Task: Send an email with the signature Lindsey Parker with the subject Request for a referral follow-up and the message Could you please clarify the scope of the project? from softage.9@softage.net to softage.8@softage.net and move the email from Sent Items to the folder Safety manuals
Action: Mouse moved to (1040, 77)
Screenshot: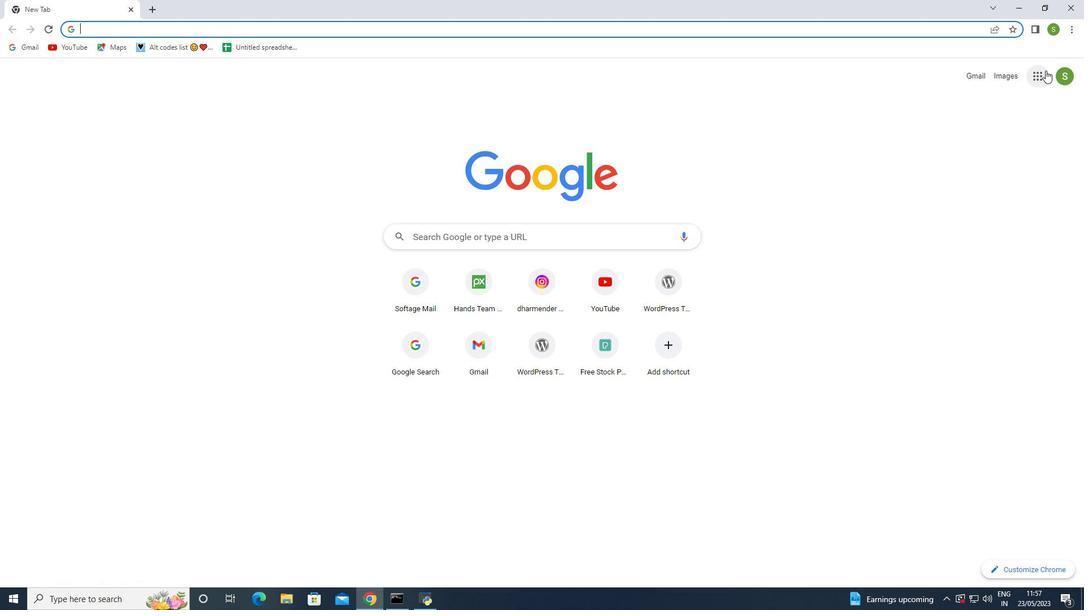 
Action: Mouse pressed left at (1040, 77)
Screenshot: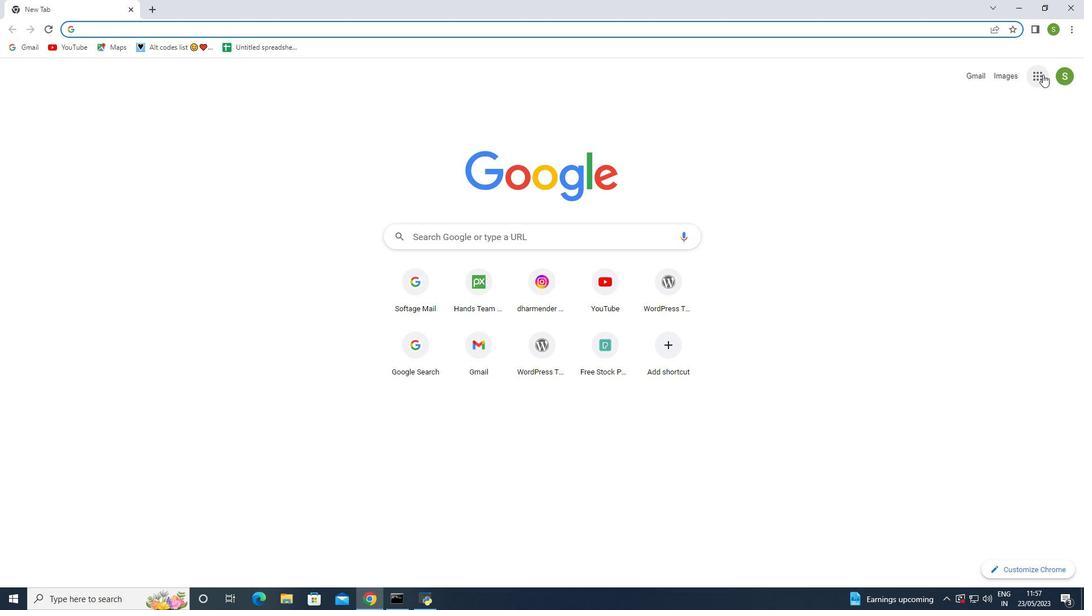 
Action: Mouse moved to (1002, 120)
Screenshot: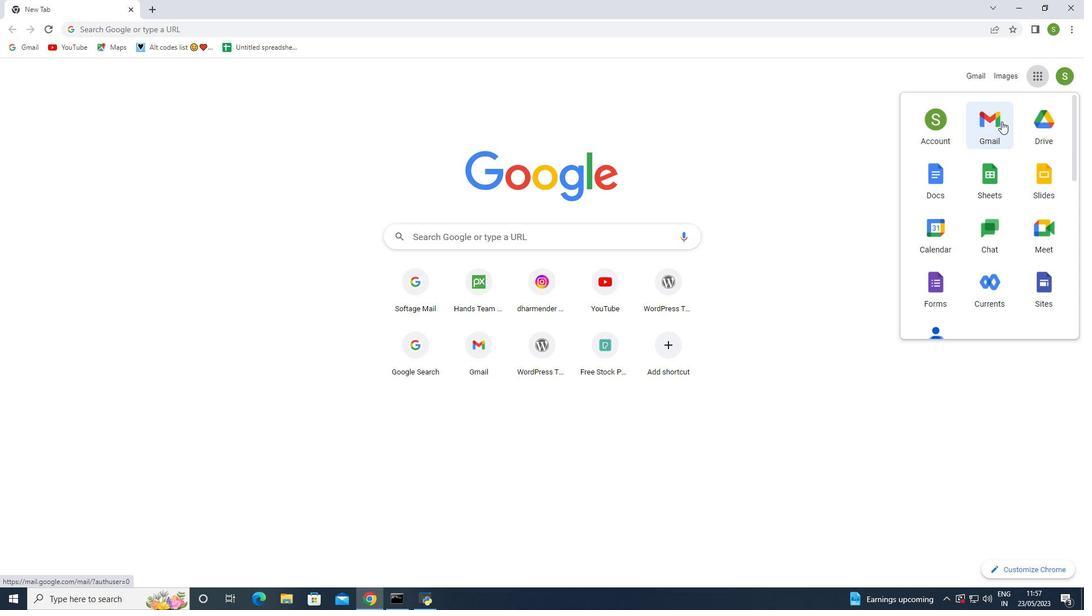 
Action: Mouse pressed left at (1002, 120)
Screenshot: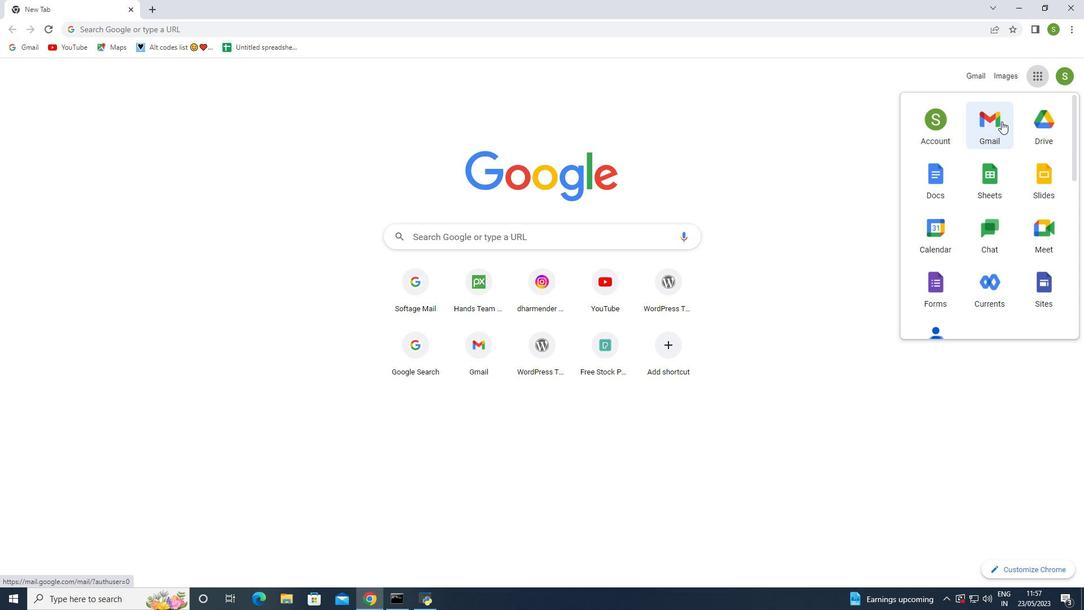 
Action: Mouse moved to (962, 68)
Screenshot: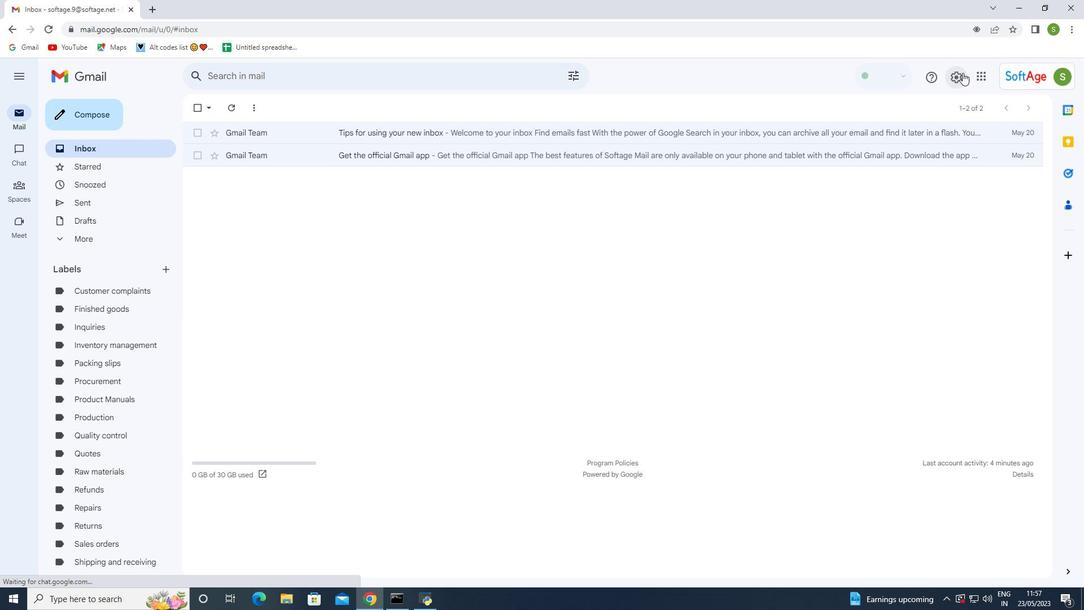 
Action: Mouse pressed left at (962, 68)
Screenshot: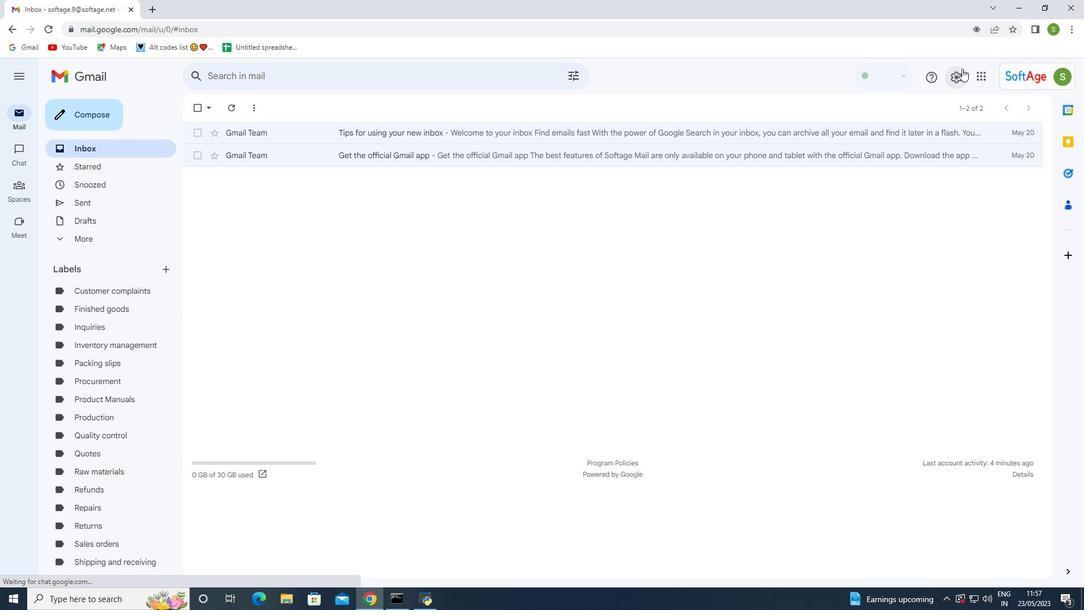 
Action: Mouse moved to (966, 131)
Screenshot: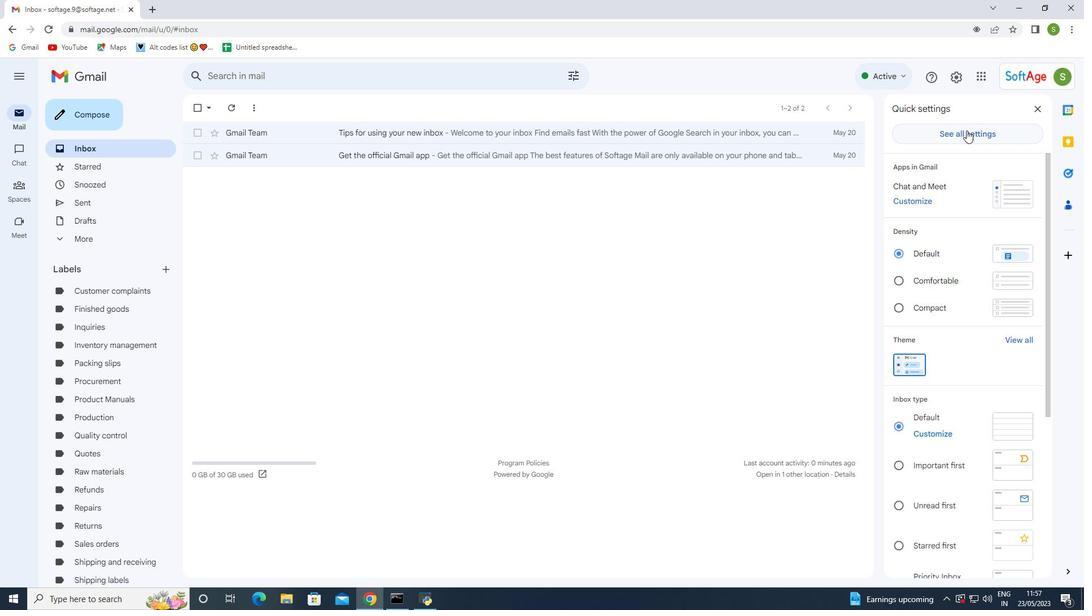 
Action: Mouse pressed left at (966, 131)
Screenshot: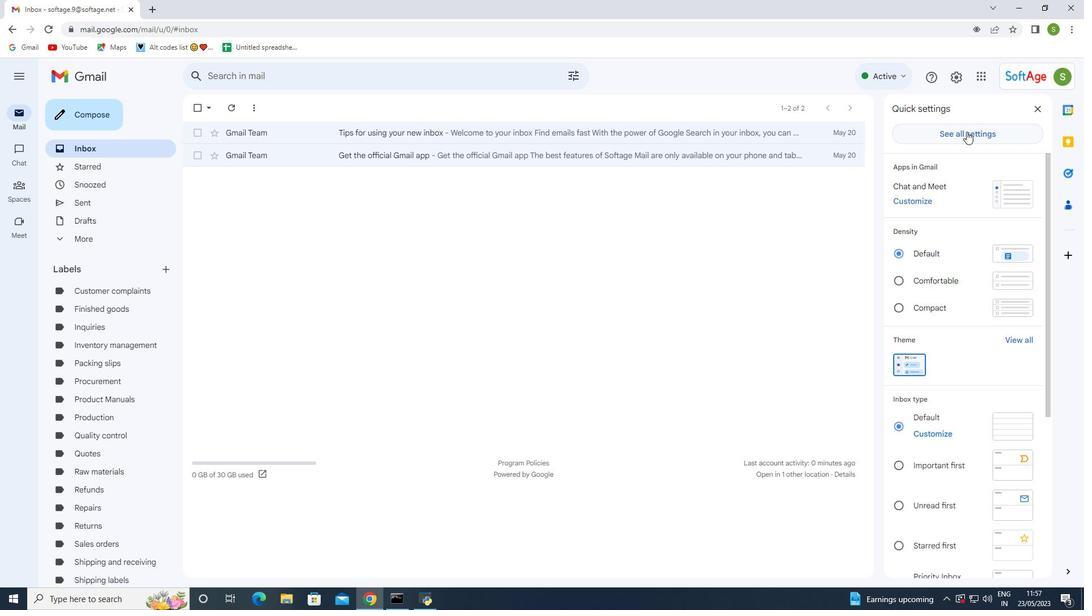 
Action: Mouse moved to (545, 329)
Screenshot: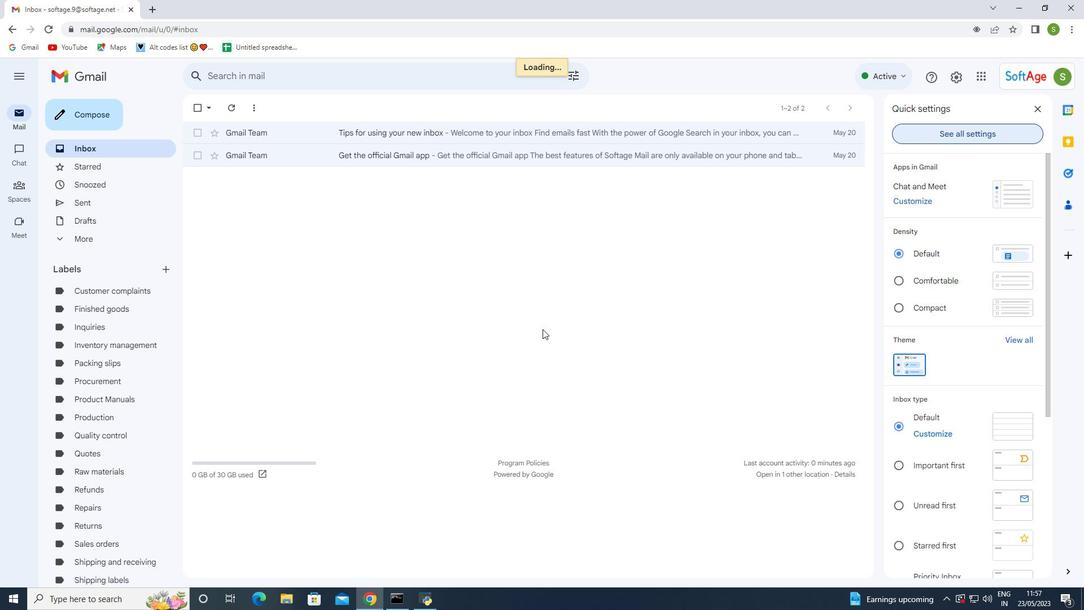 
Action: Mouse scrolled (545, 329) with delta (0, 0)
Screenshot: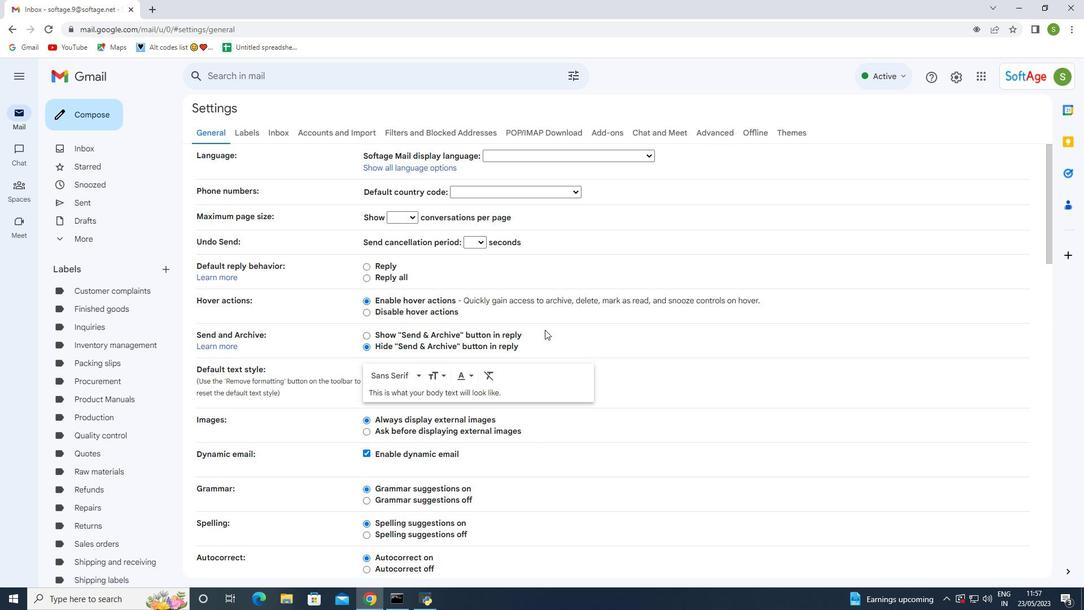 
Action: Mouse scrolled (545, 329) with delta (0, 0)
Screenshot: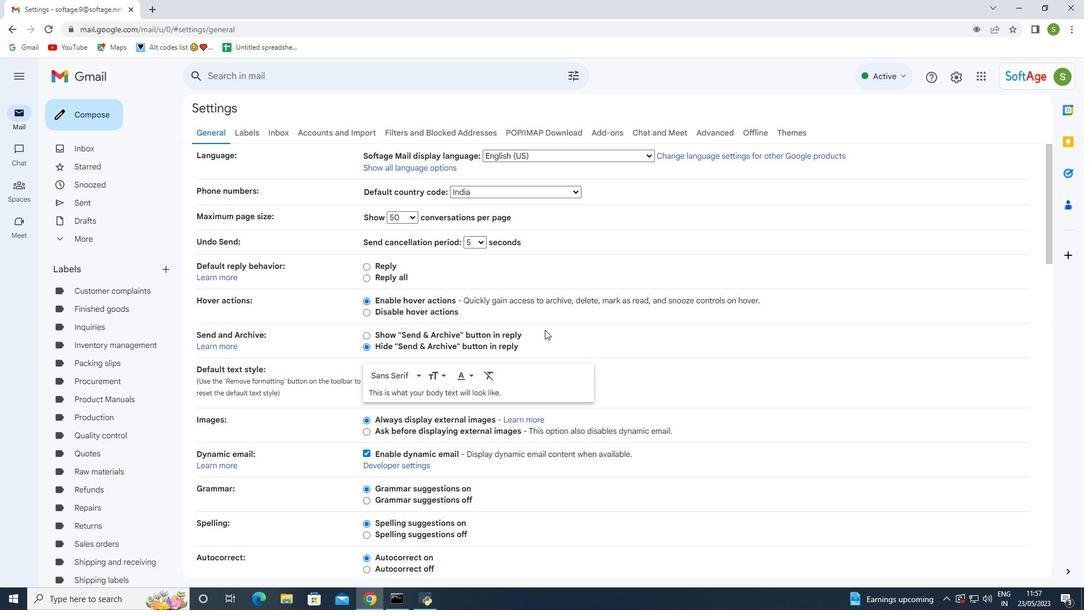 
Action: Mouse scrolled (545, 329) with delta (0, 0)
Screenshot: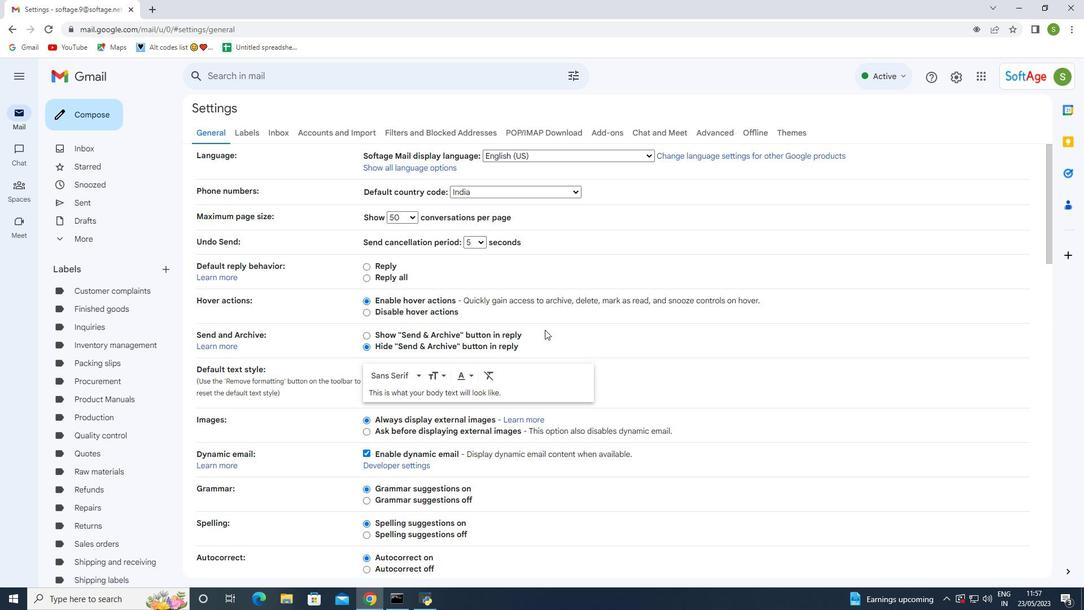
Action: Mouse moved to (545, 332)
Screenshot: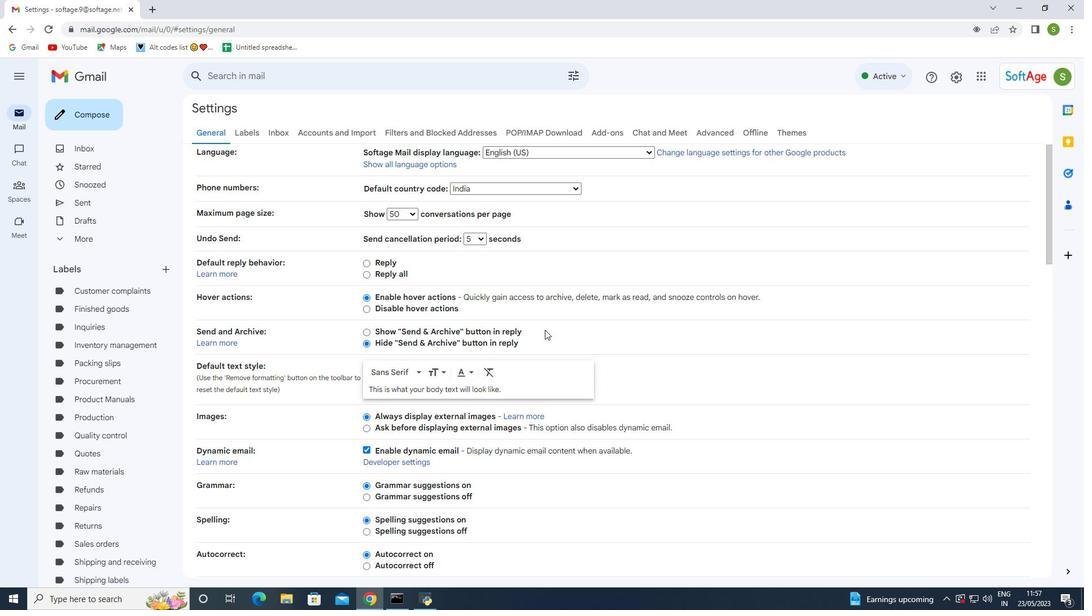 
Action: Mouse scrolled (545, 332) with delta (0, 0)
Screenshot: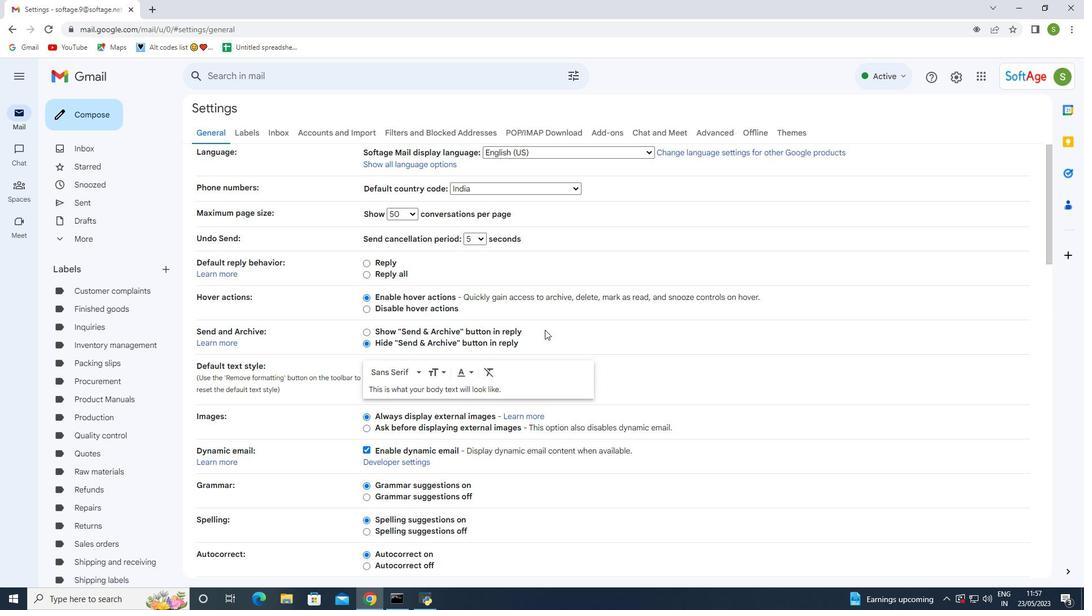 
Action: Mouse moved to (545, 336)
Screenshot: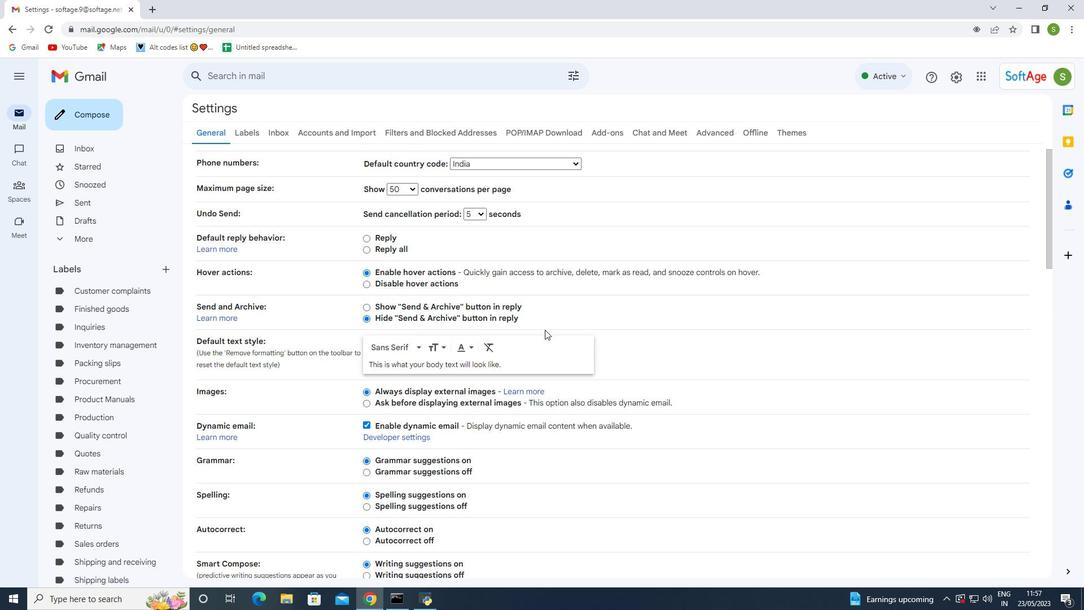 
Action: Mouse scrolled (545, 335) with delta (0, 0)
Screenshot: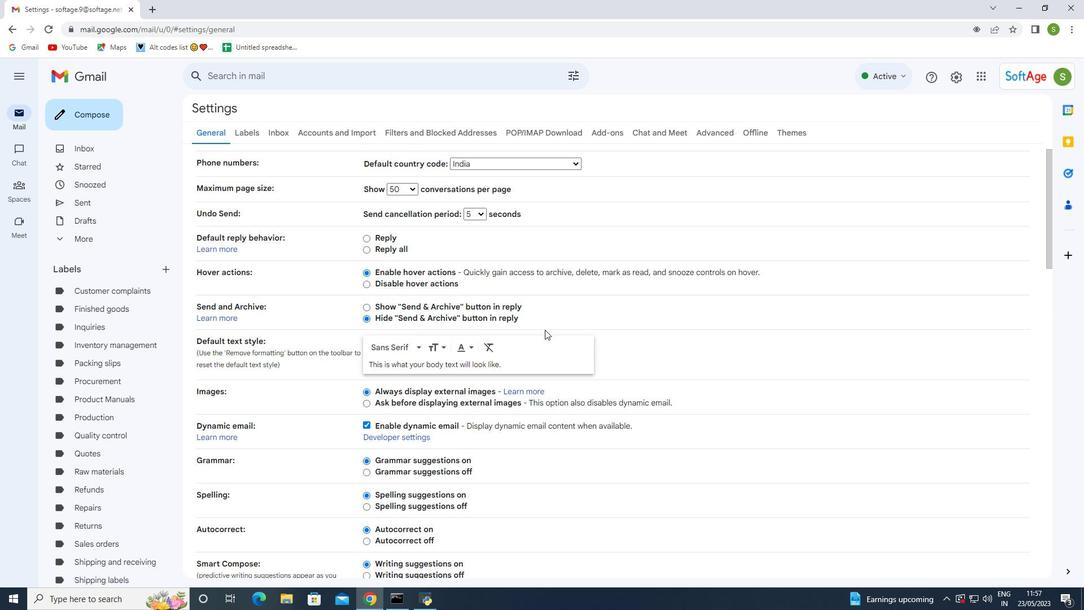 
Action: Mouse moved to (485, 385)
Screenshot: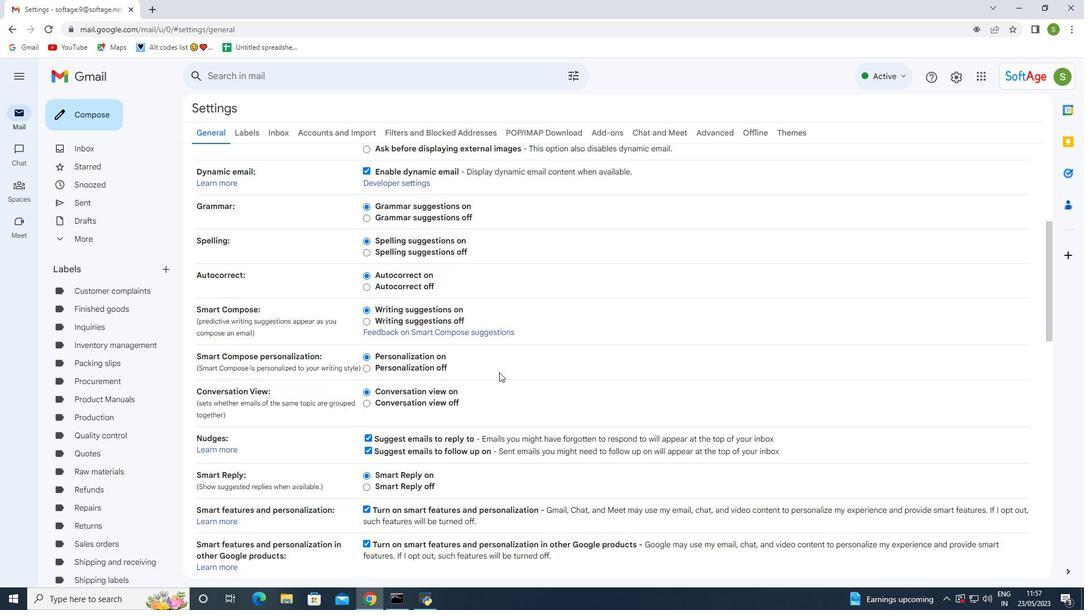 
Action: Mouse scrolled (485, 384) with delta (0, 0)
Screenshot: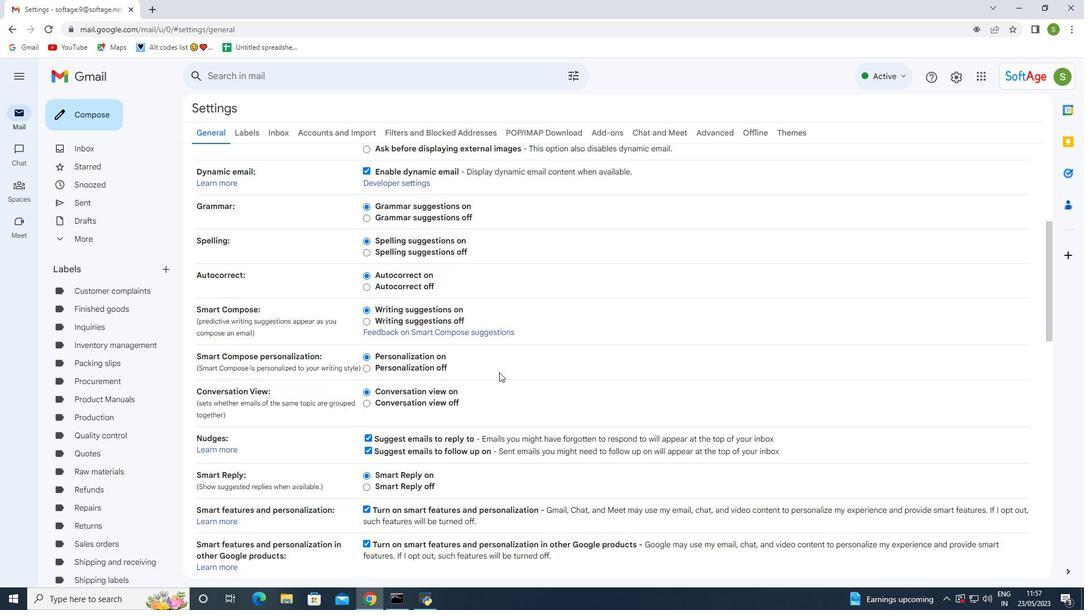 
Action: Mouse moved to (485, 385)
Screenshot: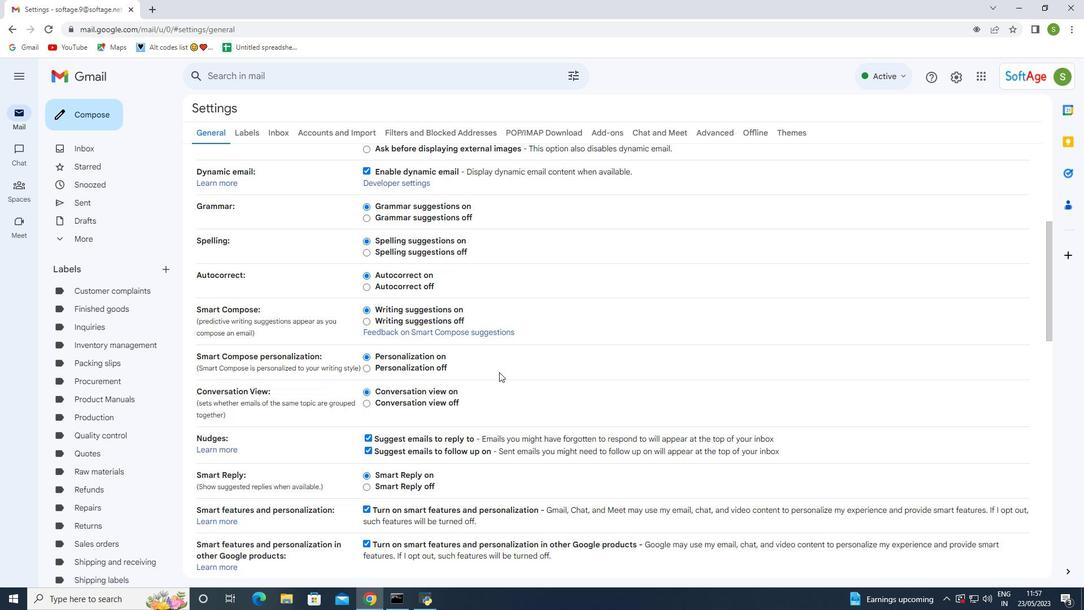 
Action: Mouse scrolled (485, 384) with delta (0, 0)
Screenshot: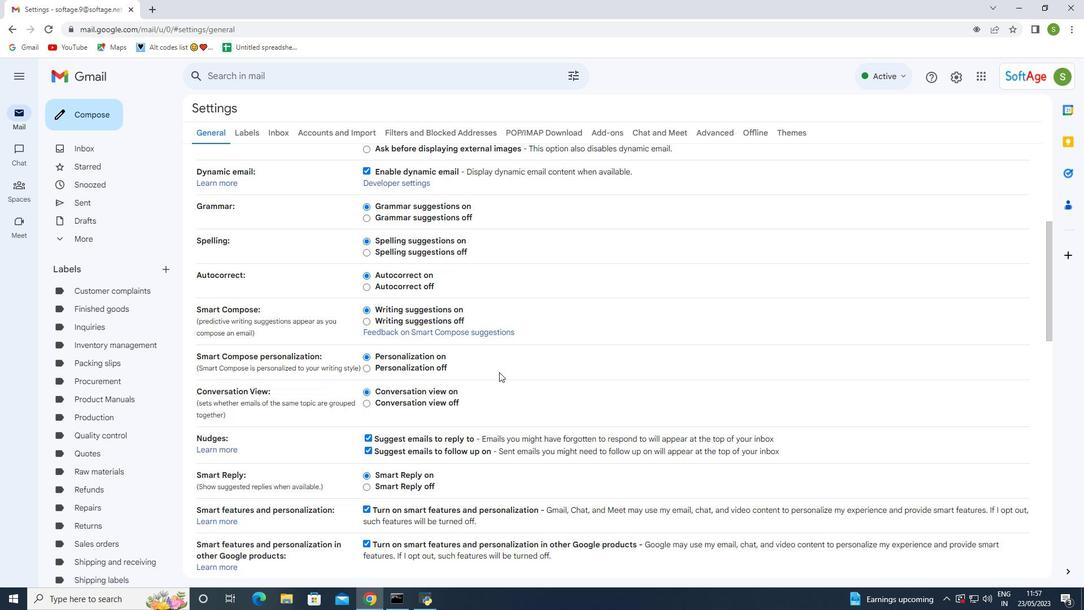 
Action: Mouse scrolled (485, 385) with delta (0, 0)
Screenshot: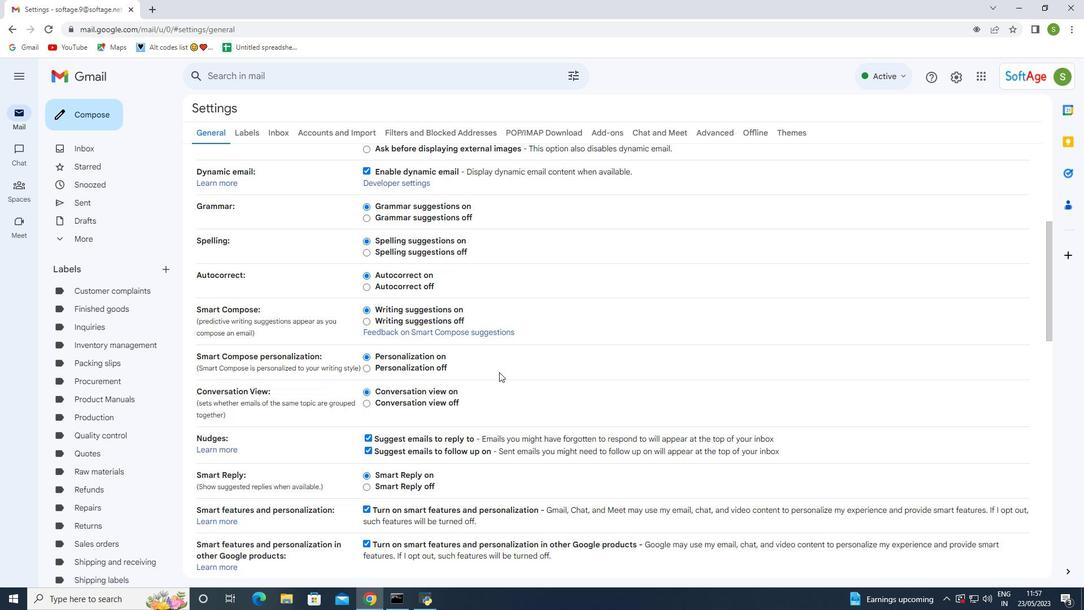 
Action: Mouse scrolled (485, 385) with delta (0, 0)
Screenshot: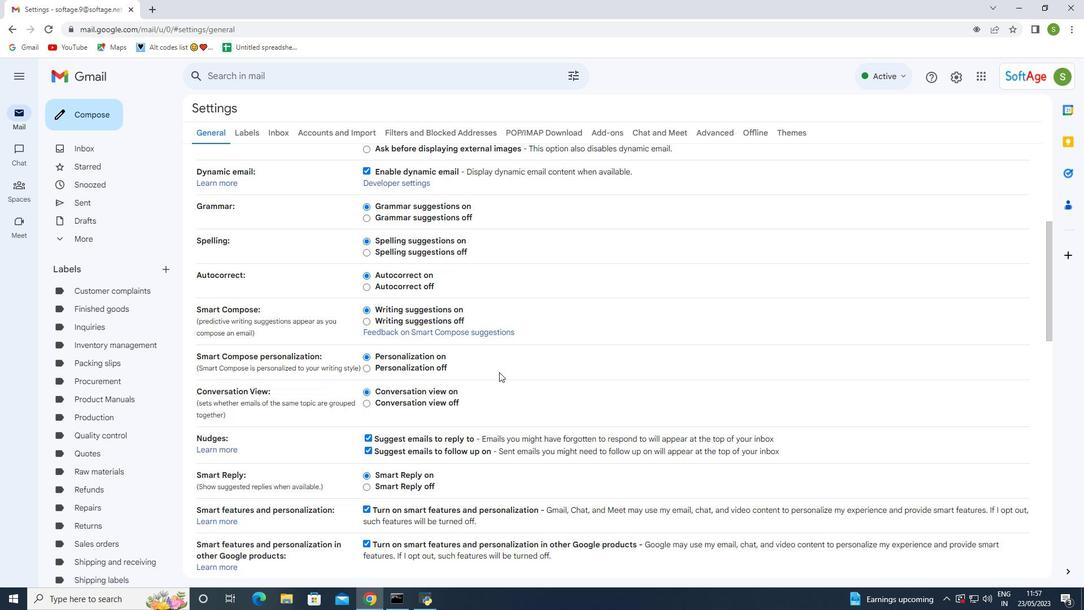 
Action: Mouse moved to (480, 386)
Screenshot: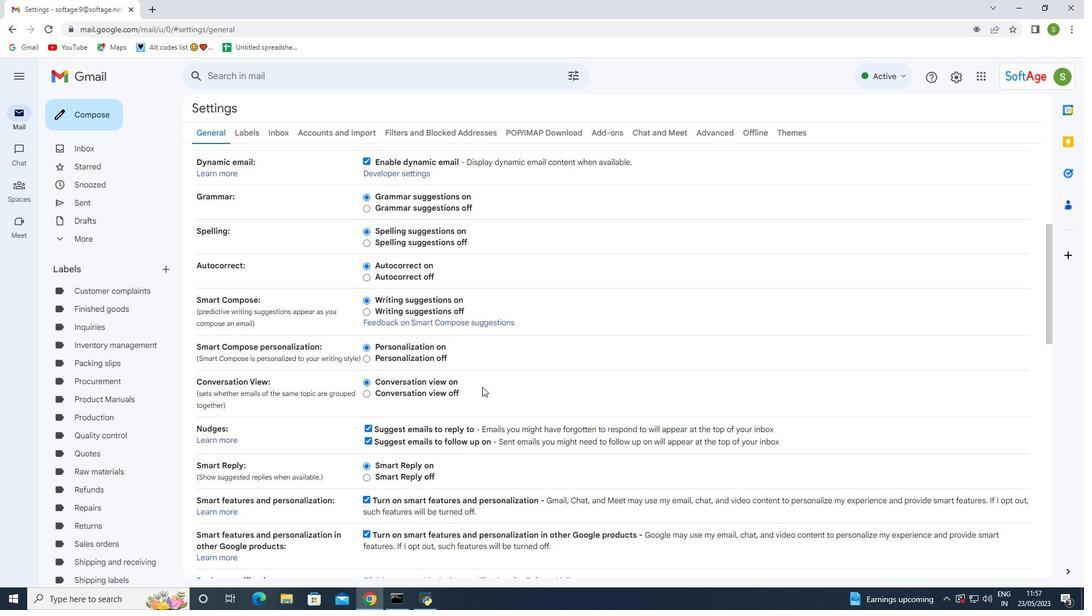 
Action: Mouse scrolled (480, 386) with delta (0, 0)
Screenshot: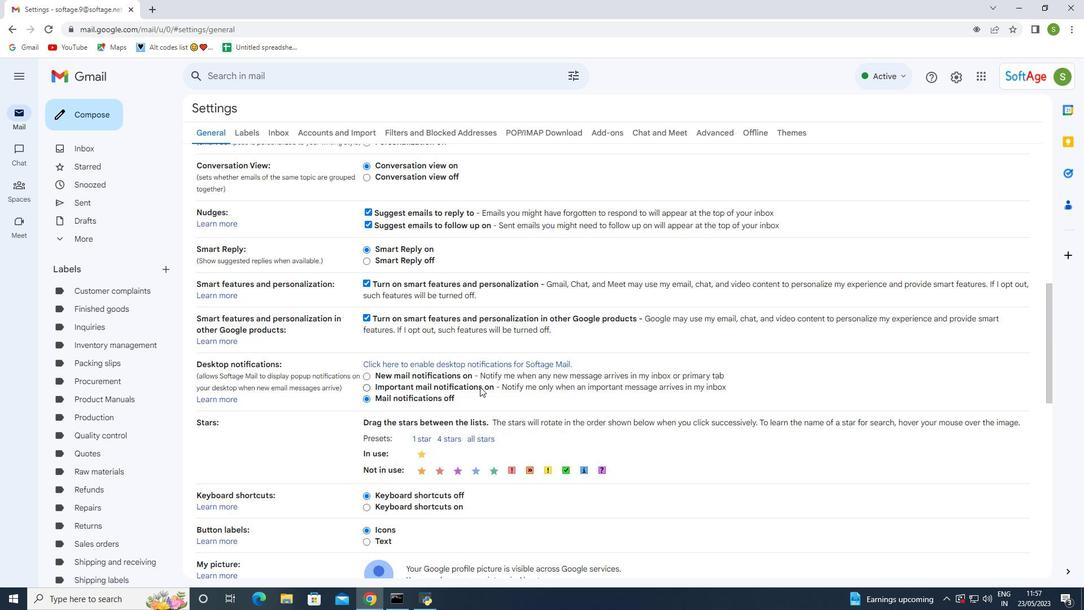 
Action: Mouse scrolled (480, 386) with delta (0, 0)
Screenshot: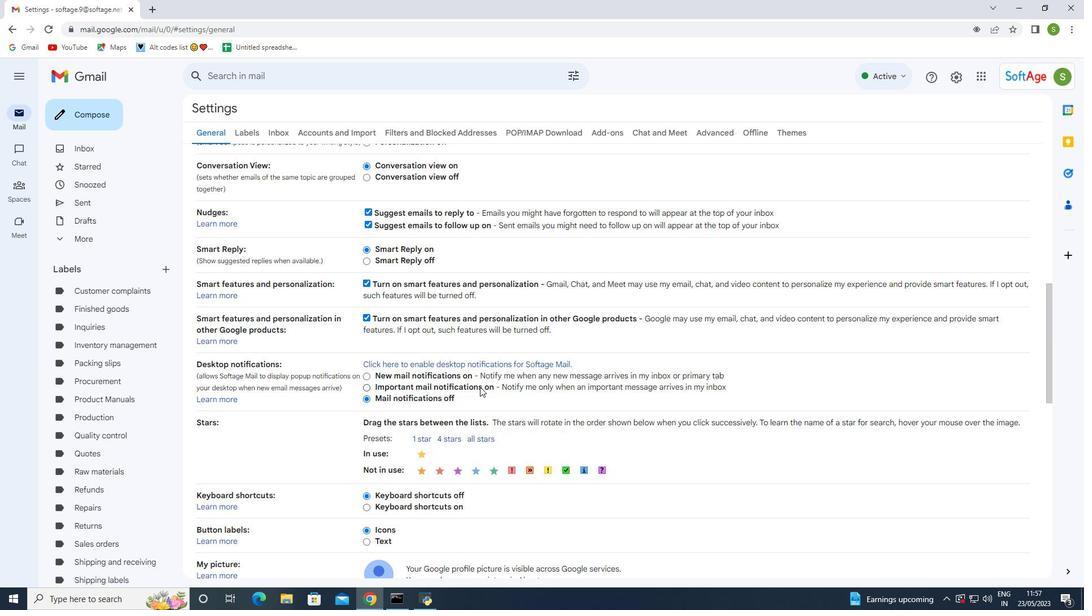 
Action: Mouse scrolled (480, 386) with delta (0, 0)
Screenshot: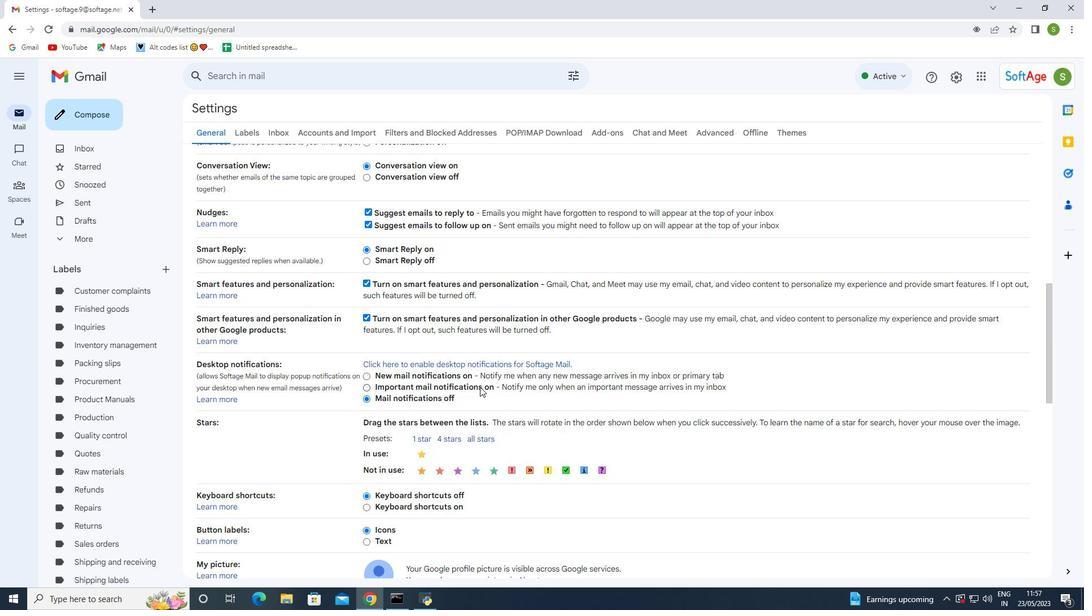 
Action: Mouse scrolled (480, 386) with delta (0, 0)
Screenshot: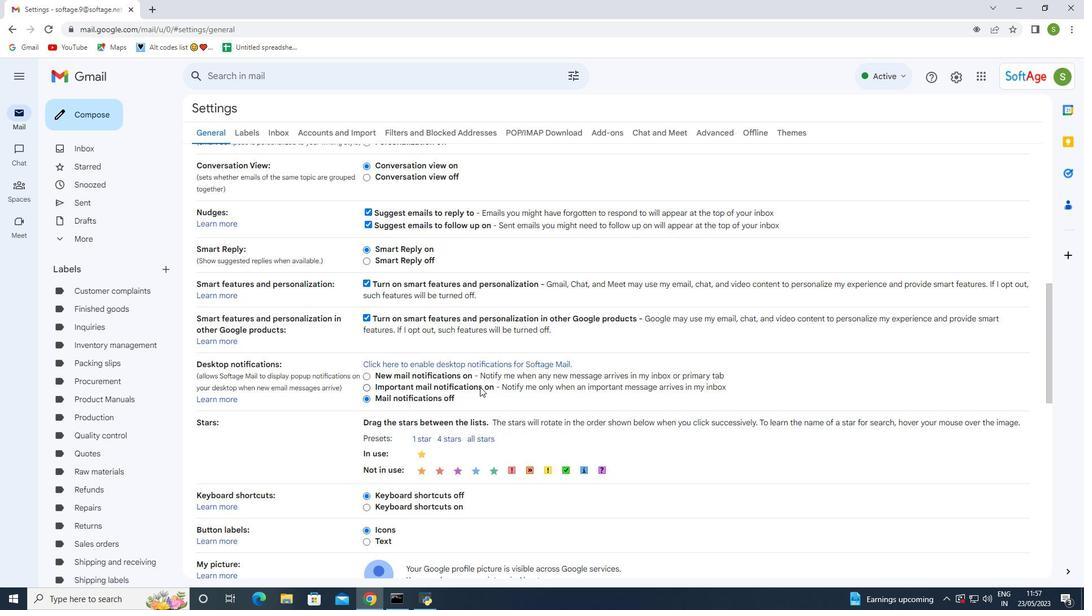 
Action: Mouse moved to (438, 443)
Screenshot: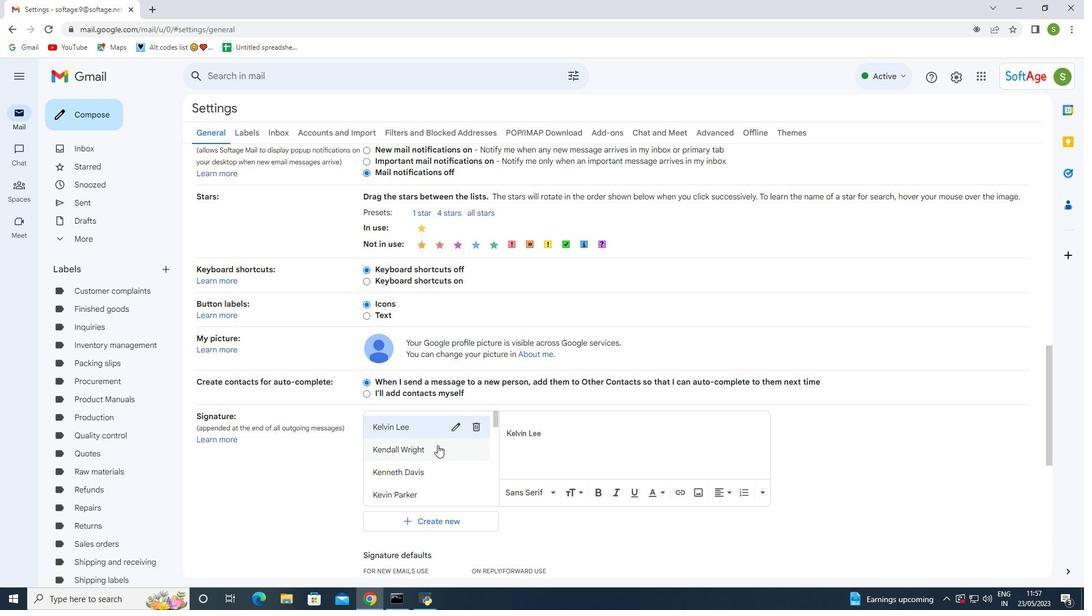 
Action: Mouse scrolled (438, 443) with delta (0, 0)
Screenshot: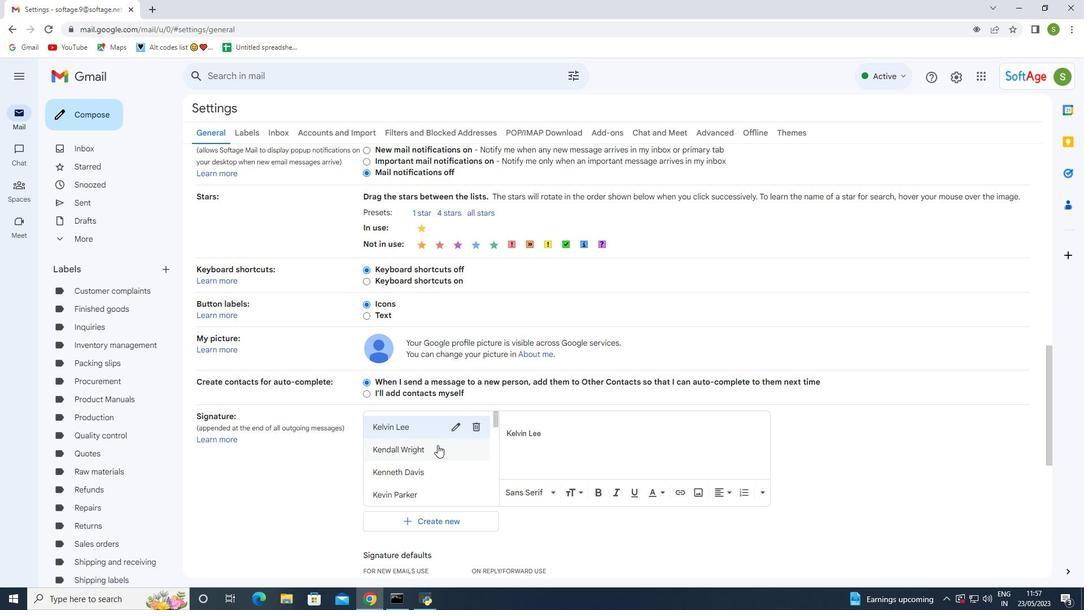 
Action: Mouse moved to (439, 443)
Screenshot: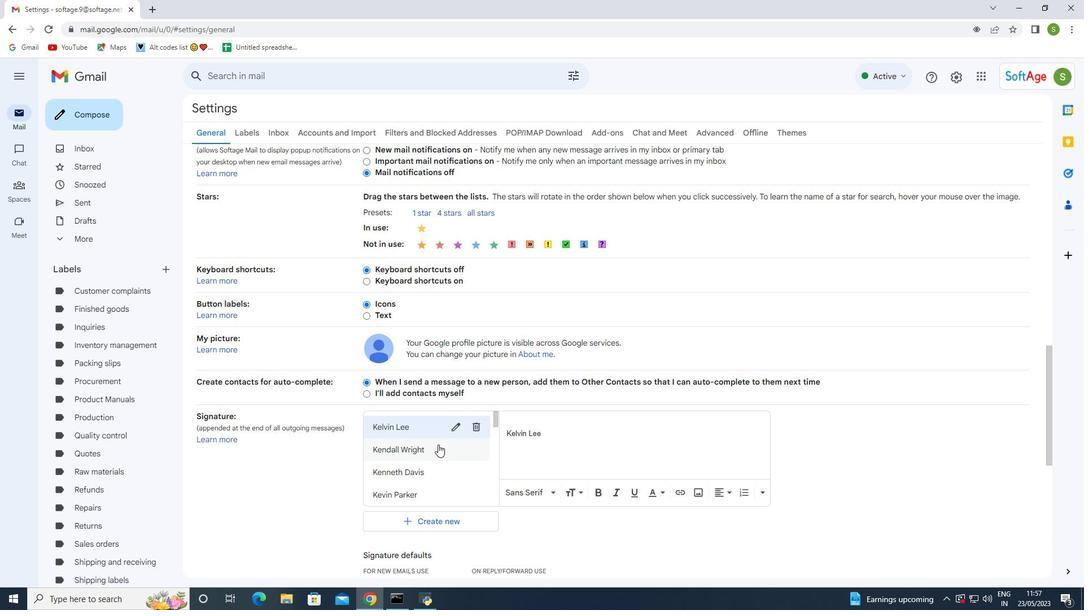 
Action: Mouse scrolled (439, 443) with delta (0, 0)
Screenshot: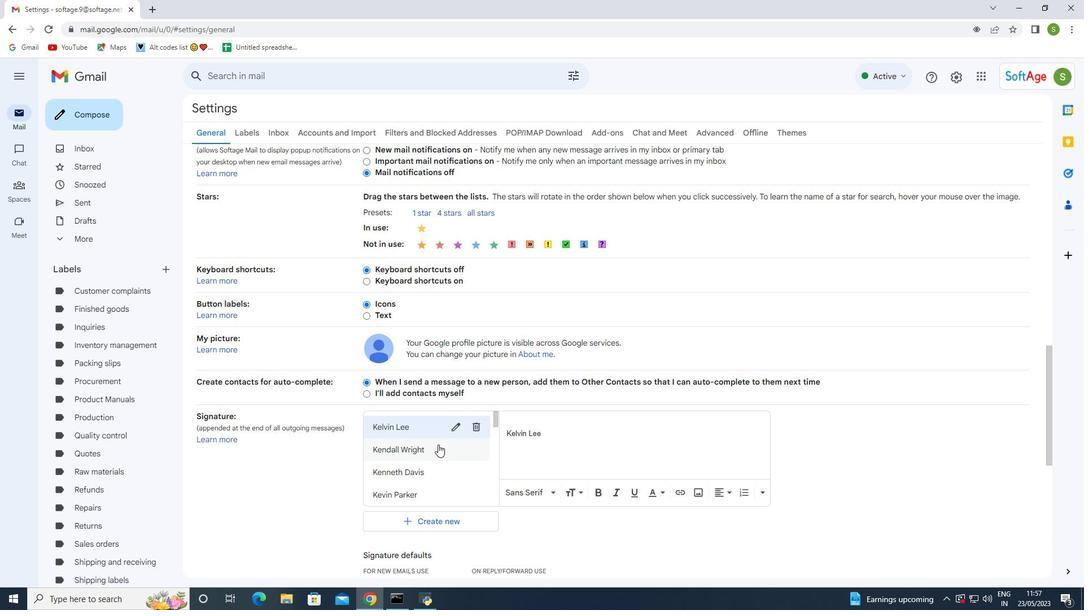 
Action: Mouse moved to (440, 443)
Screenshot: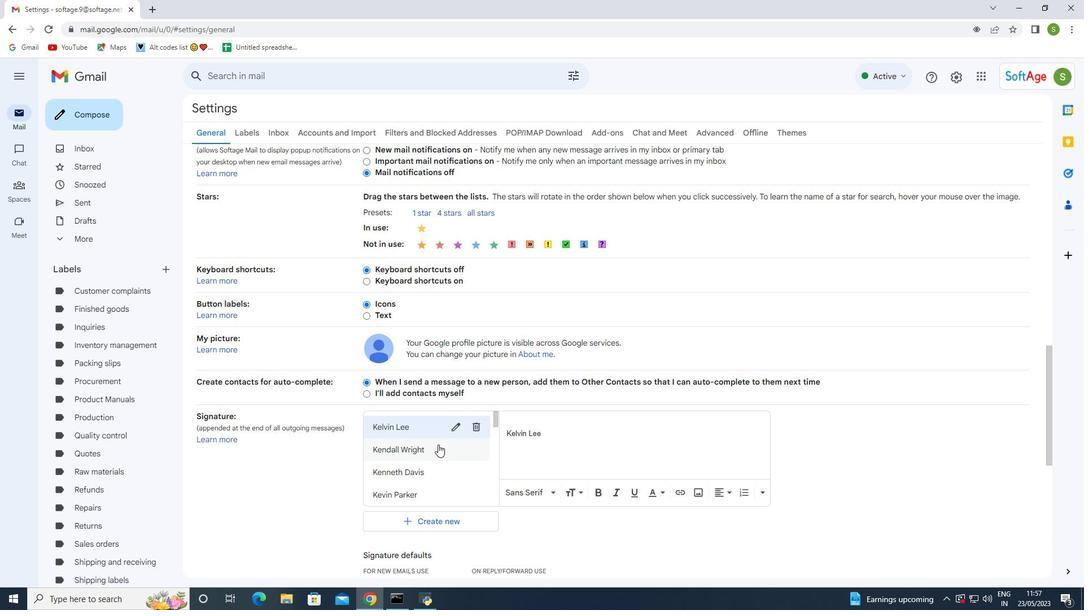 
Action: Mouse scrolled (440, 443) with delta (0, 0)
Screenshot: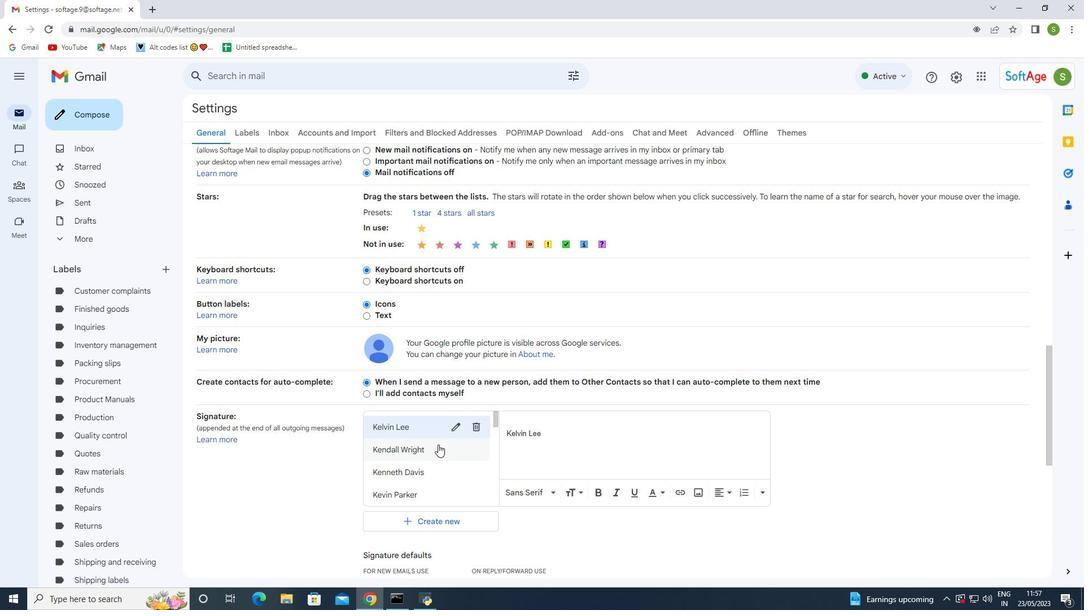 
Action: Mouse moved to (436, 528)
Screenshot: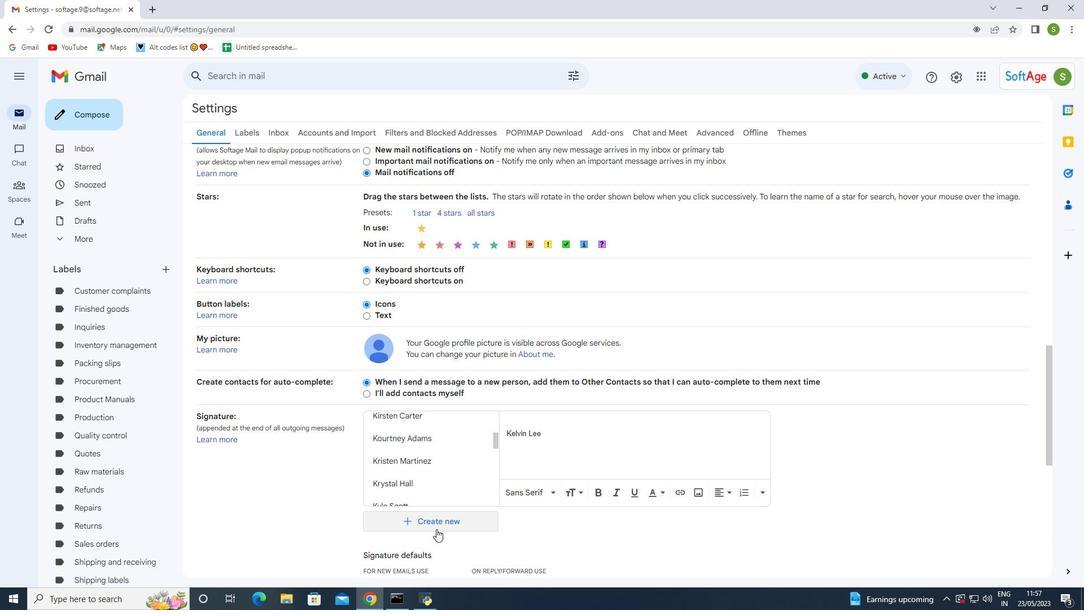 
Action: Mouse pressed left at (436, 528)
Screenshot: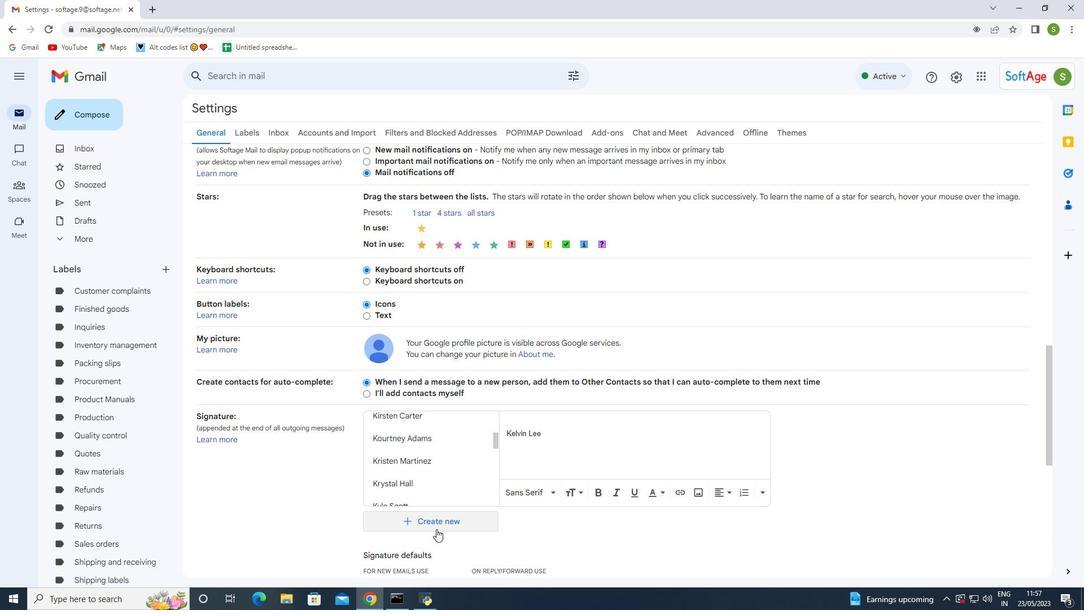 
Action: Mouse moved to (504, 323)
Screenshot: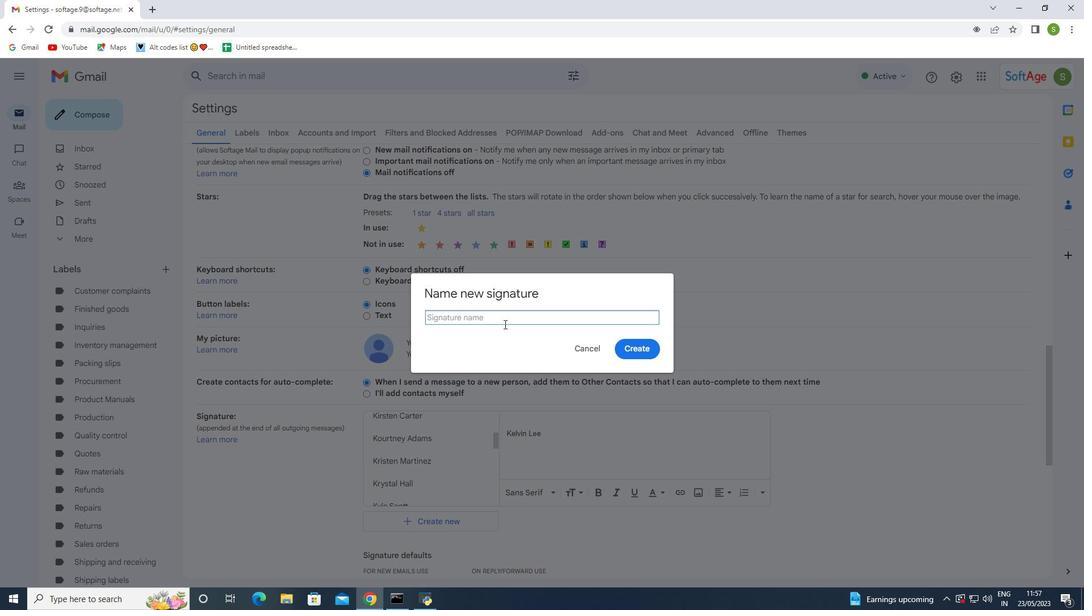 
Action: Mouse pressed left at (504, 323)
Screenshot: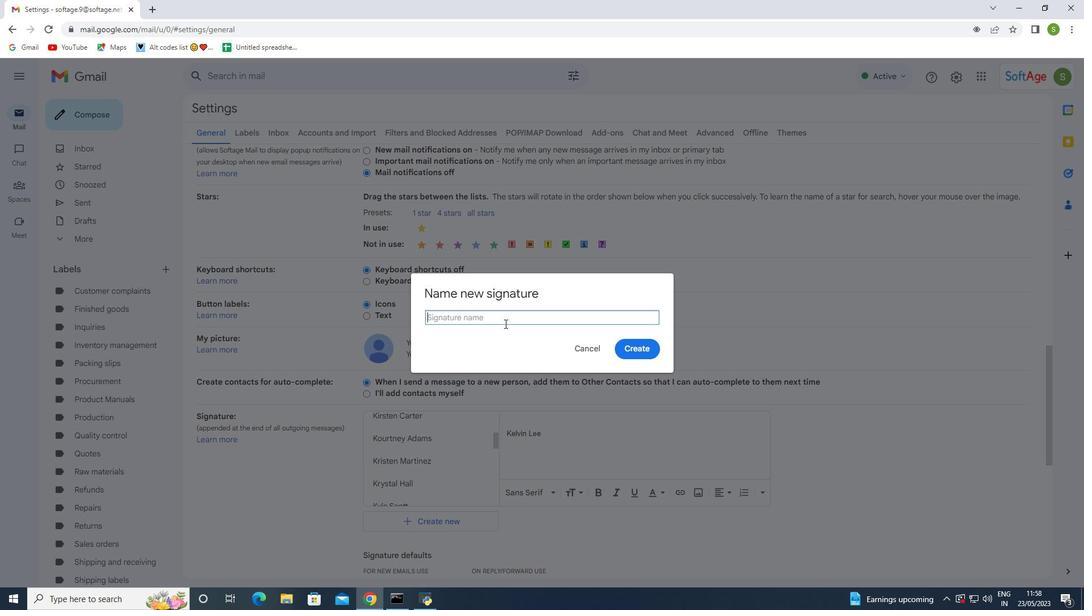 
Action: Key pressed <Key.shift><Key.shift><Key.shift><Key.shift>Lindsey<Key.space><Key.shift>Parker
Screenshot: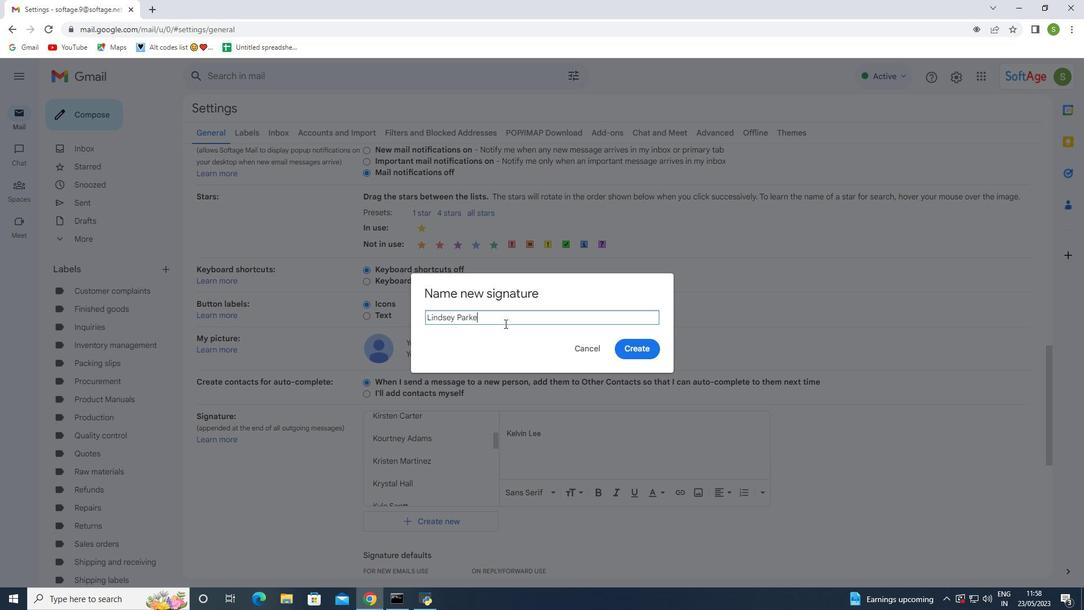 
Action: Mouse moved to (635, 348)
Screenshot: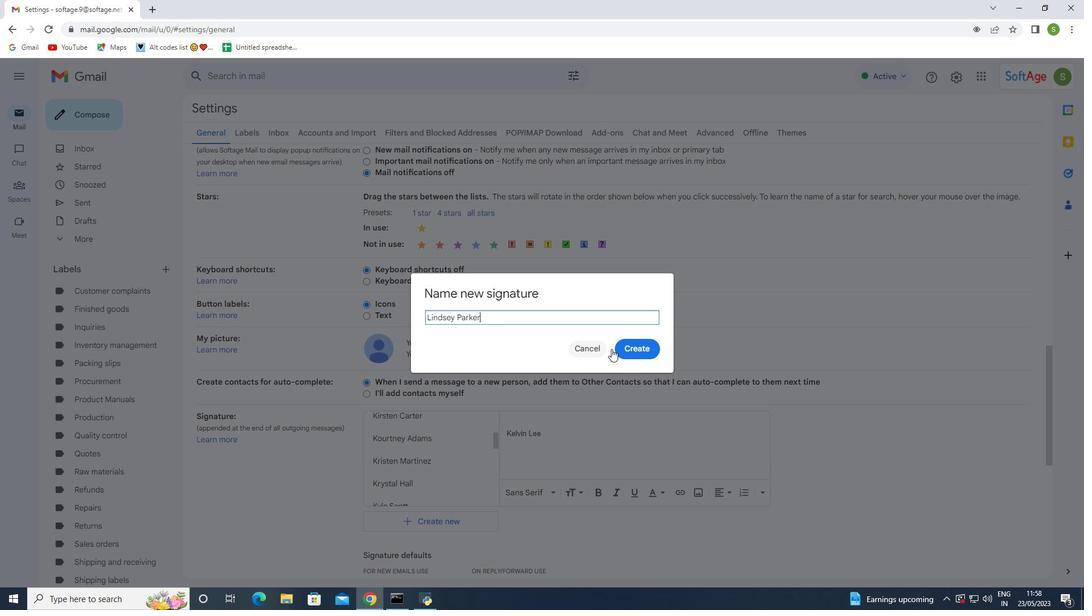 
Action: Mouse pressed left at (635, 348)
Screenshot: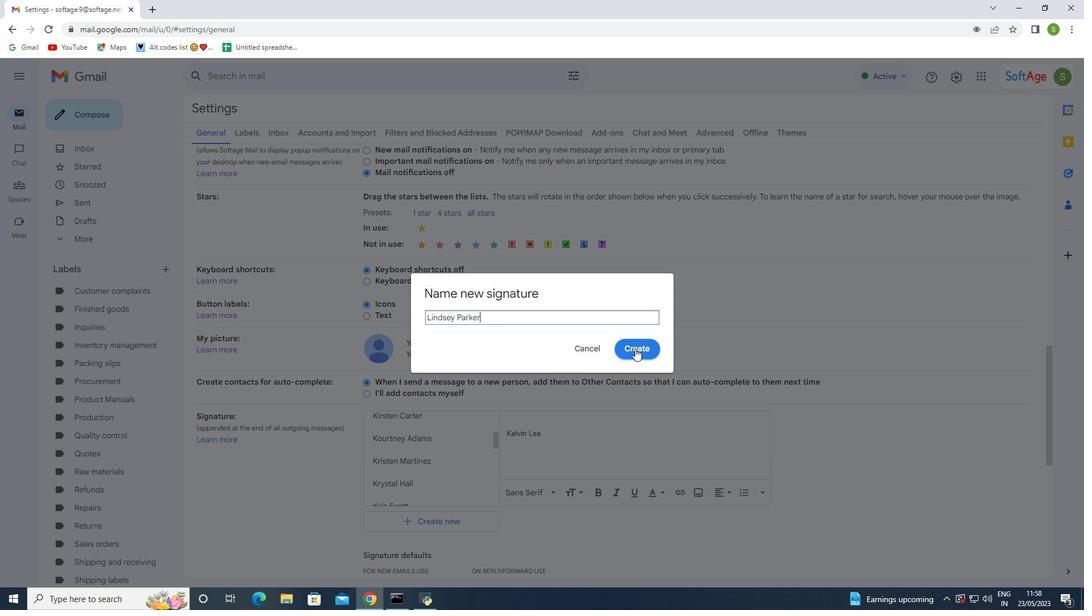 
Action: Mouse moved to (546, 432)
Screenshot: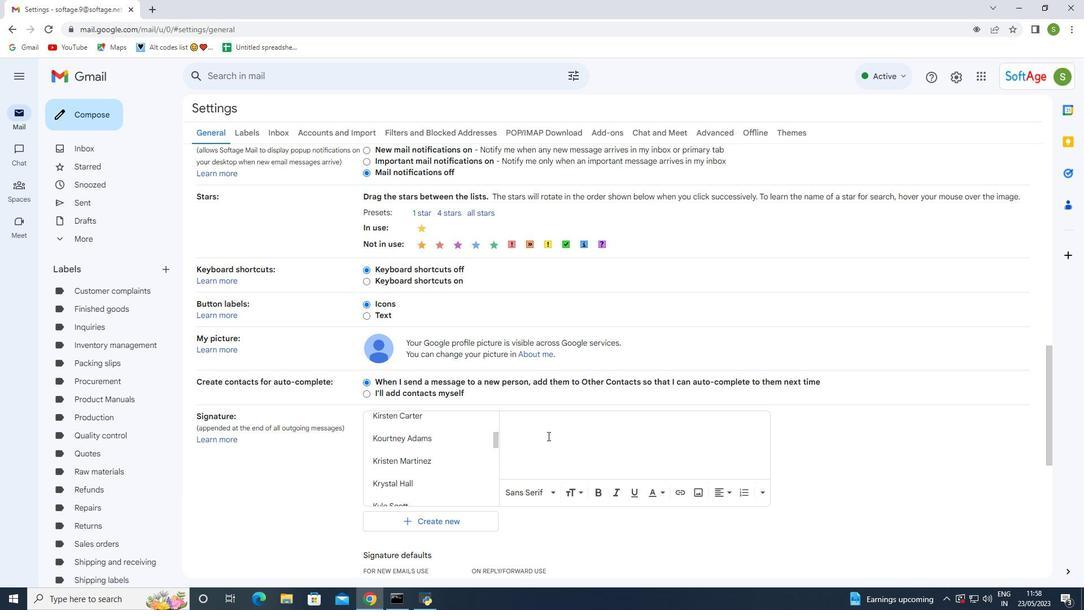 
Action: Key pressed <Key.shift>Lindsey<Key.space><Key.shift>Parker
Screenshot: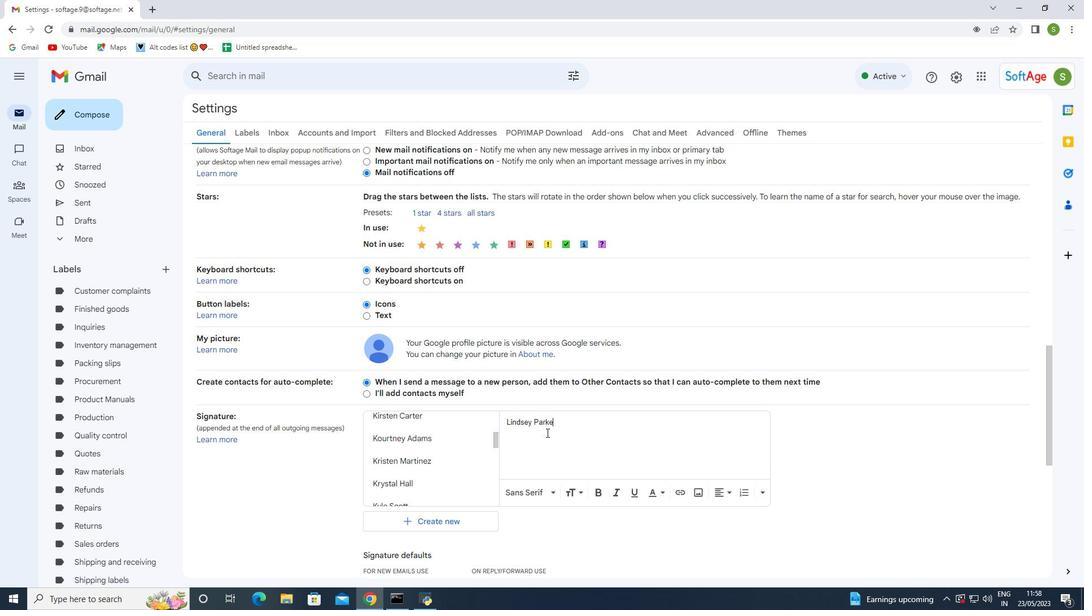 
Action: Mouse moved to (480, 465)
Screenshot: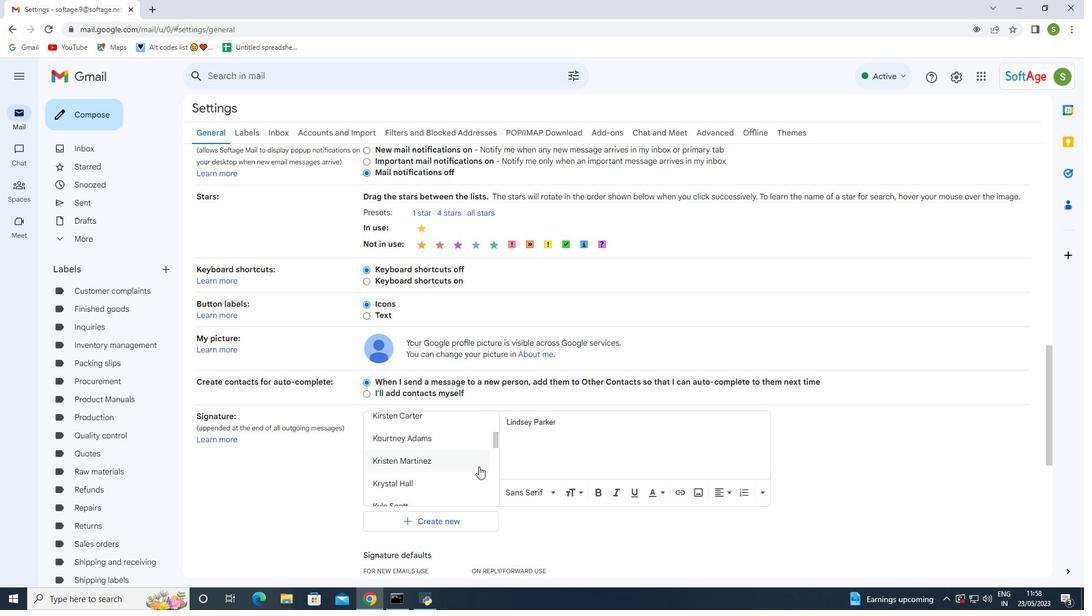 
Action: Mouse scrolled (480, 465) with delta (0, 0)
Screenshot: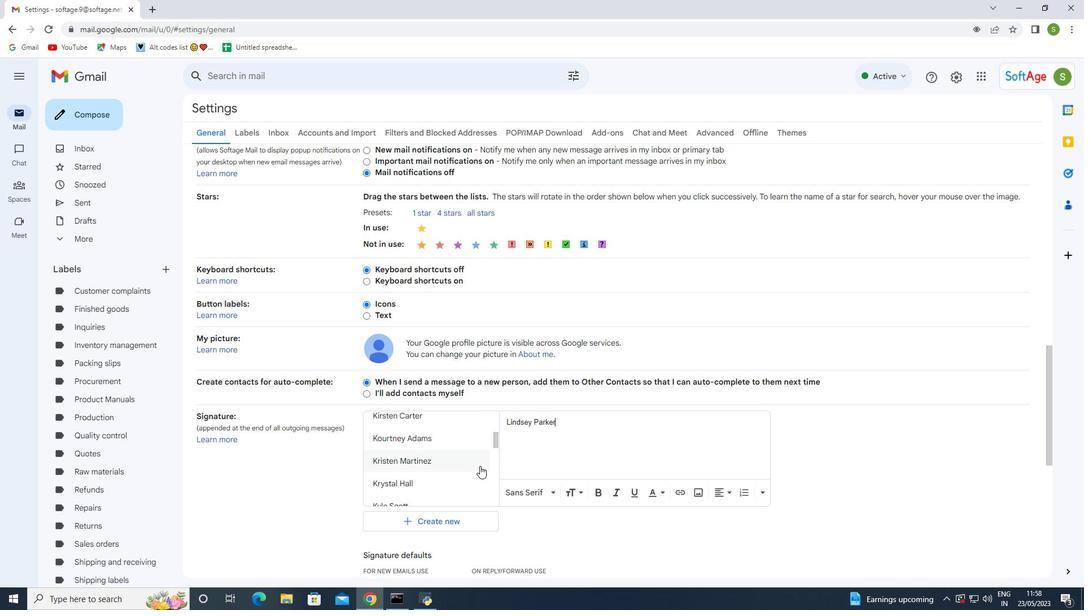 
Action: Mouse scrolled (480, 465) with delta (0, 0)
Screenshot: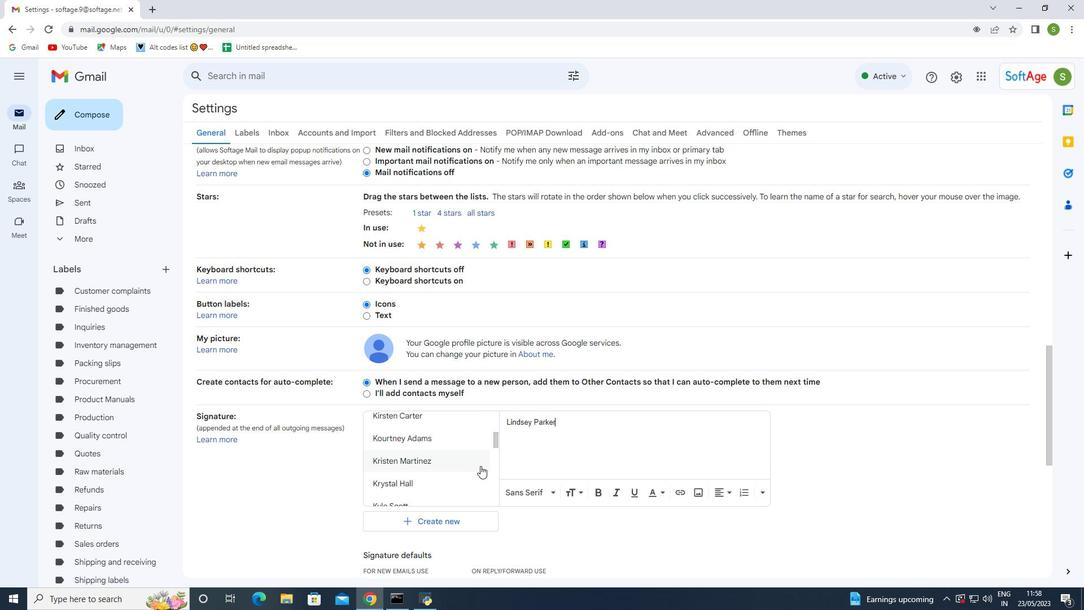 
Action: Mouse scrolled (480, 465) with delta (0, 0)
Screenshot: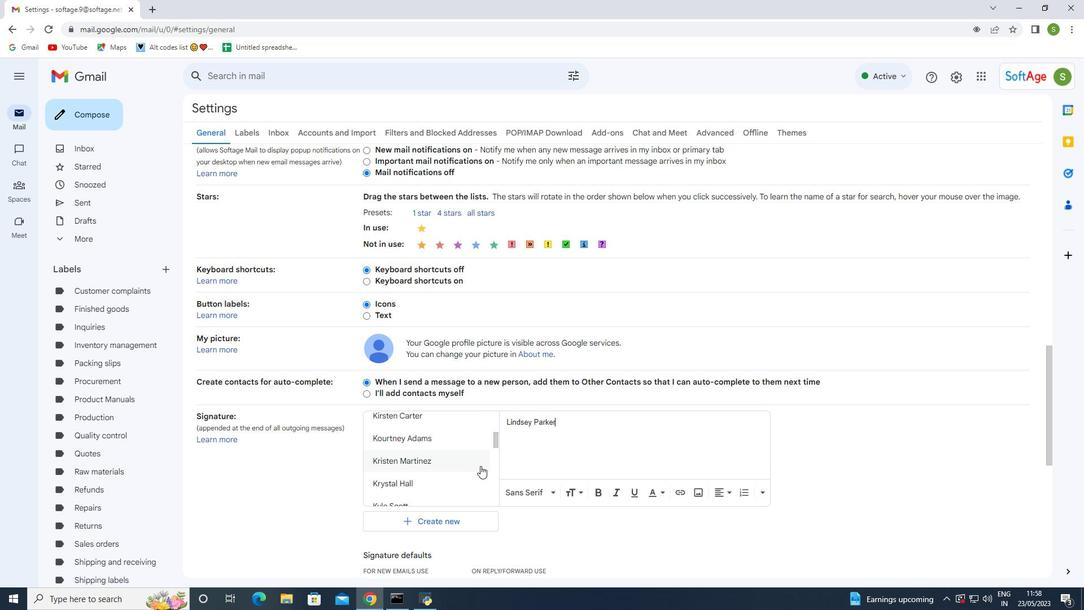 
Action: Mouse moved to (480, 465)
Screenshot: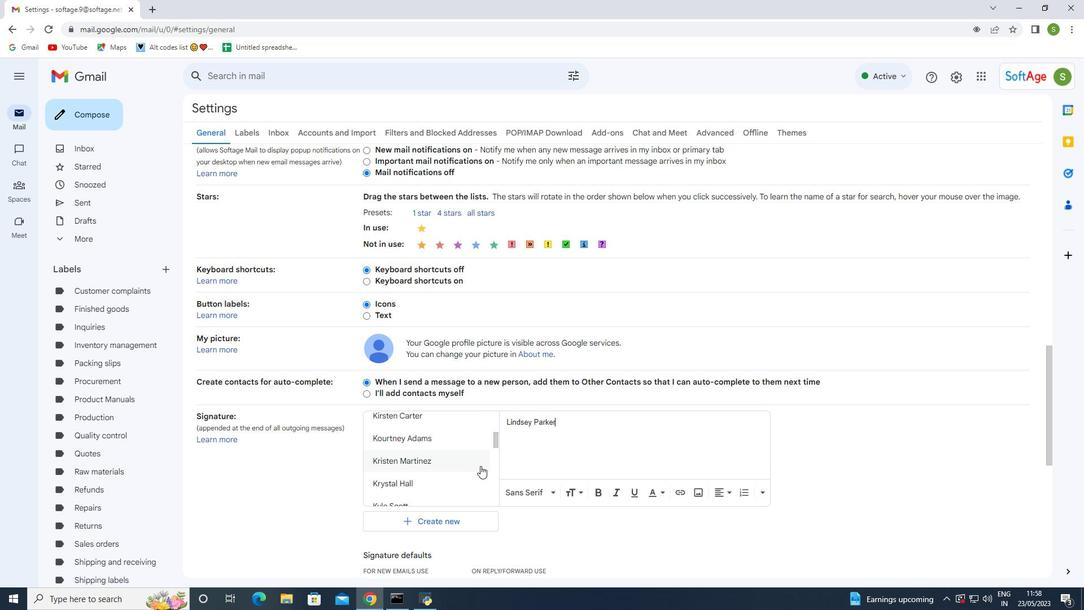 
Action: Mouse scrolled (480, 465) with delta (0, 0)
Screenshot: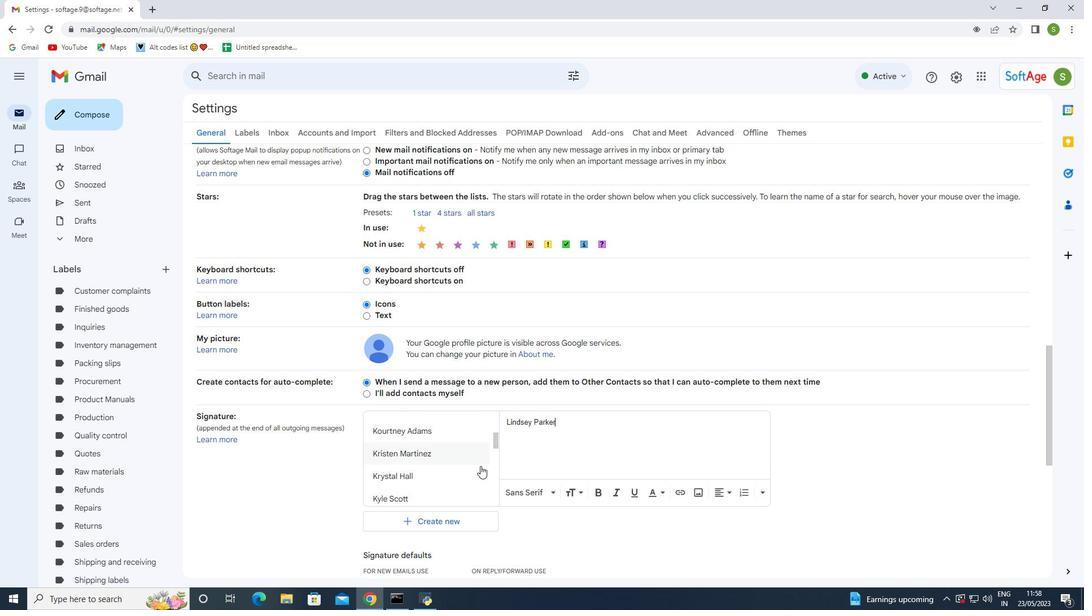 
Action: Mouse moved to (494, 472)
Screenshot: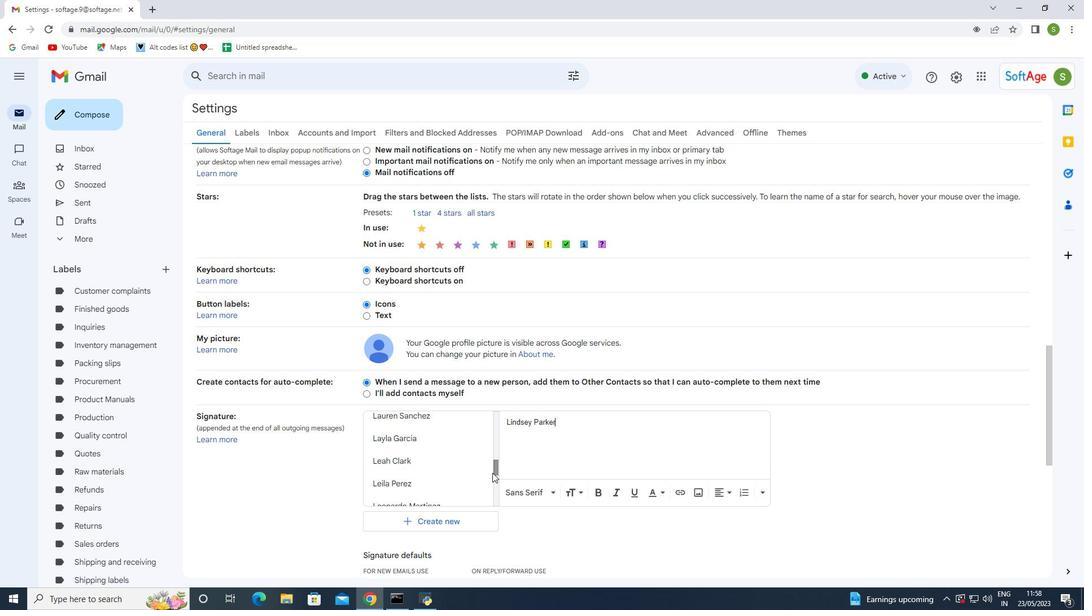 
Action: Mouse scrolled (494, 472) with delta (0, 0)
Screenshot: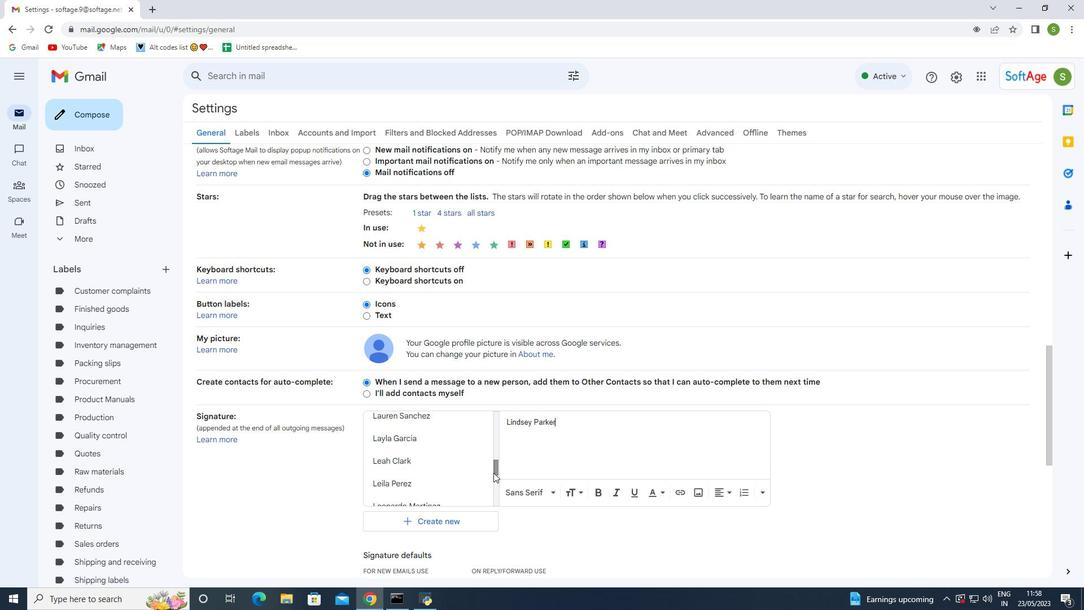 
Action: Mouse scrolled (494, 472) with delta (0, 0)
Screenshot: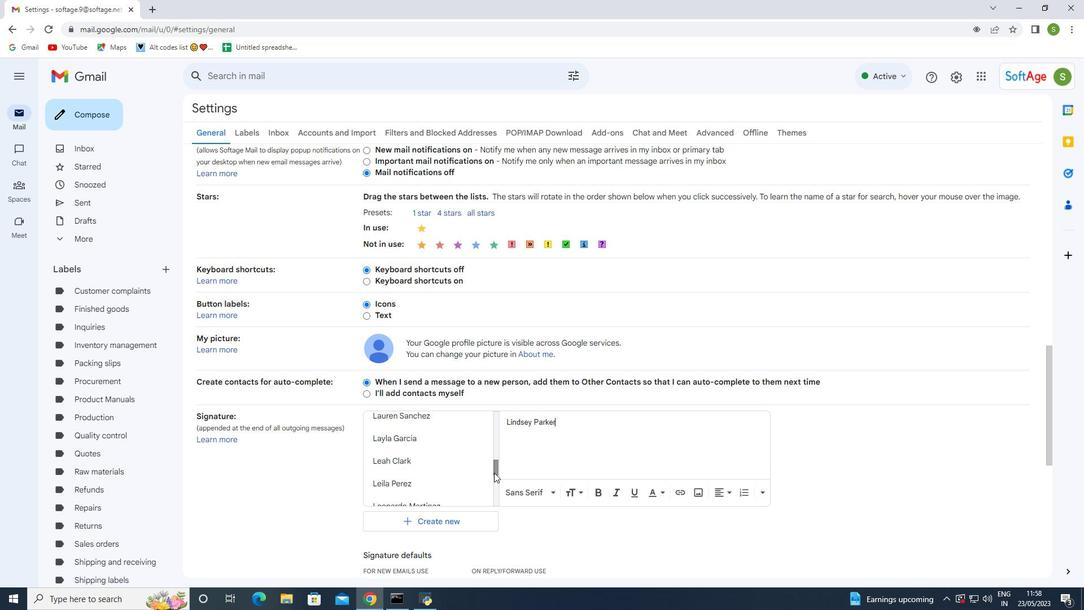
Action: Mouse moved to (470, 460)
Screenshot: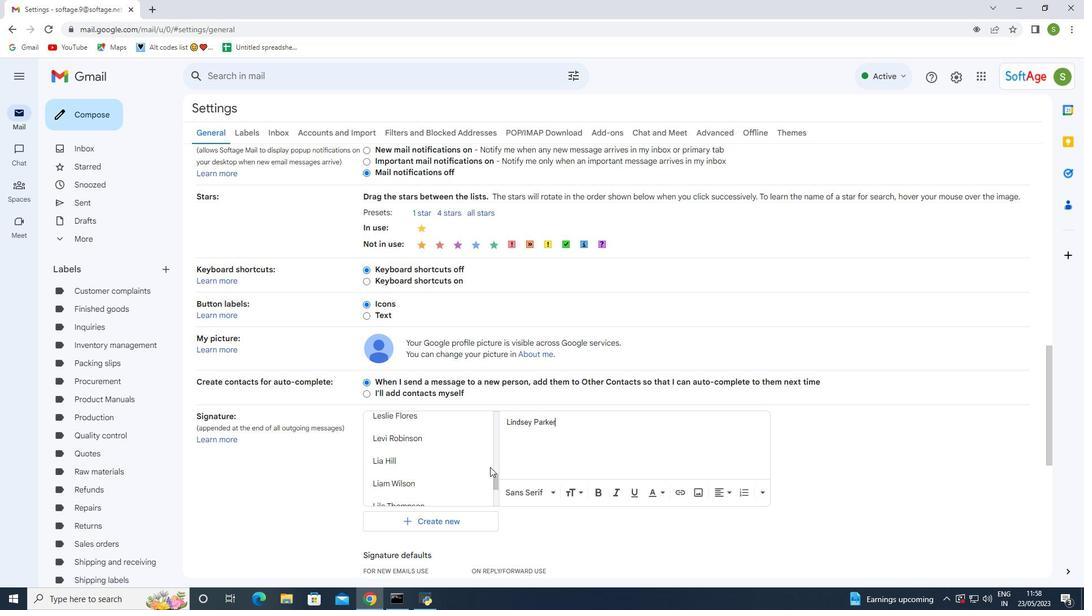 
Action: Mouse scrolled (470, 460) with delta (0, 0)
Screenshot: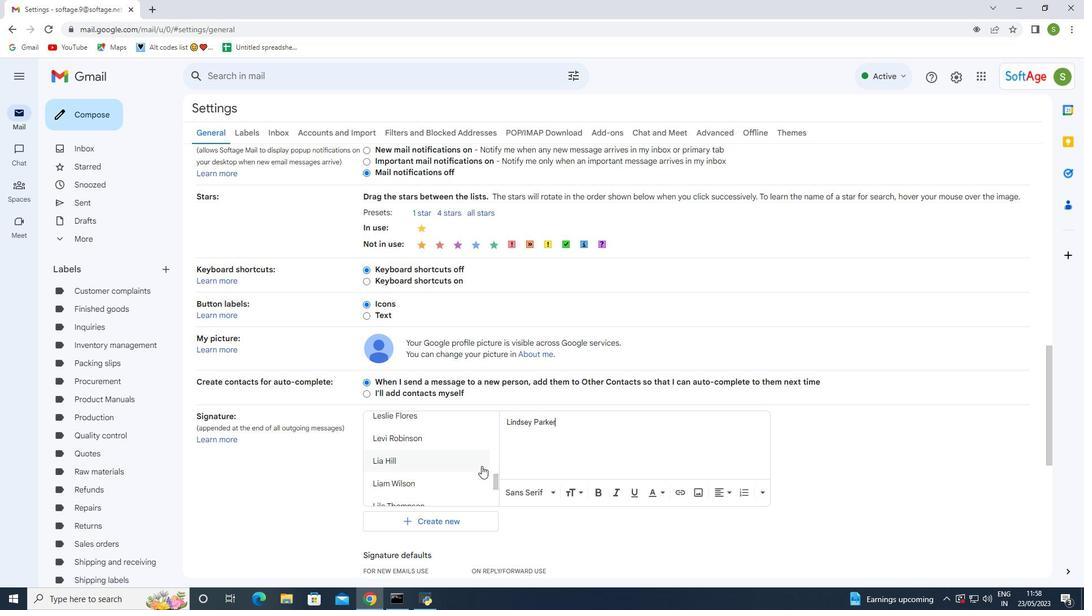 
Action: Mouse scrolled (470, 460) with delta (0, 0)
Screenshot: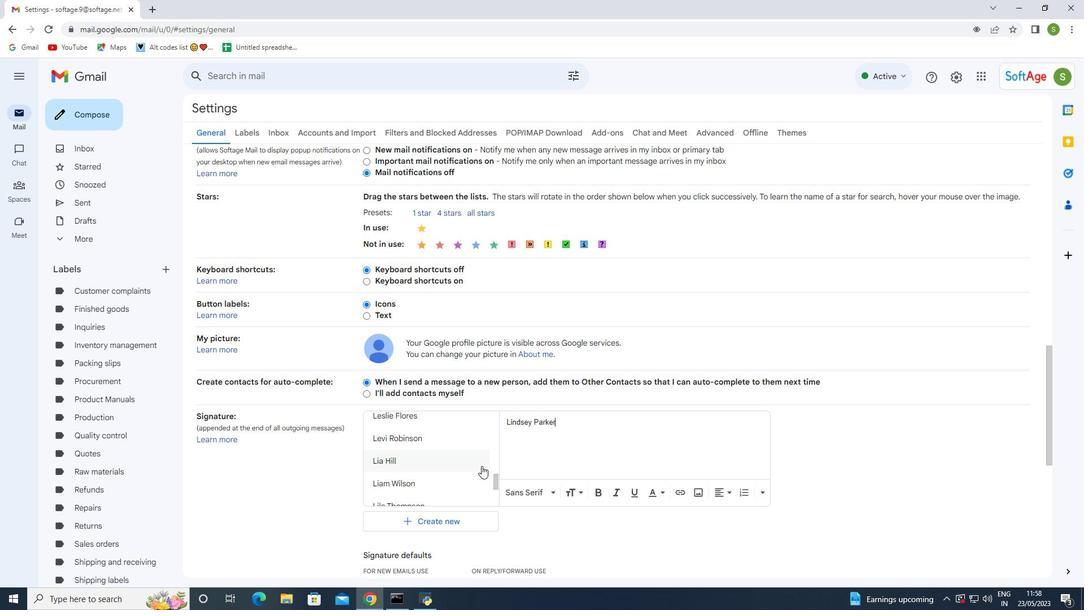 
Action: Mouse scrolled (470, 460) with delta (0, 0)
Screenshot: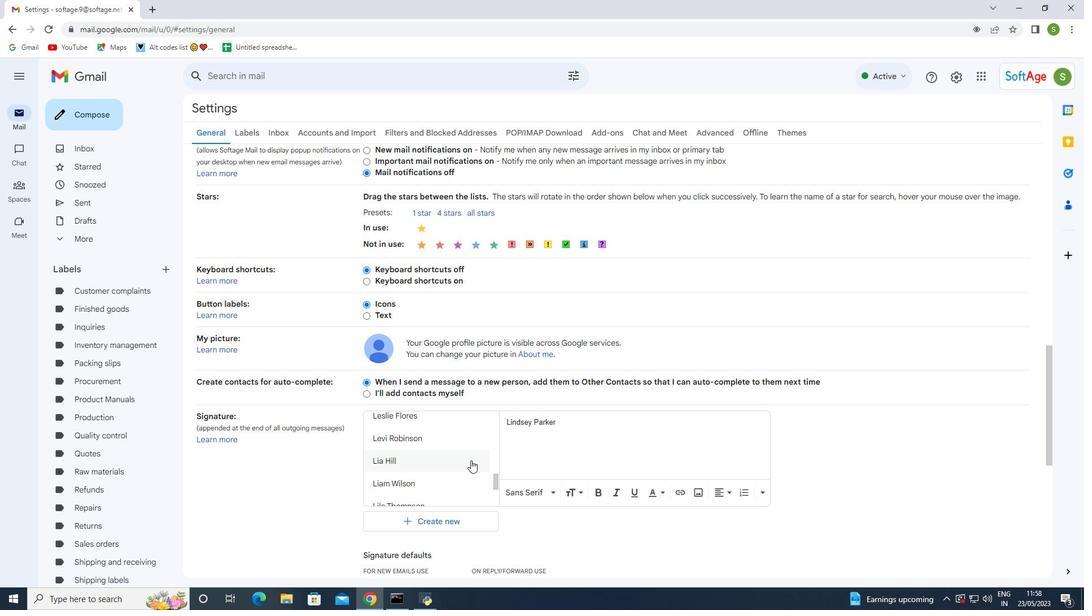 
Action: Mouse moved to (463, 462)
Screenshot: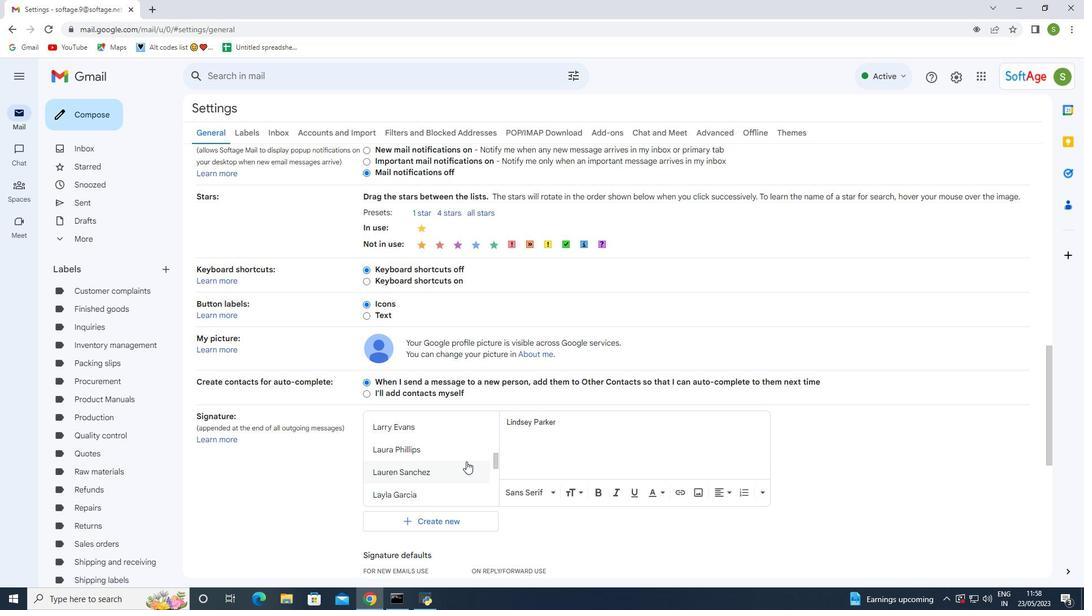 
Action: Mouse scrolled (463, 463) with delta (0, 0)
Screenshot: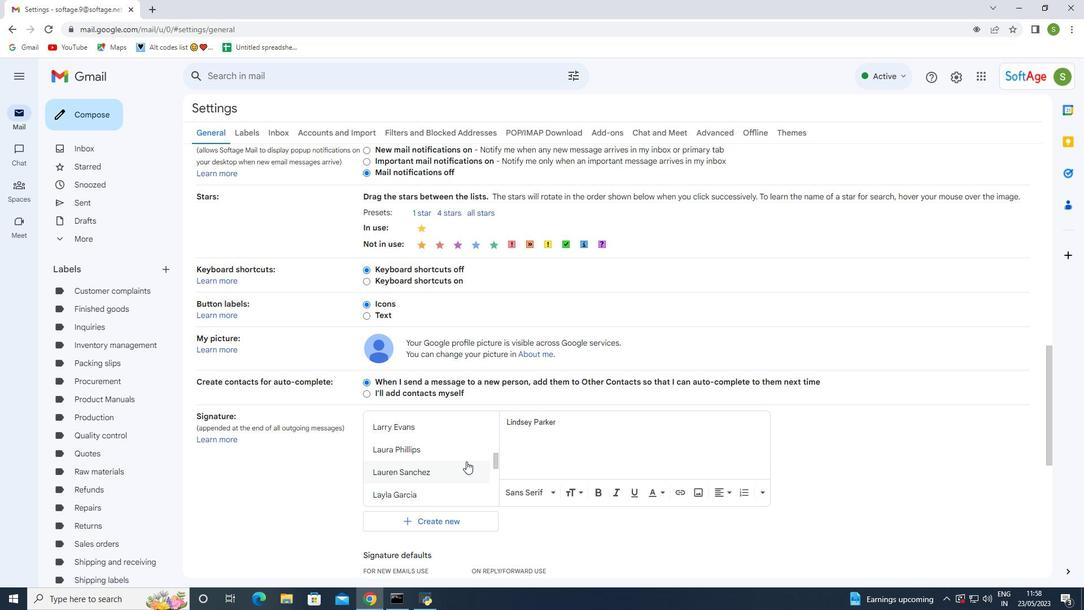 
Action: Mouse scrolled (463, 463) with delta (0, 0)
Screenshot: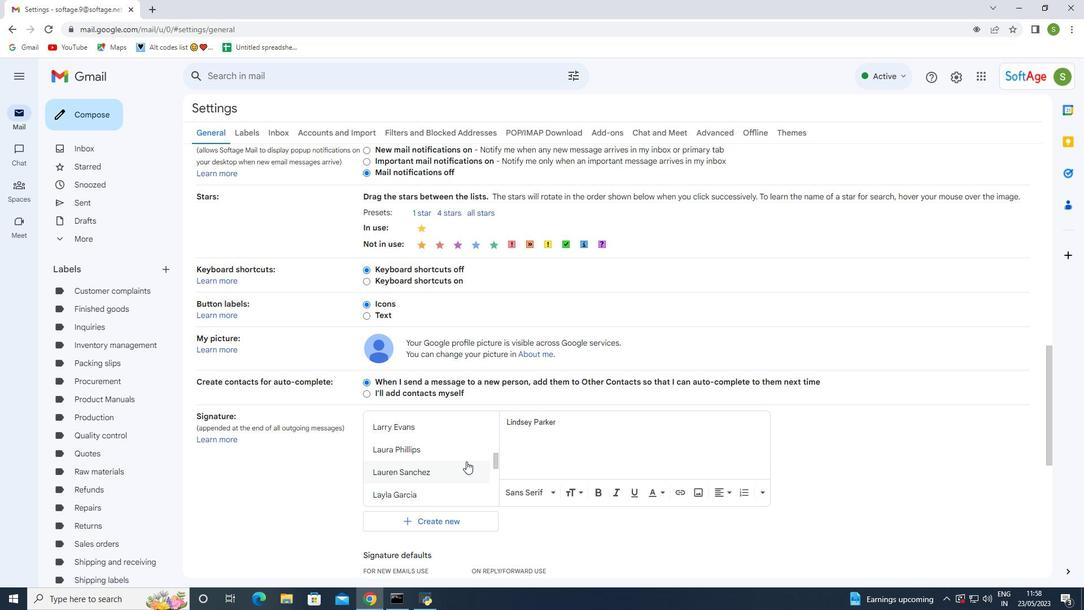 
Action: Mouse scrolled (463, 463) with delta (0, 0)
Screenshot: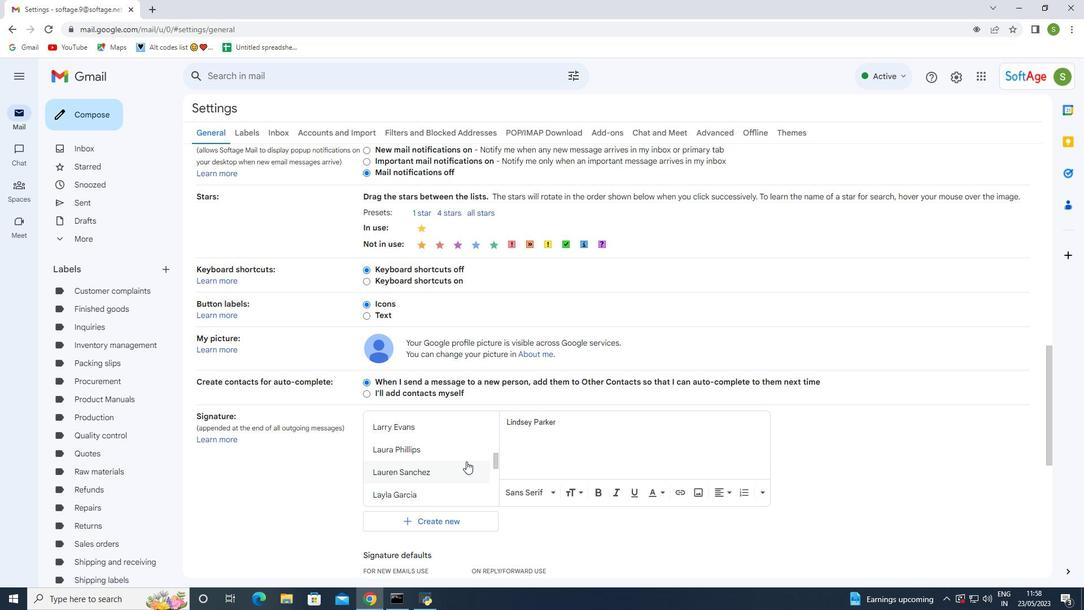 
Action: Mouse scrolled (463, 463) with delta (0, 0)
Screenshot: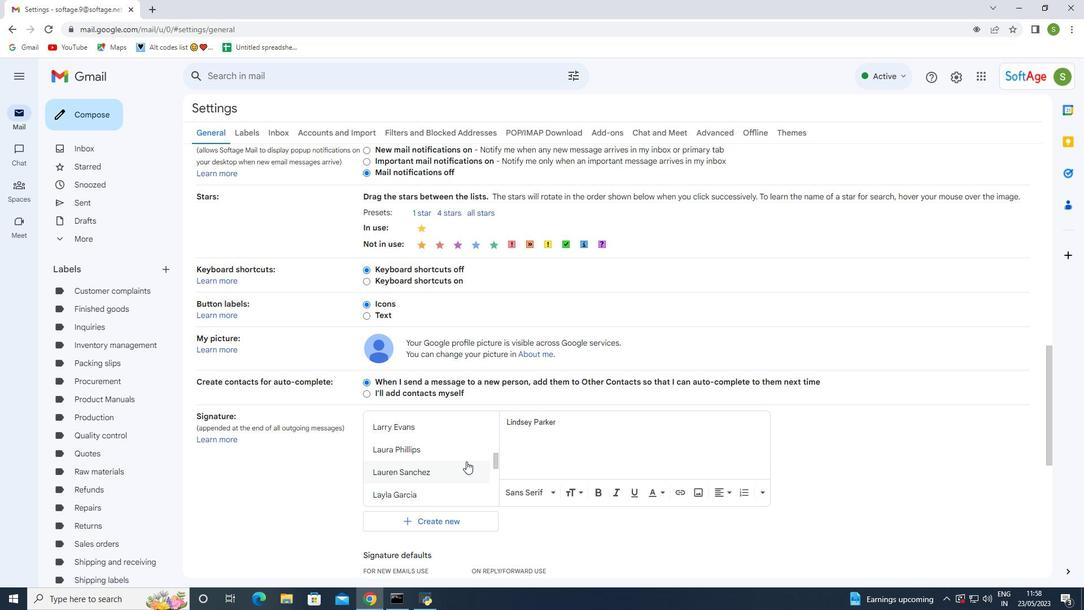 
Action: Mouse scrolled (463, 463) with delta (0, 0)
Screenshot: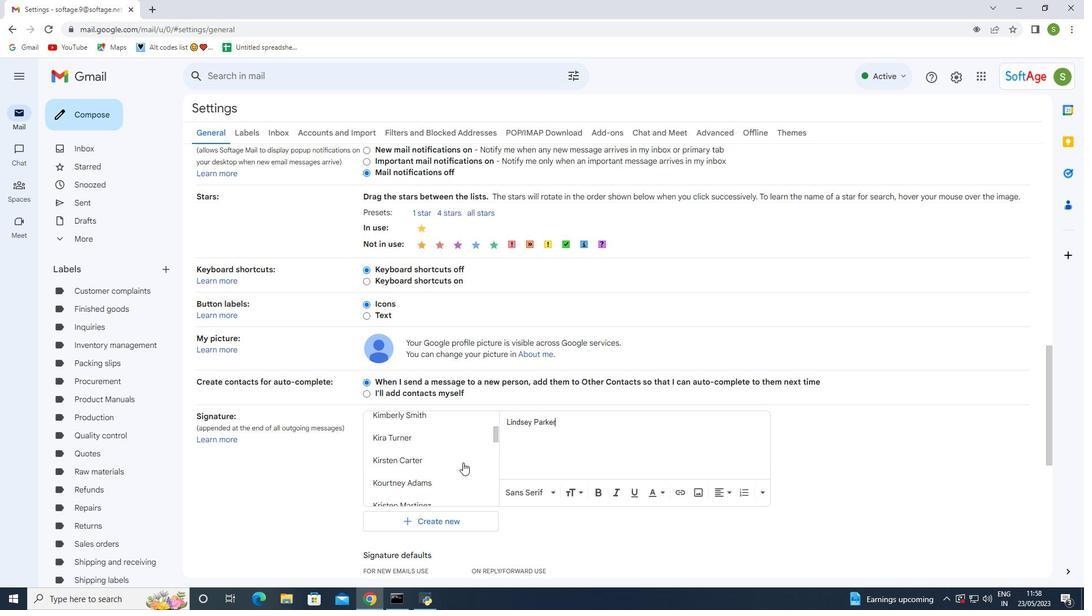 
Action: Mouse scrolled (463, 463) with delta (0, 0)
Screenshot: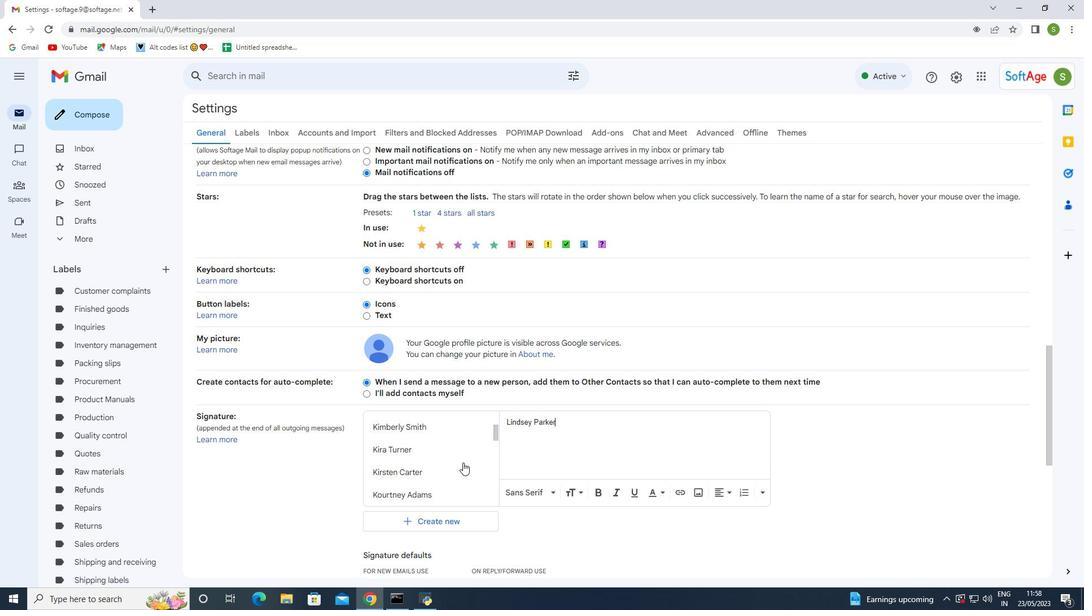
Action: Mouse scrolled (463, 463) with delta (0, 0)
Screenshot: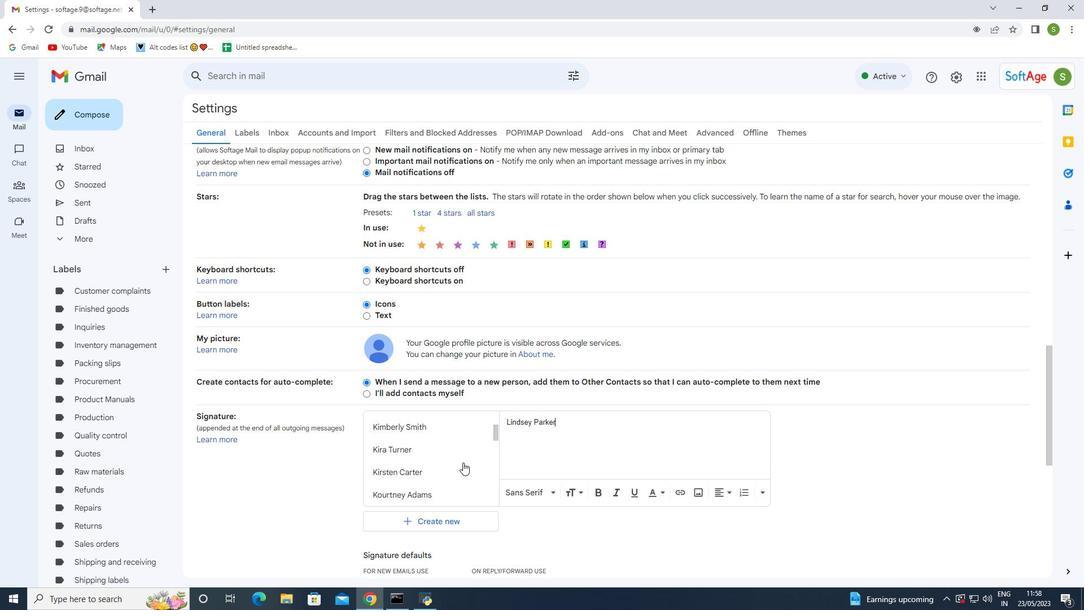 
Action: Mouse scrolled (463, 463) with delta (0, 0)
Screenshot: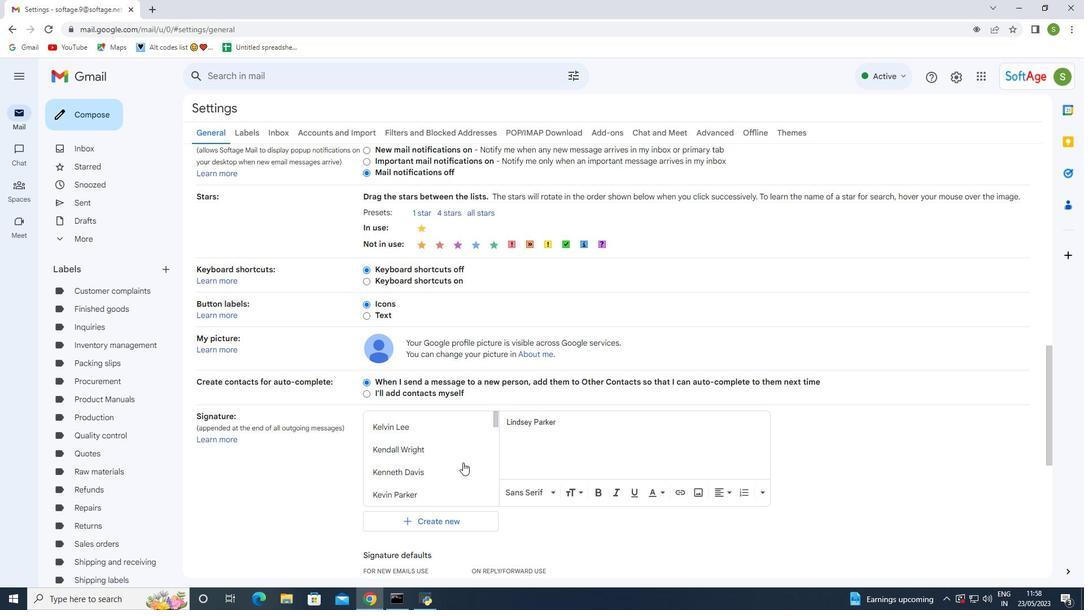 
Action: Mouse scrolled (463, 463) with delta (0, 0)
Screenshot: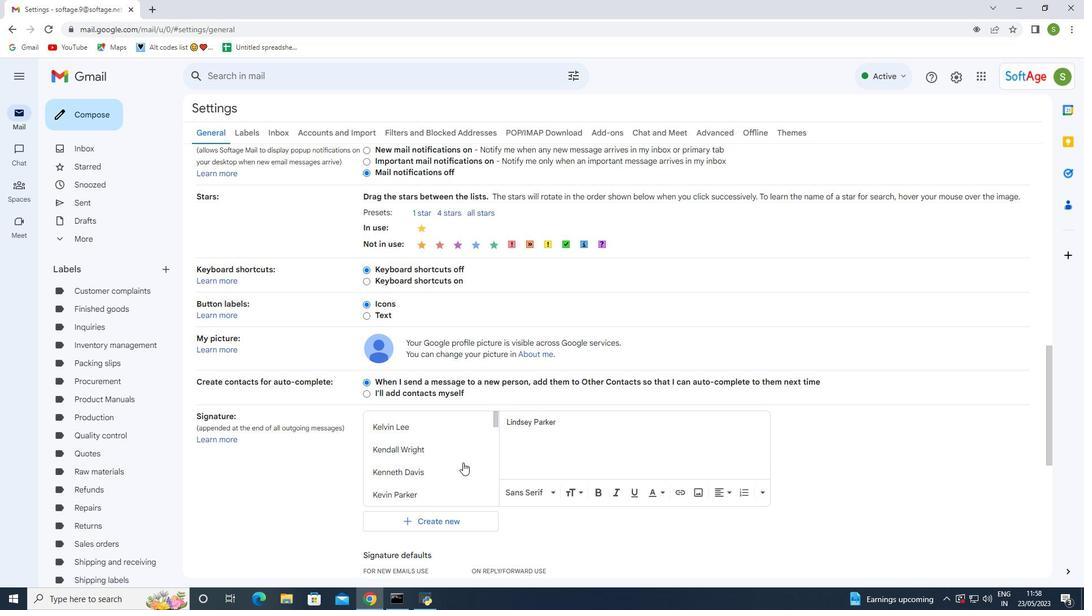 
Action: Mouse scrolled (463, 463) with delta (0, 0)
Screenshot: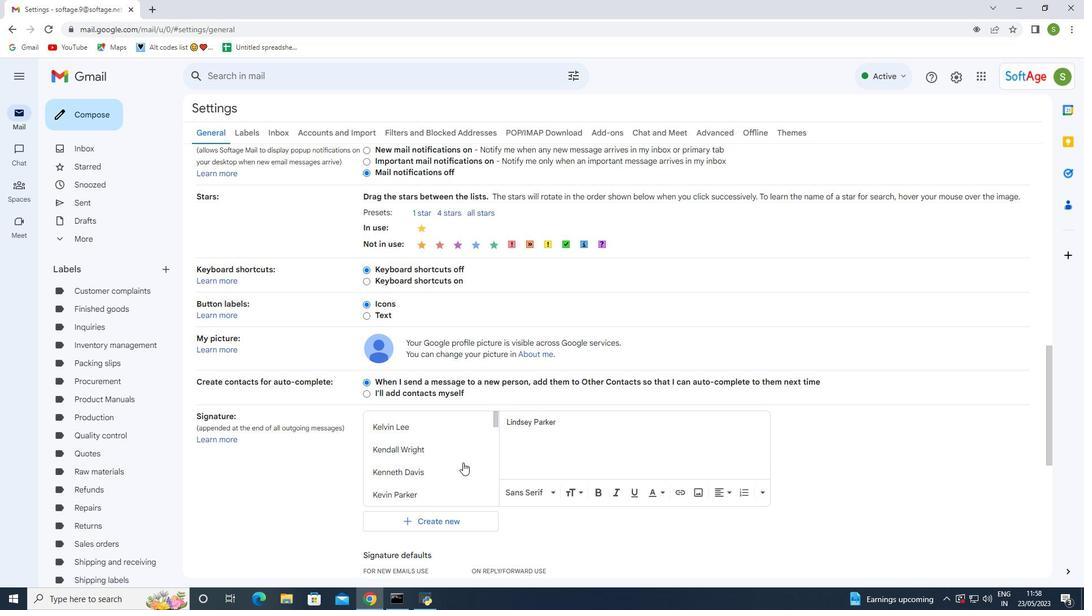 
Action: Mouse scrolled (463, 463) with delta (0, 0)
Screenshot: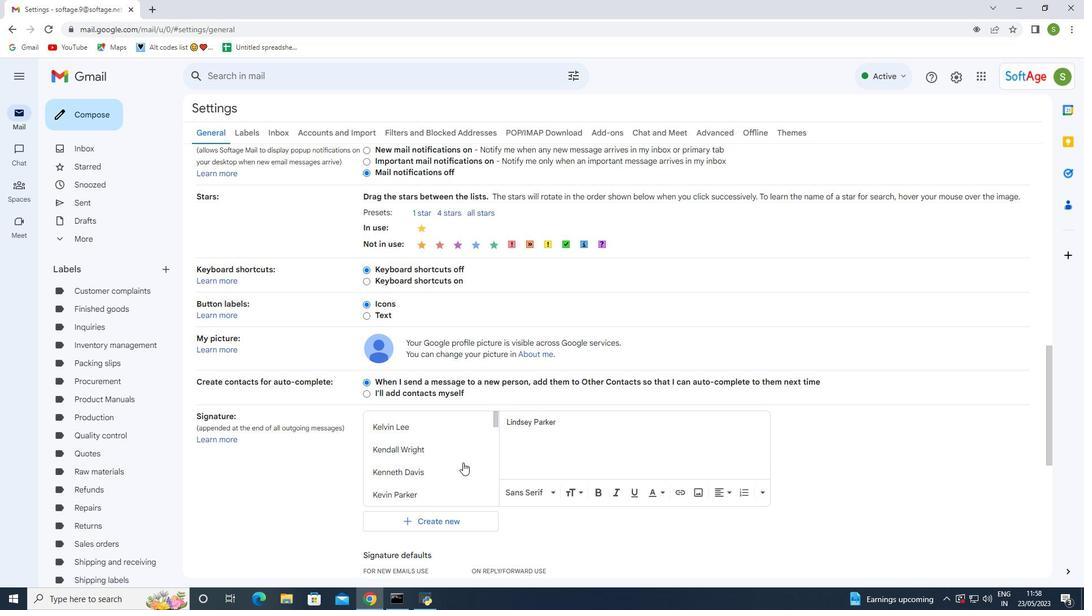 
Action: Mouse scrolled (463, 463) with delta (0, 0)
Screenshot: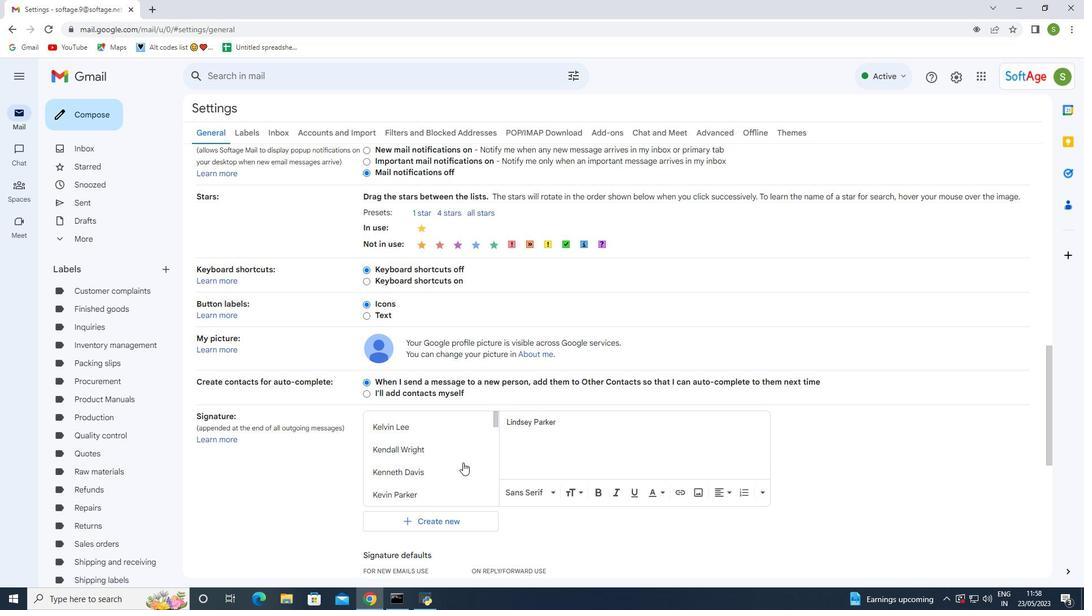 
Action: Mouse moved to (532, 450)
Screenshot: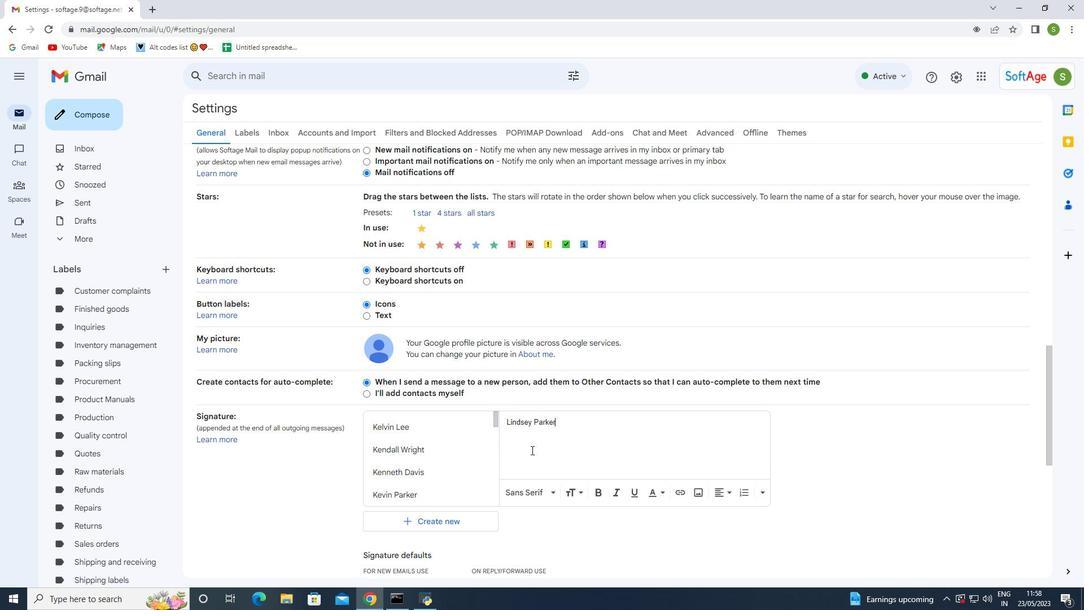 
Action: Mouse scrolled (532, 449) with delta (0, 0)
Screenshot: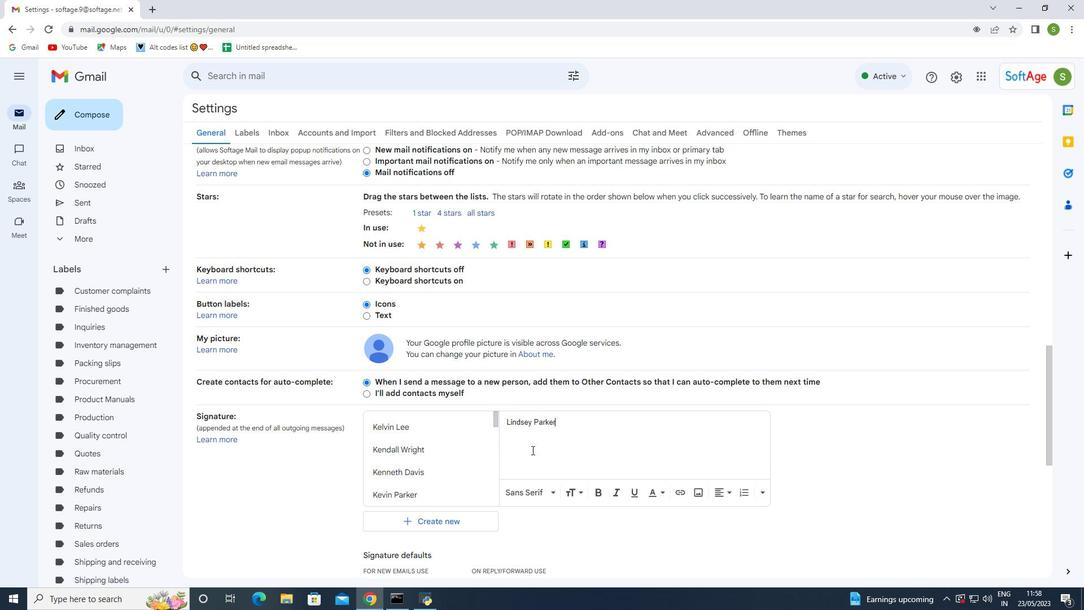 
Action: Mouse scrolled (532, 449) with delta (0, 0)
Screenshot: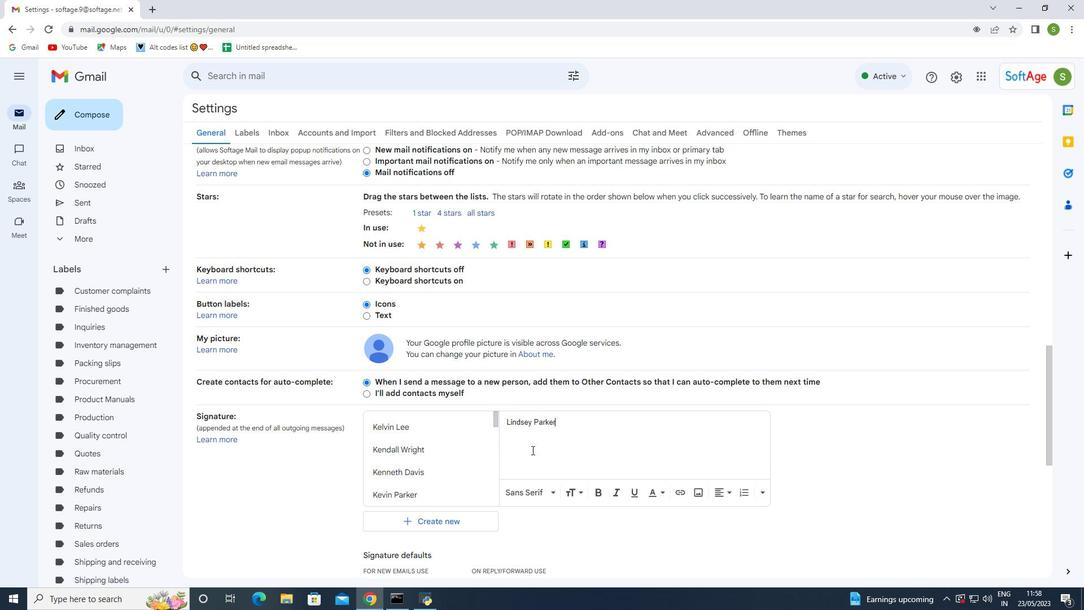
Action: Mouse moved to (506, 458)
Screenshot: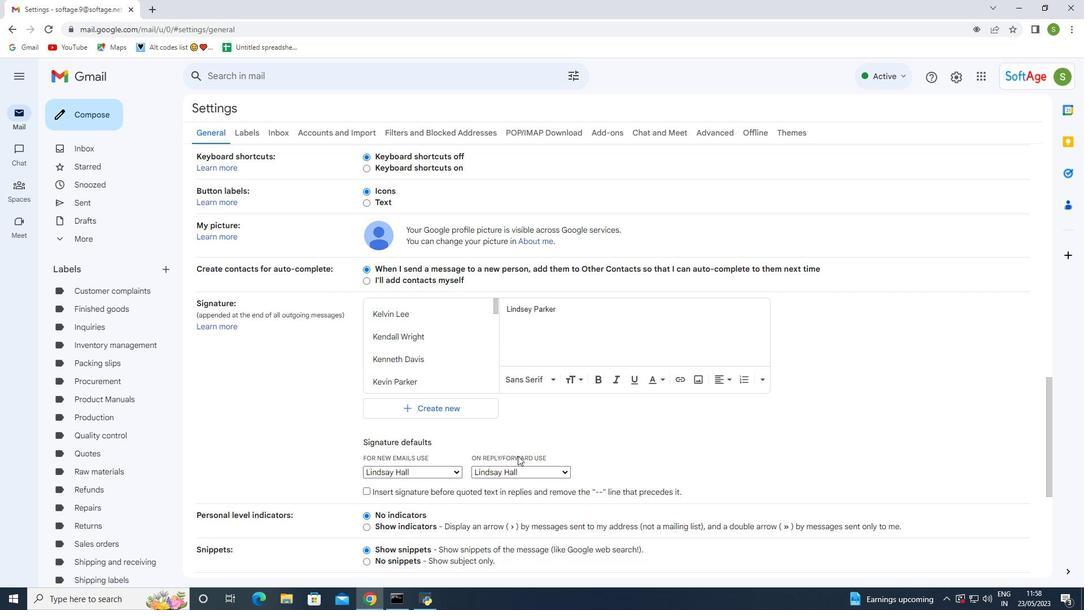 
Action: Mouse scrolled (506, 458) with delta (0, 0)
Screenshot: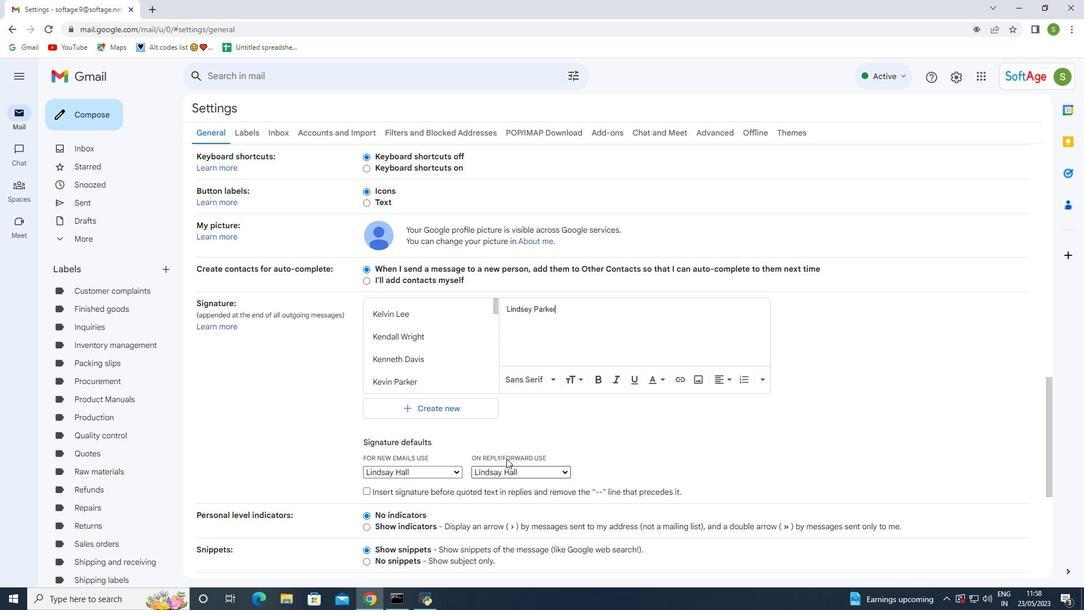 
Action: Mouse scrolled (506, 458) with delta (0, 0)
Screenshot: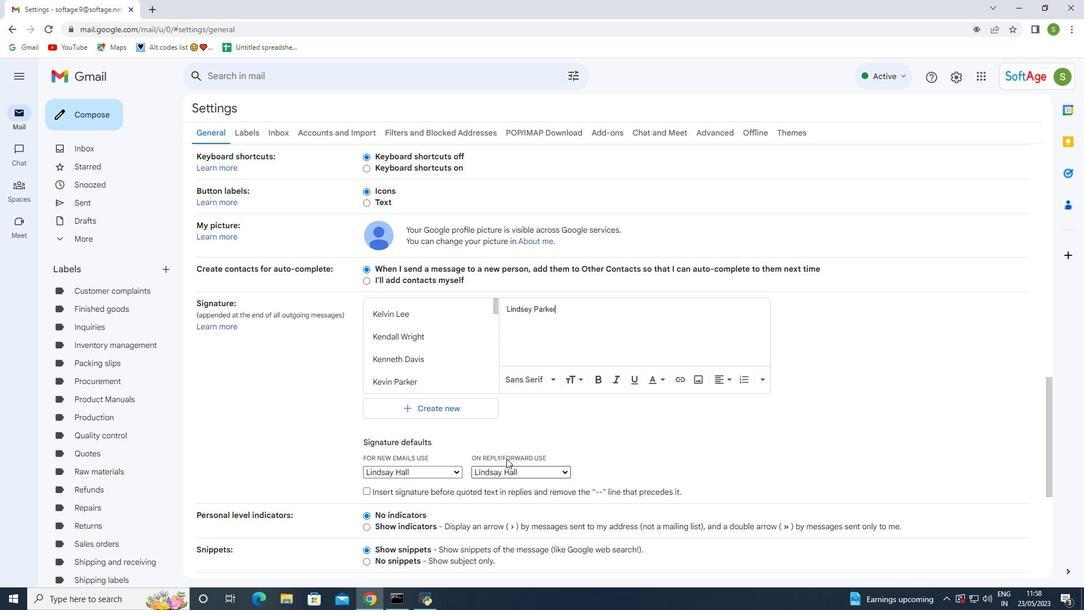 
Action: Mouse moved to (449, 363)
Screenshot: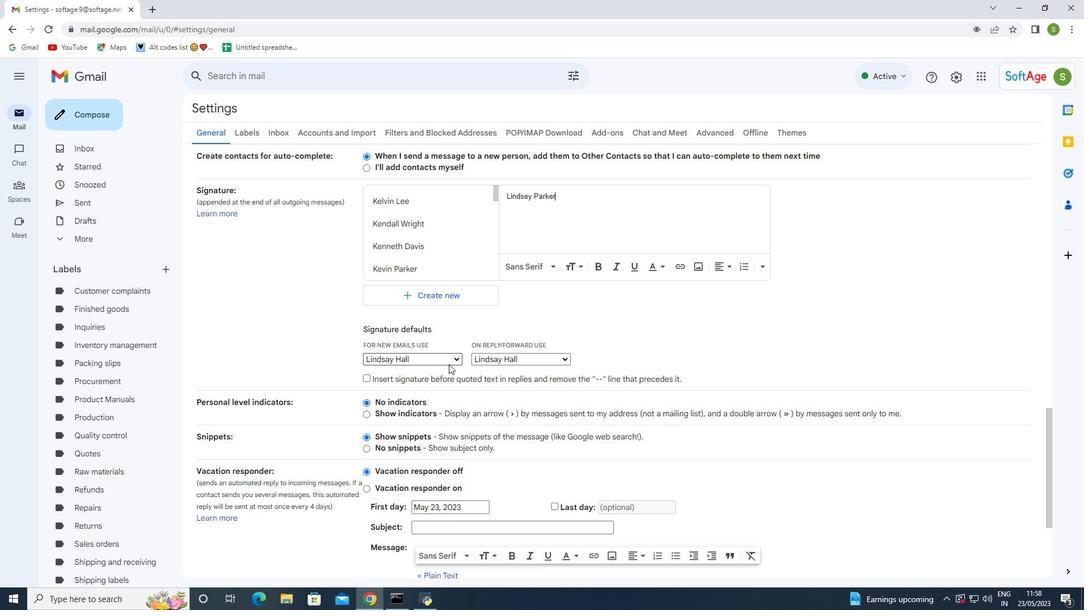 
Action: Mouse pressed left at (449, 363)
Screenshot: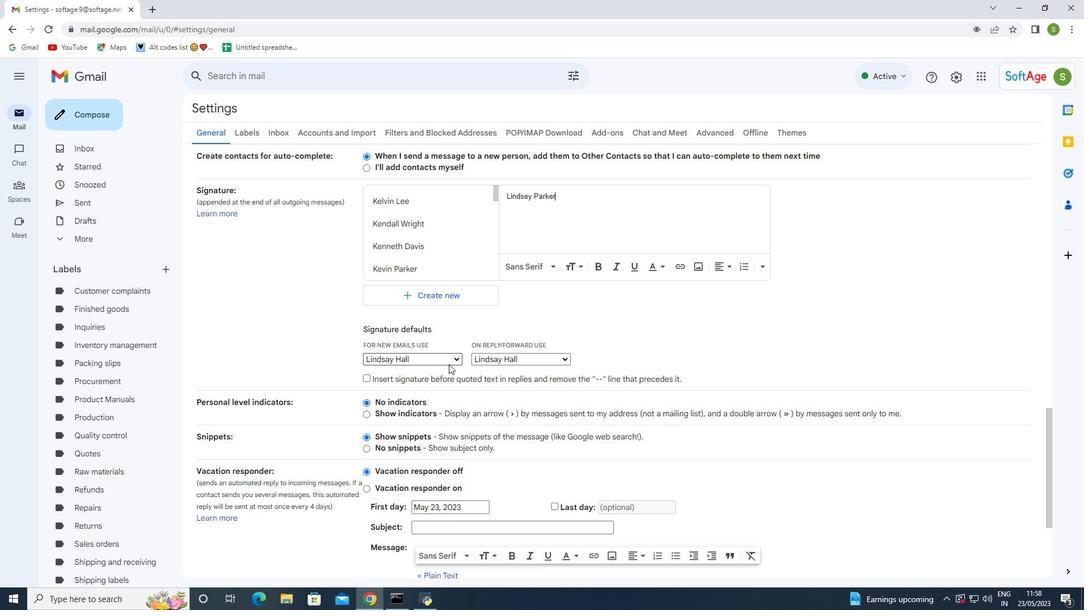 
Action: Mouse moved to (458, 464)
Screenshot: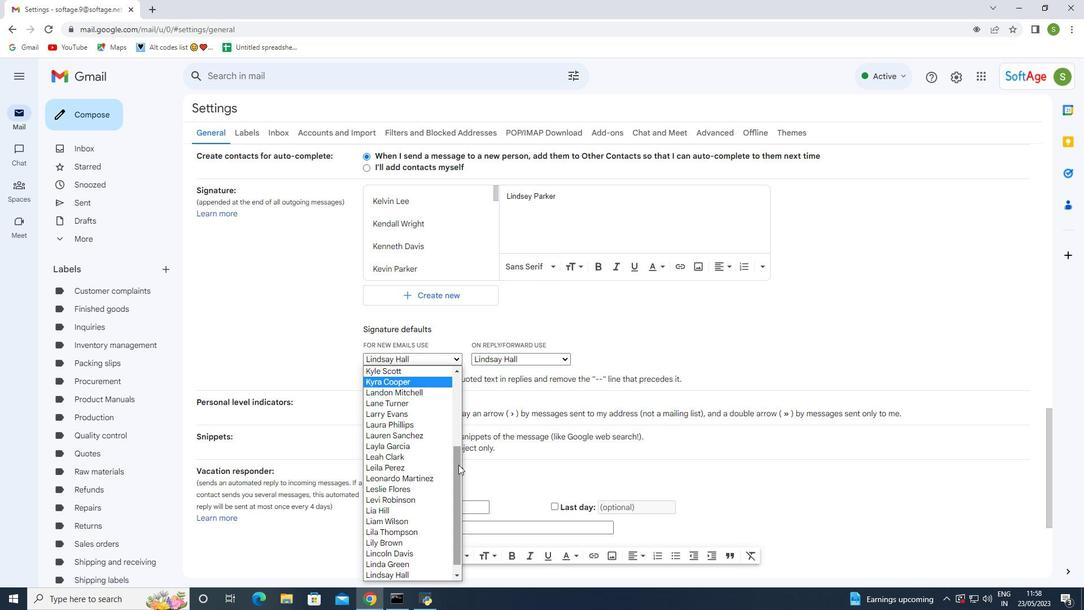 
Action: Mouse pressed left at (458, 464)
Screenshot: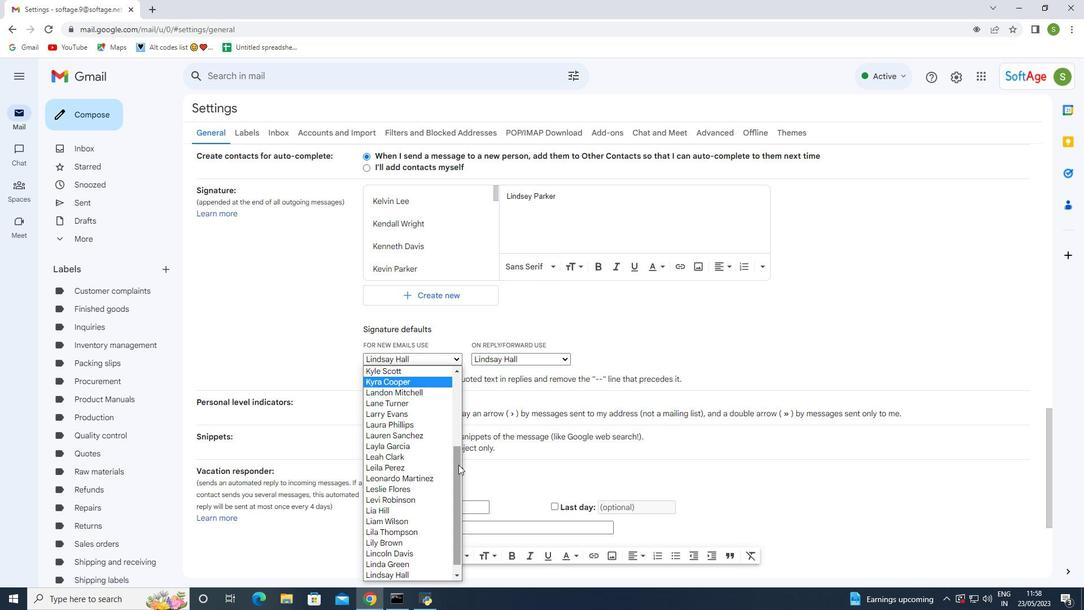 
Action: Mouse moved to (409, 570)
Screenshot: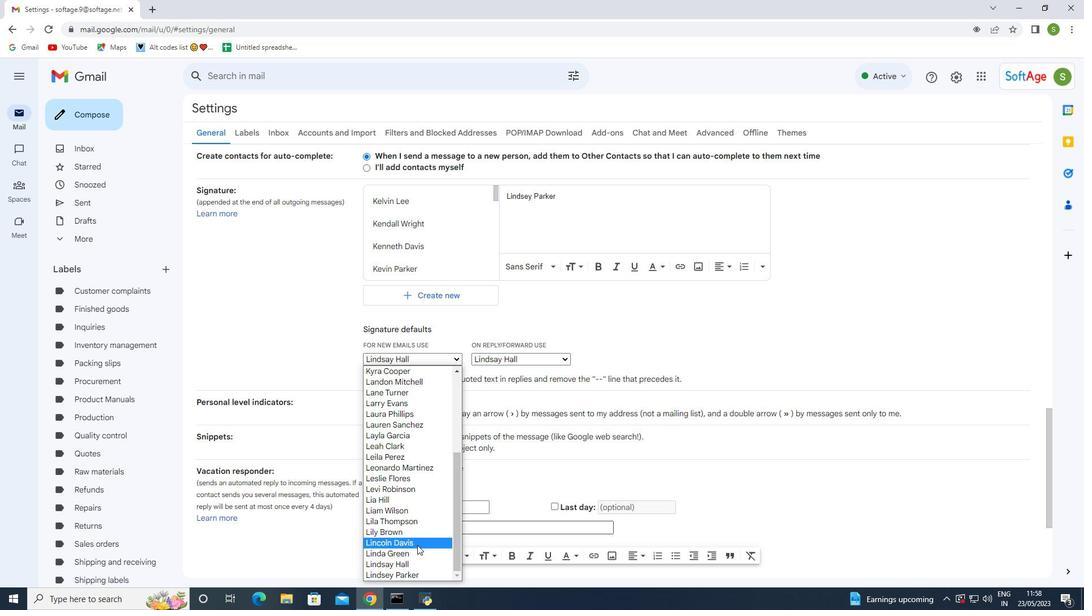 
Action: Mouse pressed left at (409, 570)
Screenshot: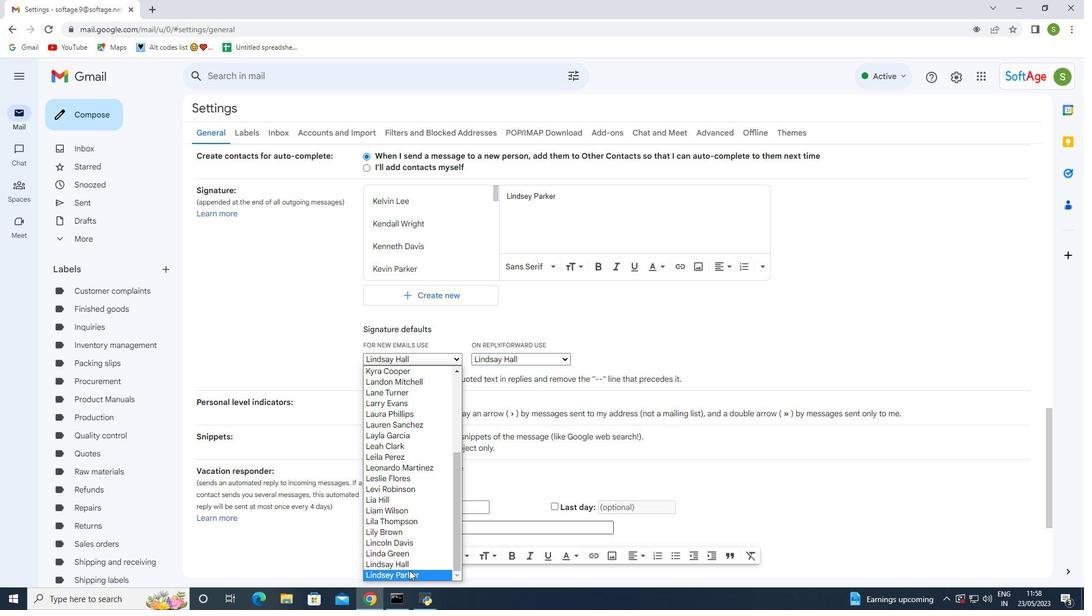 
Action: Mouse moved to (507, 361)
Screenshot: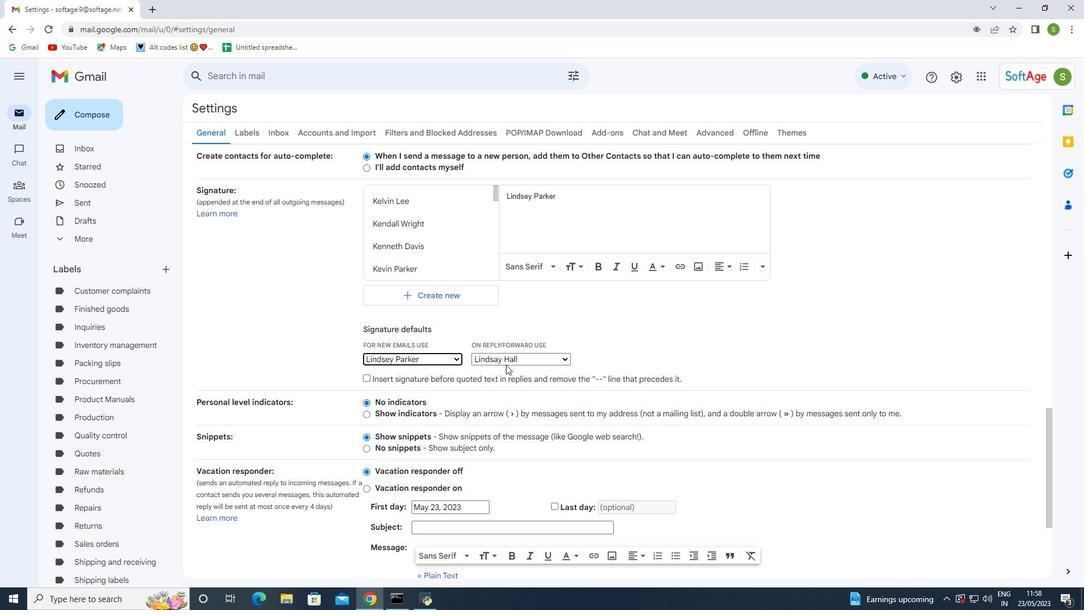 
Action: Mouse pressed left at (507, 361)
Screenshot: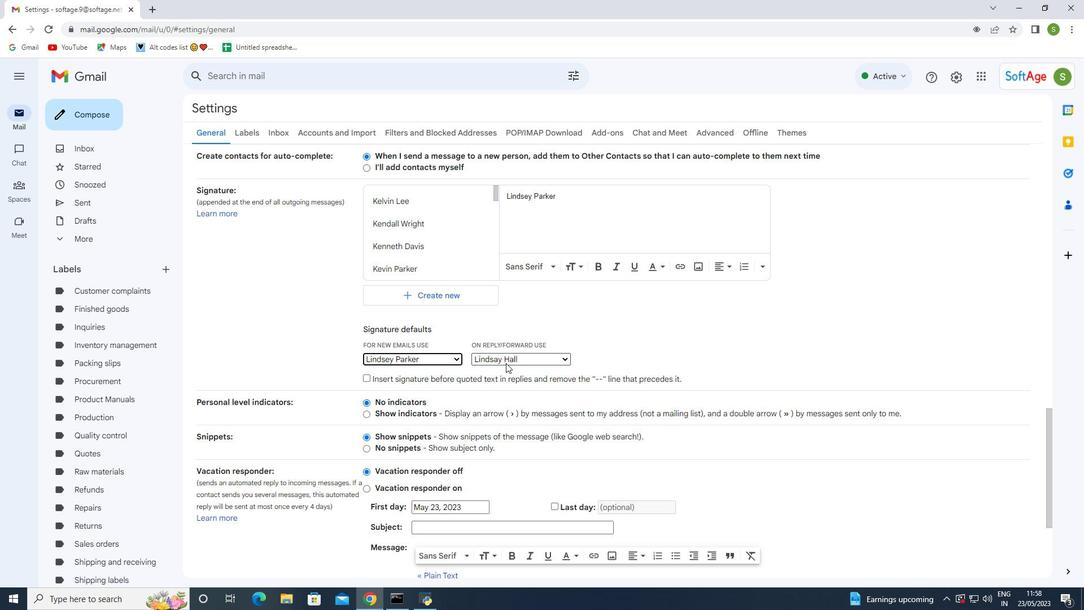 
Action: Mouse moved to (566, 458)
Screenshot: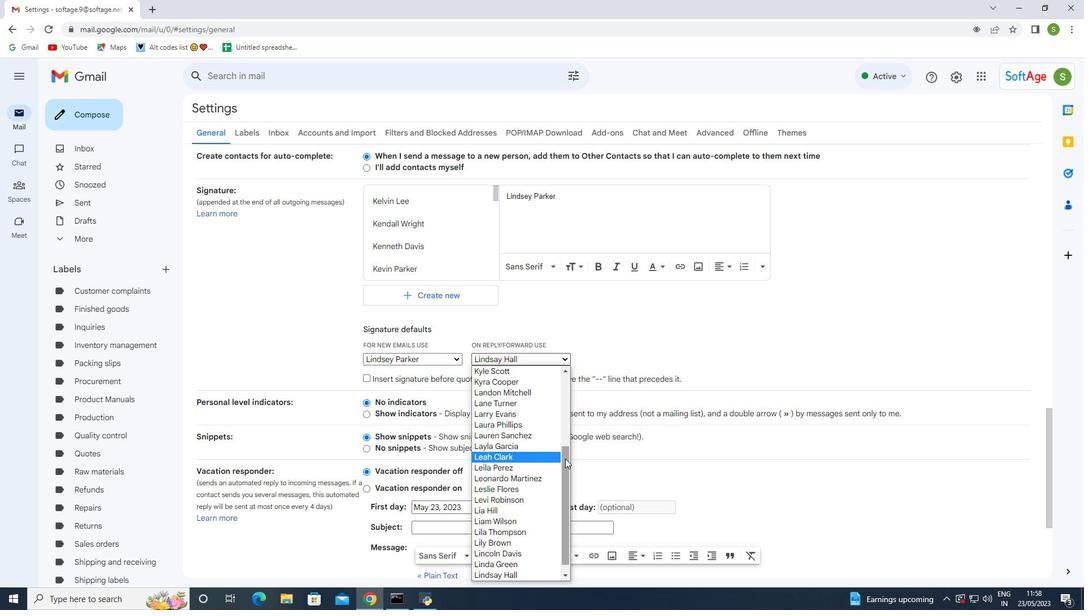 
Action: Mouse pressed left at (566, 458)
Screenshot: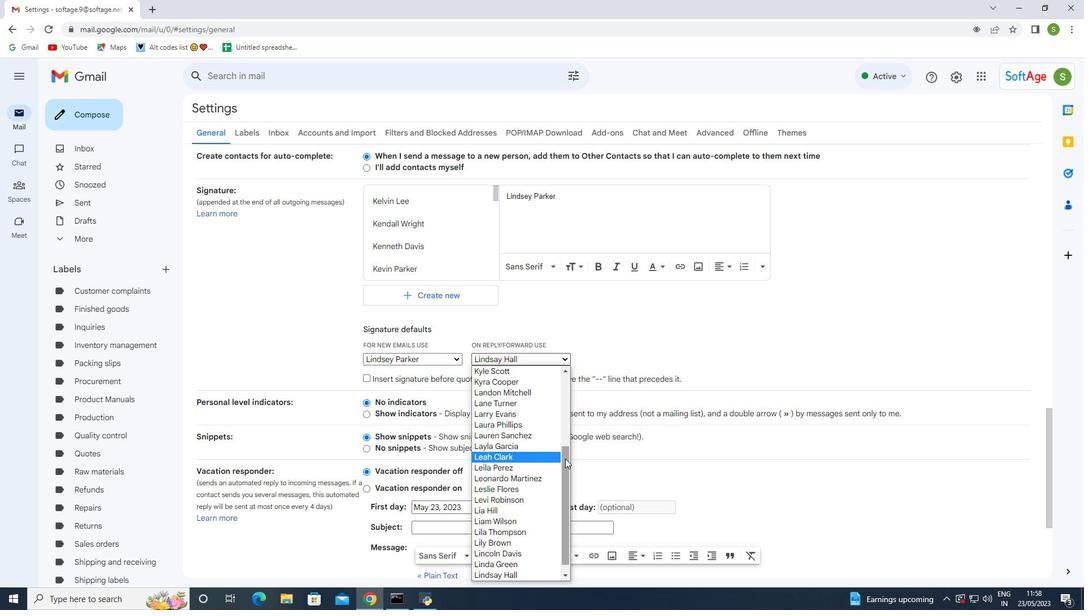 
Action: Mouse moved to (540, 587)
Screenshot: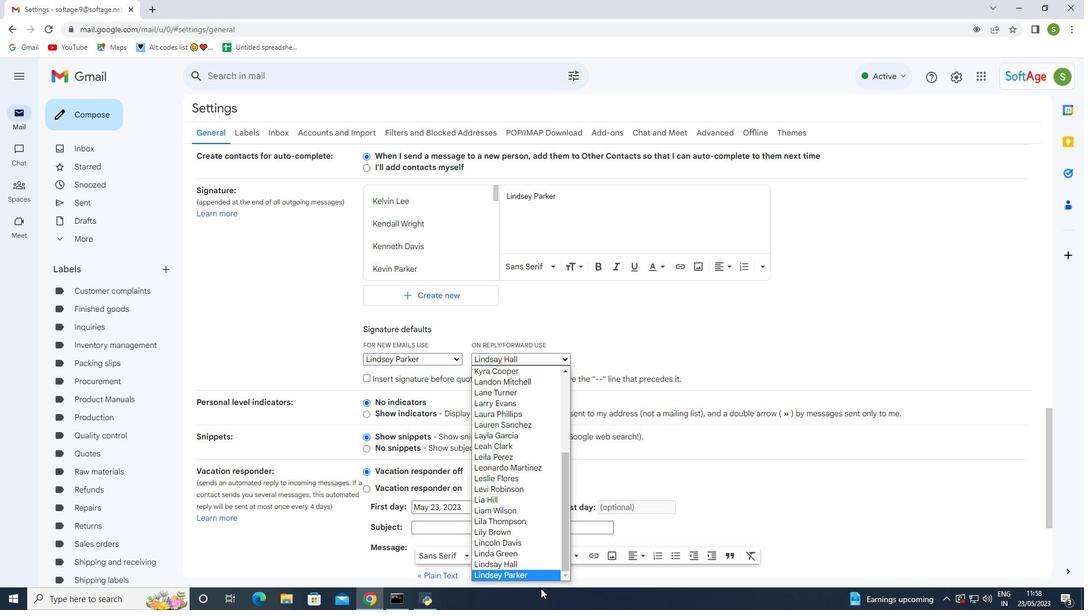 
Action: Mouse pressed left at (540, 587)
Screenshot: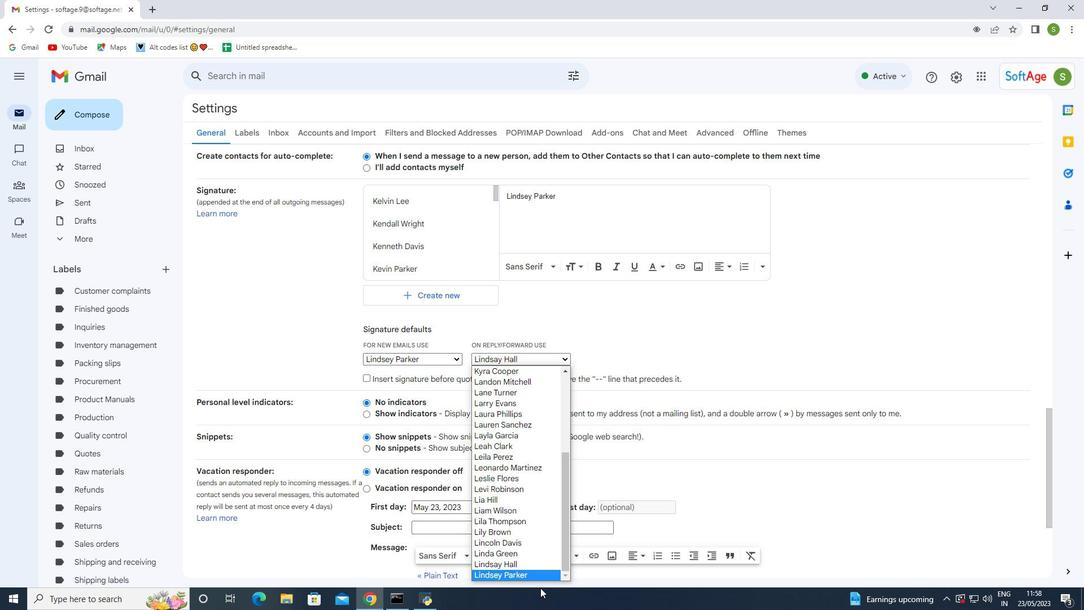 
Action: Mouse moved to (517, 408)
Screenshot: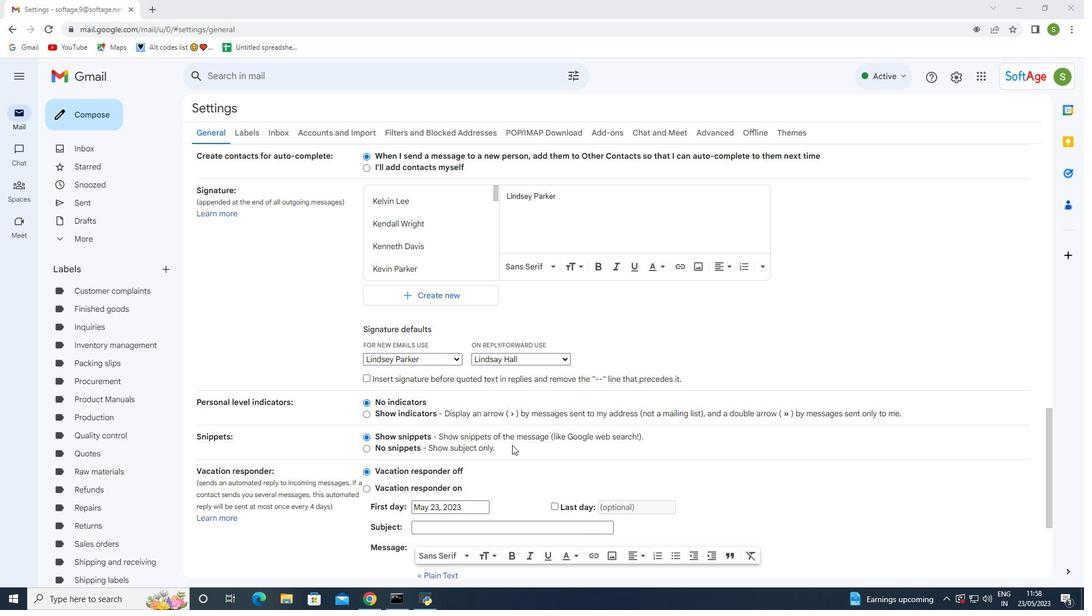 
Action: Mouse scrolled (517, 408) with delta (0, 0)
Screenshot: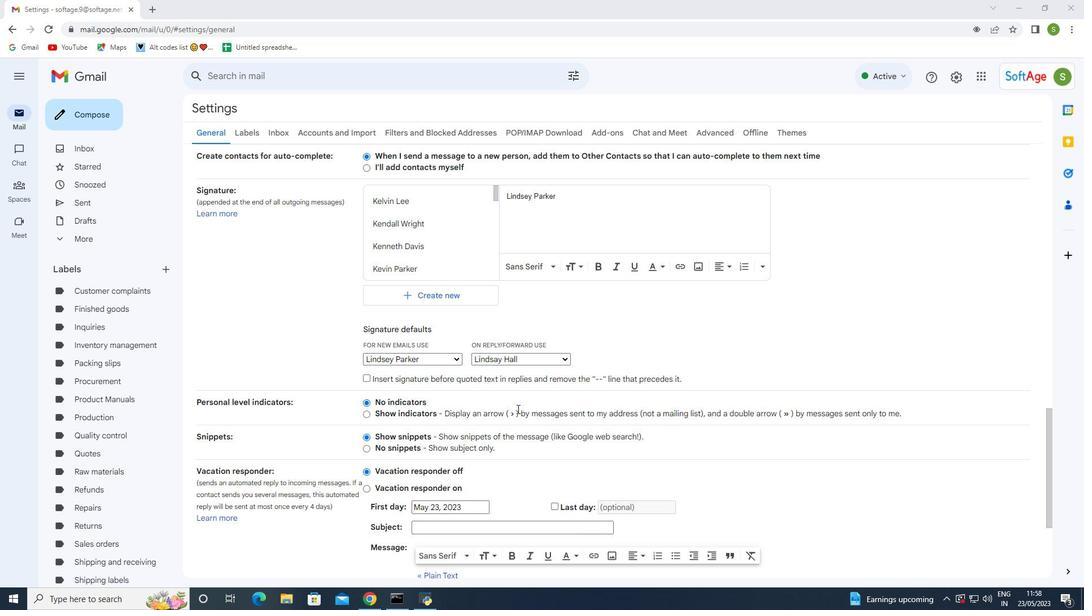
Action: Mouse moved to (517, 408)
Screenshot: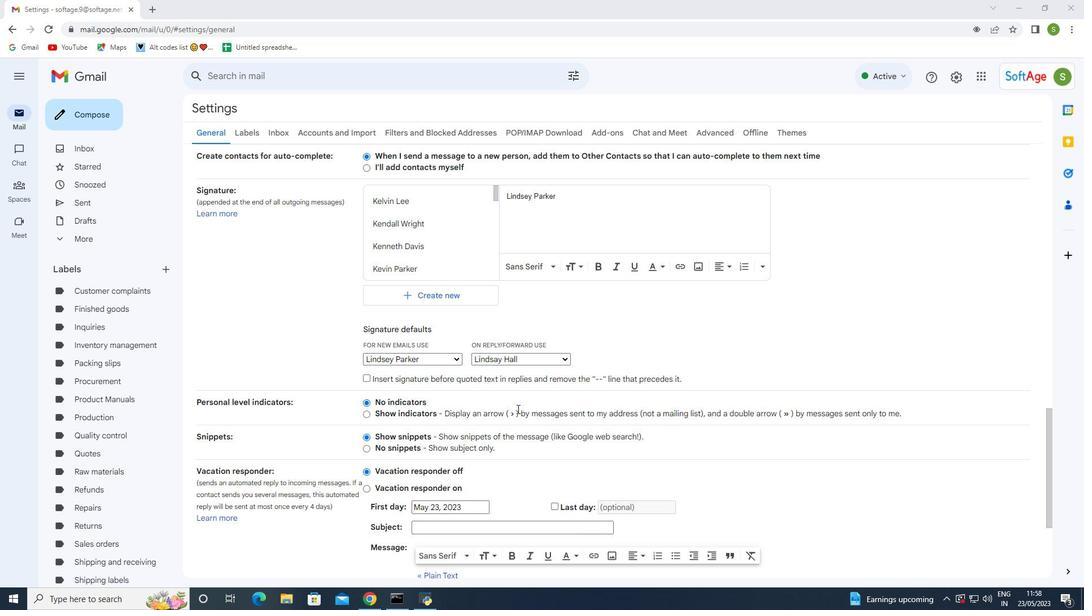 
Action: Mouse scrolled (517, 408) with delta (0, 0)
Screenshot: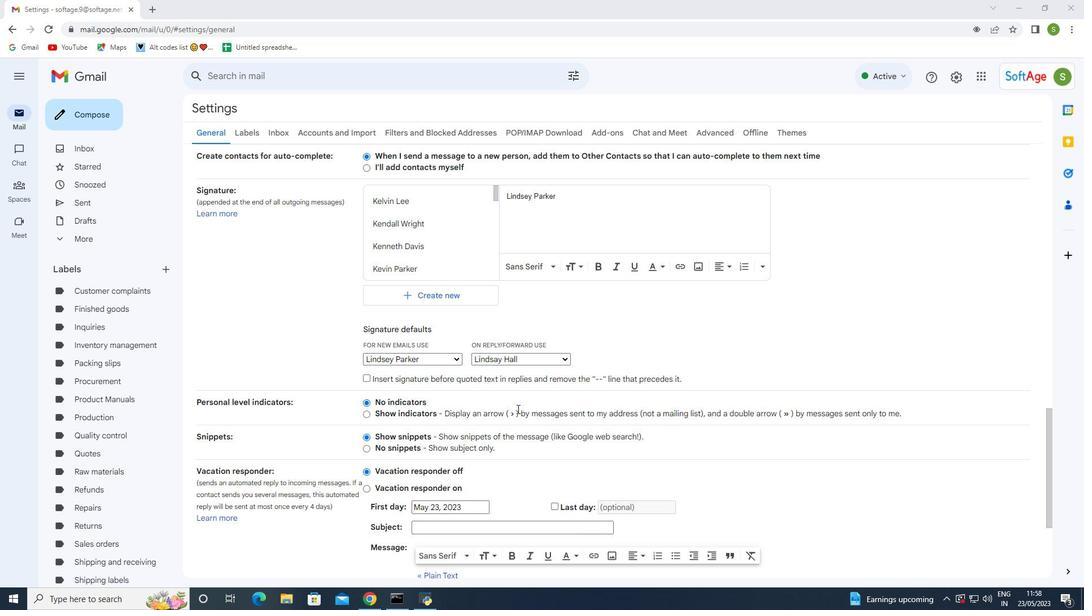 
Action: Mouse moved to (517, 408)
Screenshot: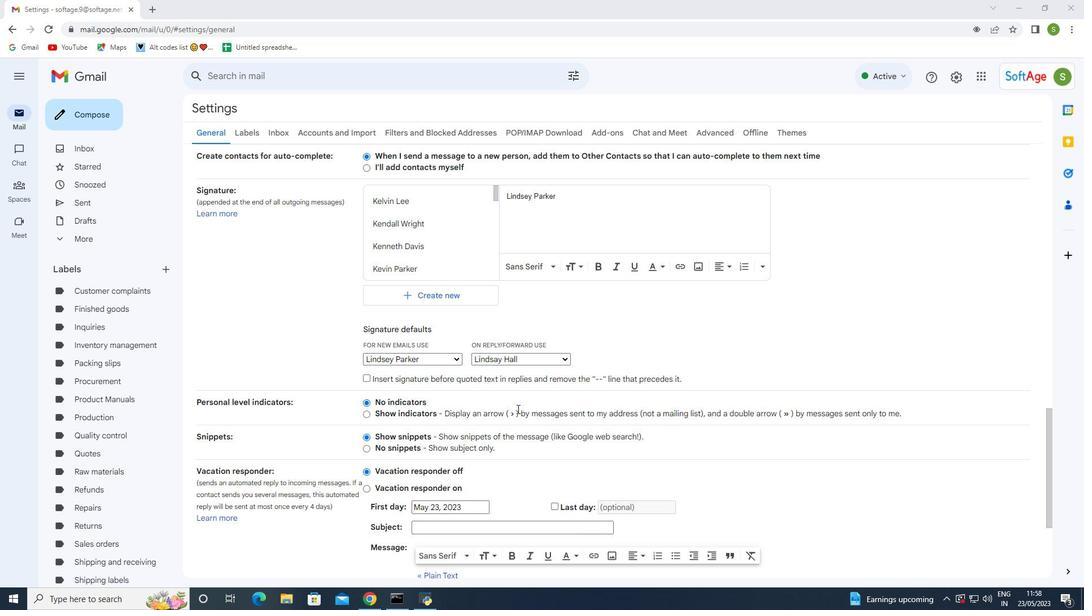
Action: Mouse scrolled (517, 408) with delta (0, 0)
Screenshot: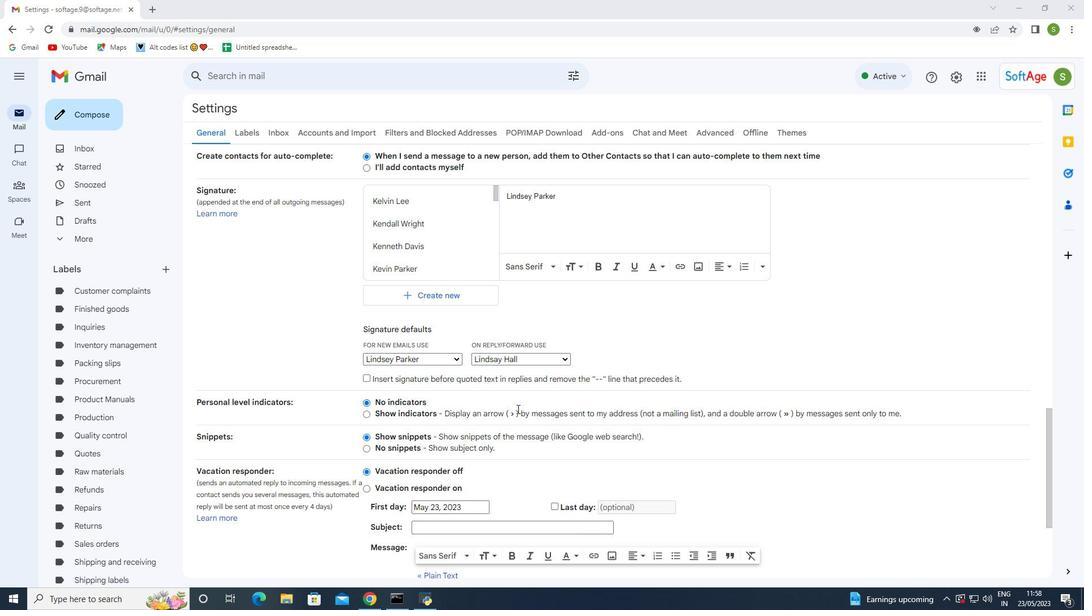 
Action: Mouse scrolled (517, 408) with delta (0, 0)
Screenshot: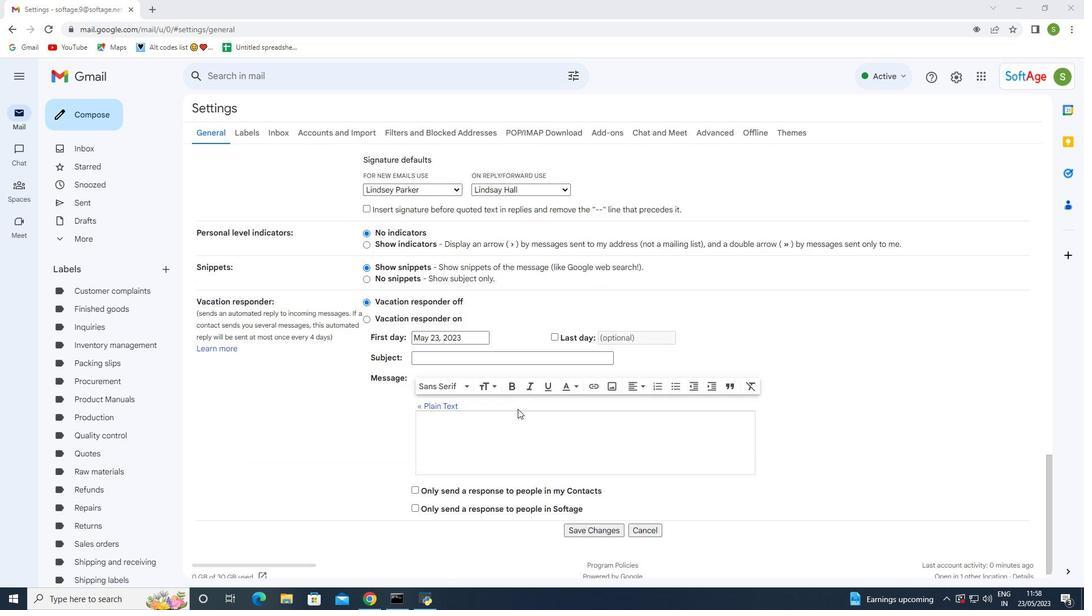 
Action: Mouse moved to (517, 409)
Screenshot: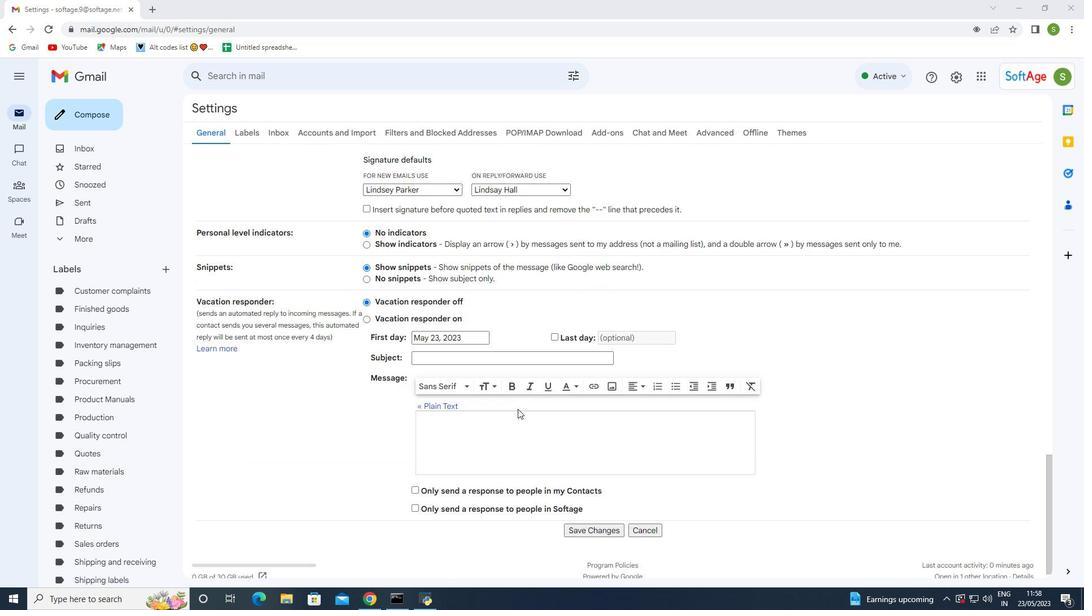 
Action: Mouse scrolled (517, 408) with delta (0, 0)
Screenshot: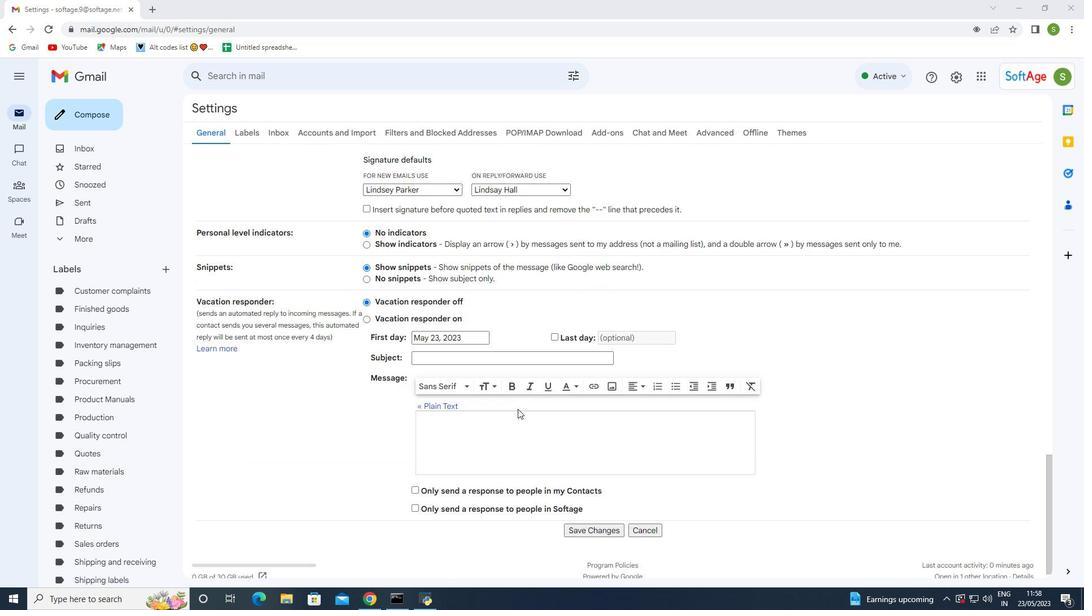 
Action: Mouse moved to (517, 410)
Screenshot: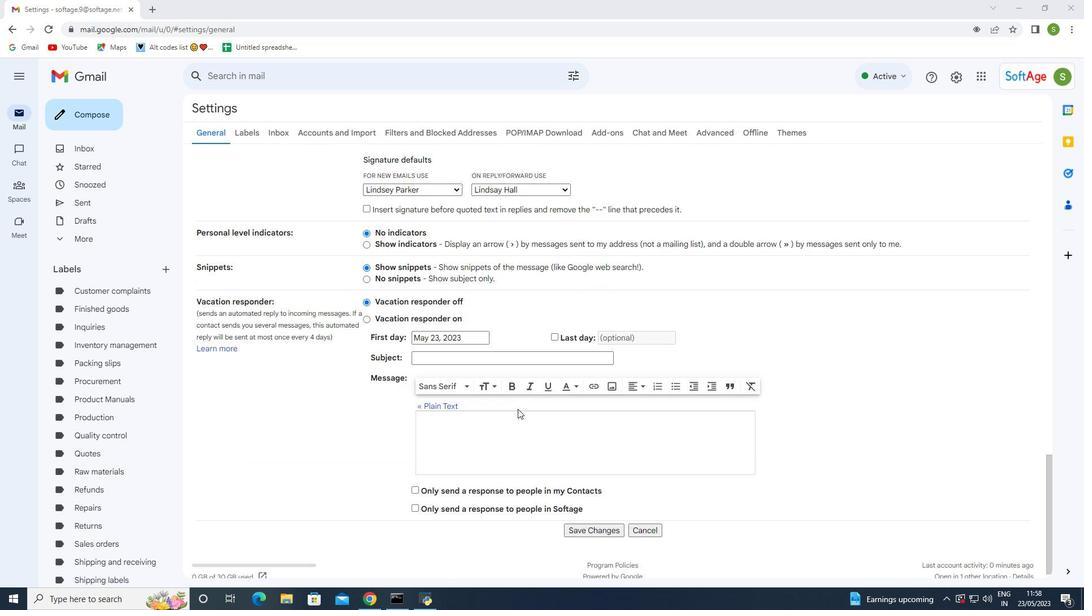 
Action: Mouse scrolled (517, 409) with delta (0, 0)
Screenshot: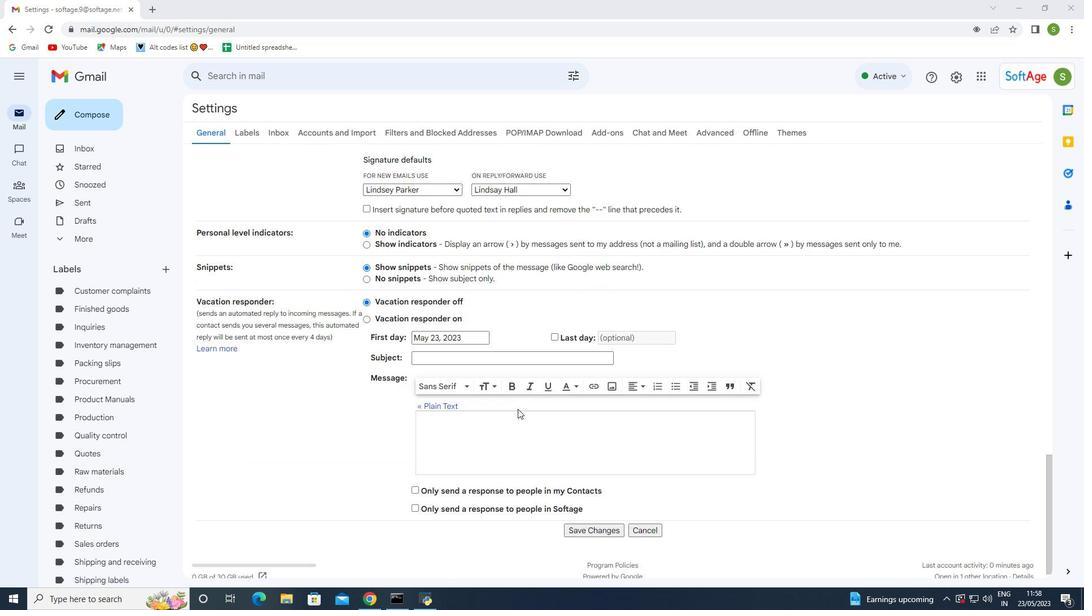
Action: Mouse scrolled (517, 409) with delta (0, 0)
Screenshot: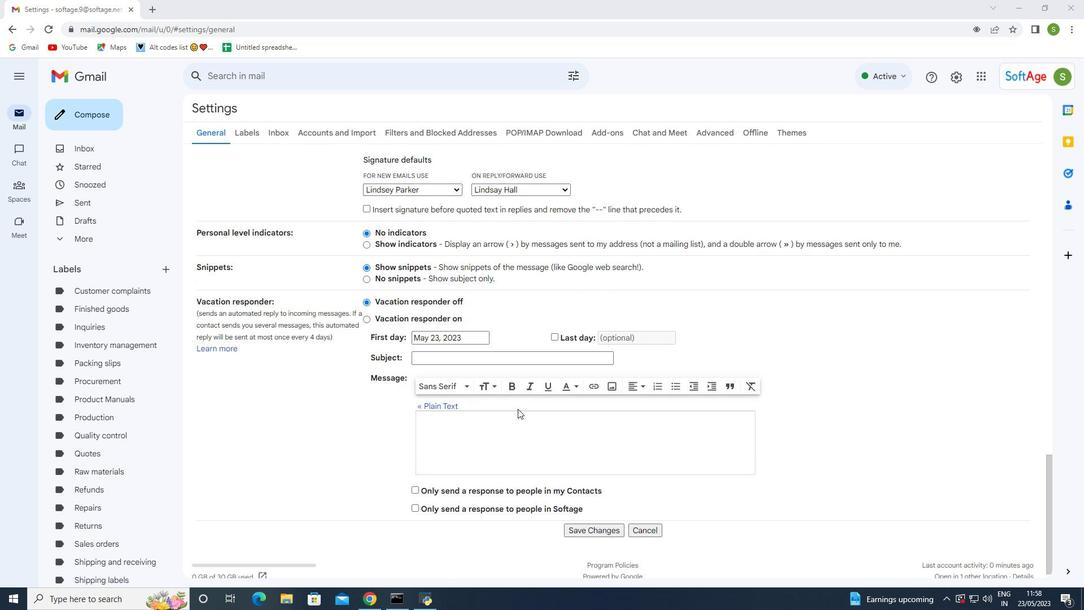 
Action: Mouse moved to (623, 516)
Screenshot: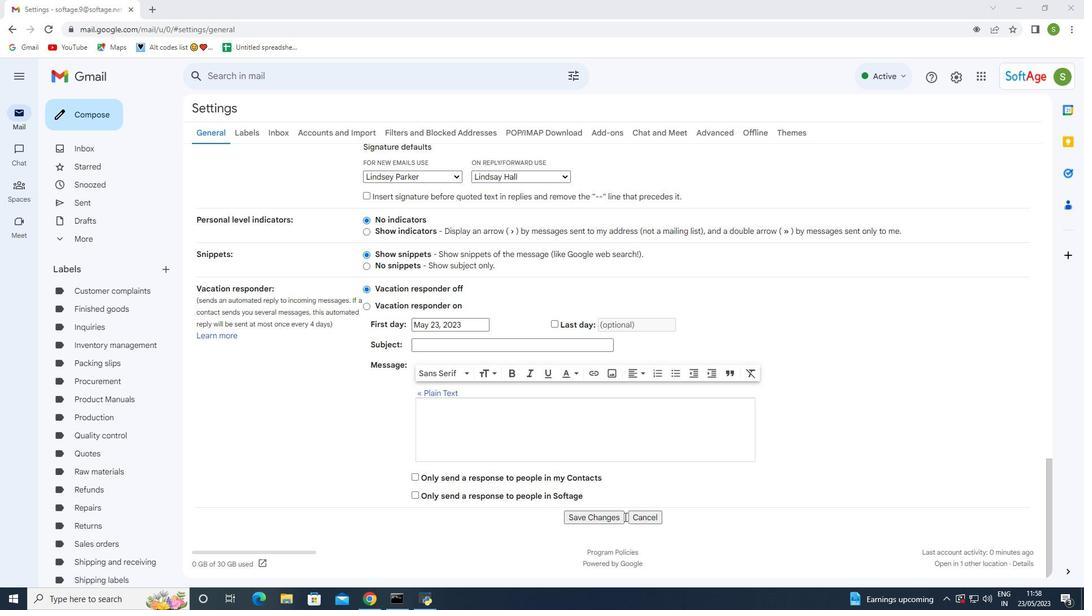 
Action: Mouse pressed left at (623, 516)
Screenshot: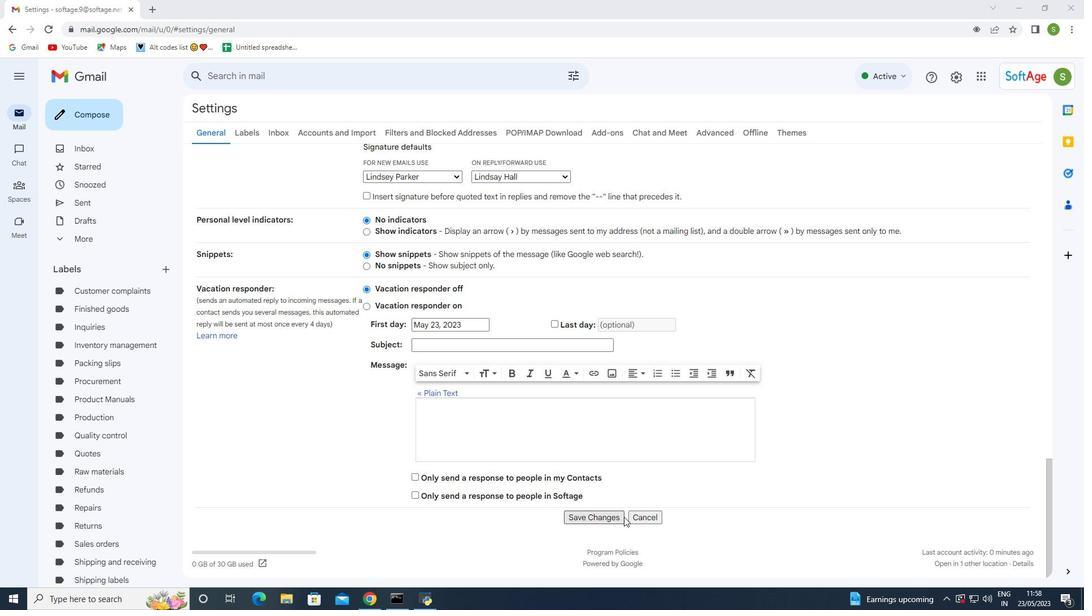 
Action: Mouse moved to (83, 123)
Screenshot: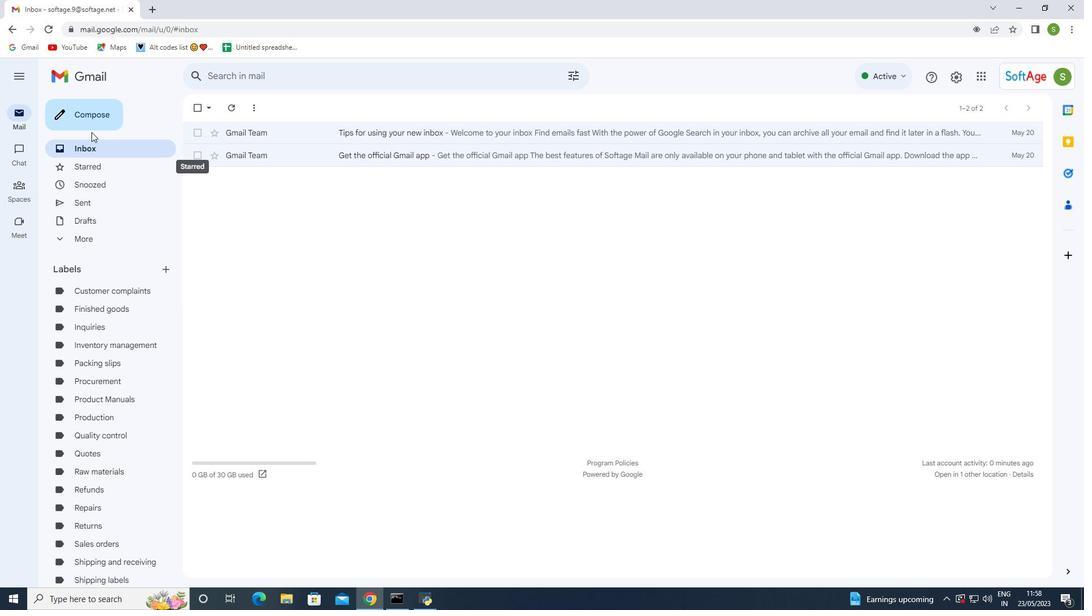 
Action: Mouse pressed left at (83, 123)
Screenshot: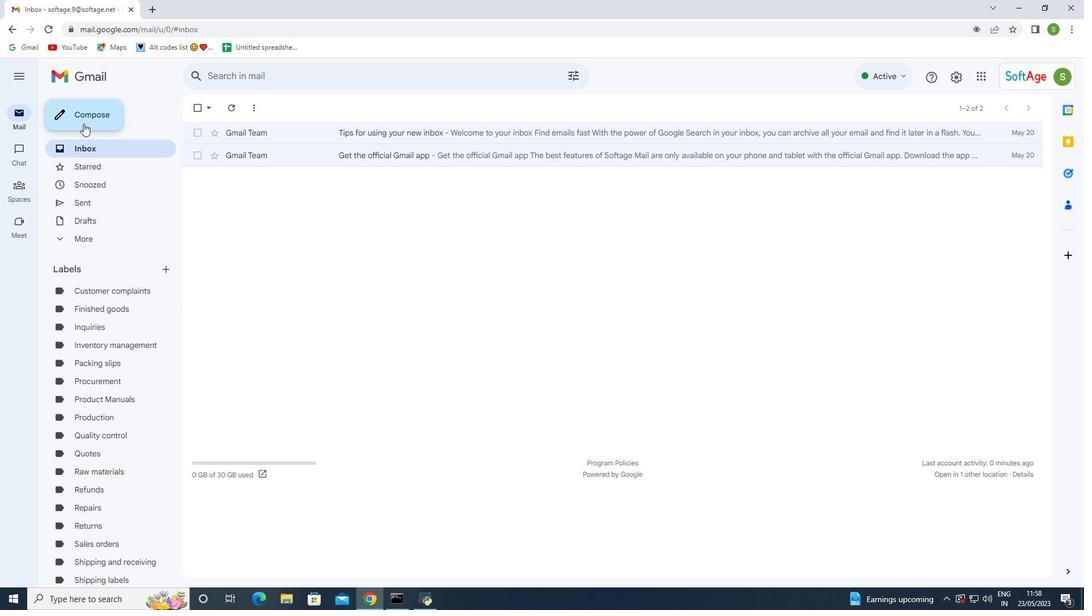 
Action: Mouse moved to (732, 278)
Screenshot: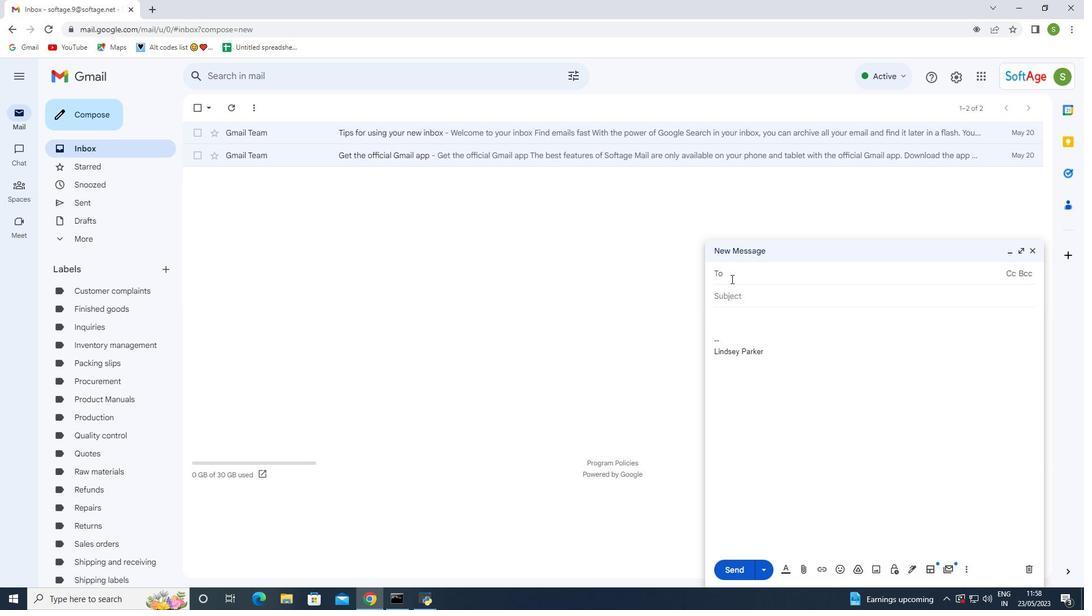 
Action: Mouse pressed left at (732, 278)
Screenshot: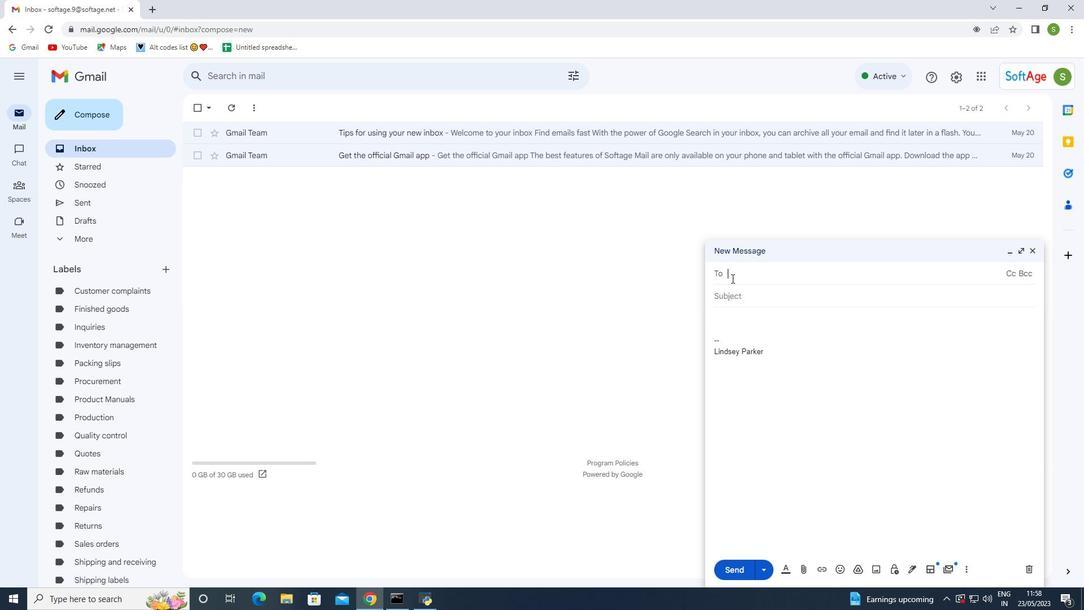 
Action: Key pressed softage.8<Key.shift>@softage.net
Screenshot: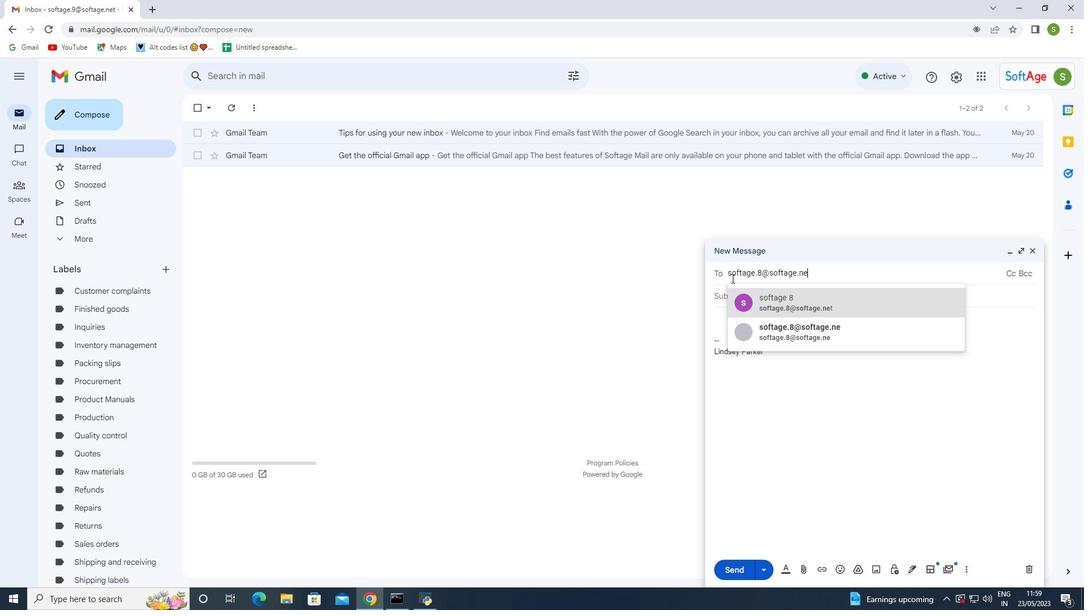 
Action: Mouse moved to (759, 307)
Screenshot: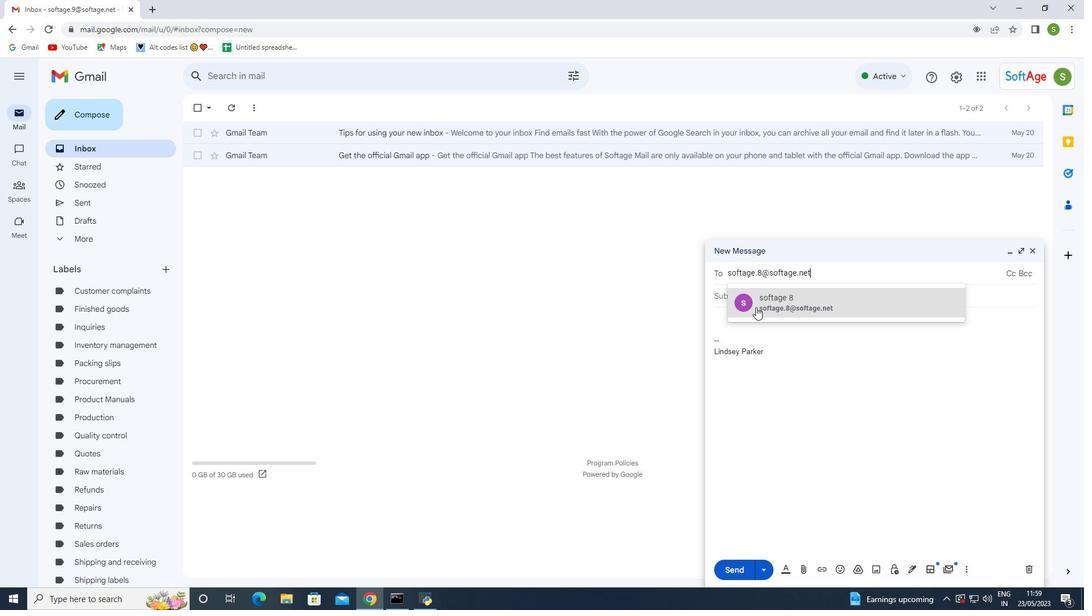 
Action: Mouse pressed left at (759, 307)
Screenshot: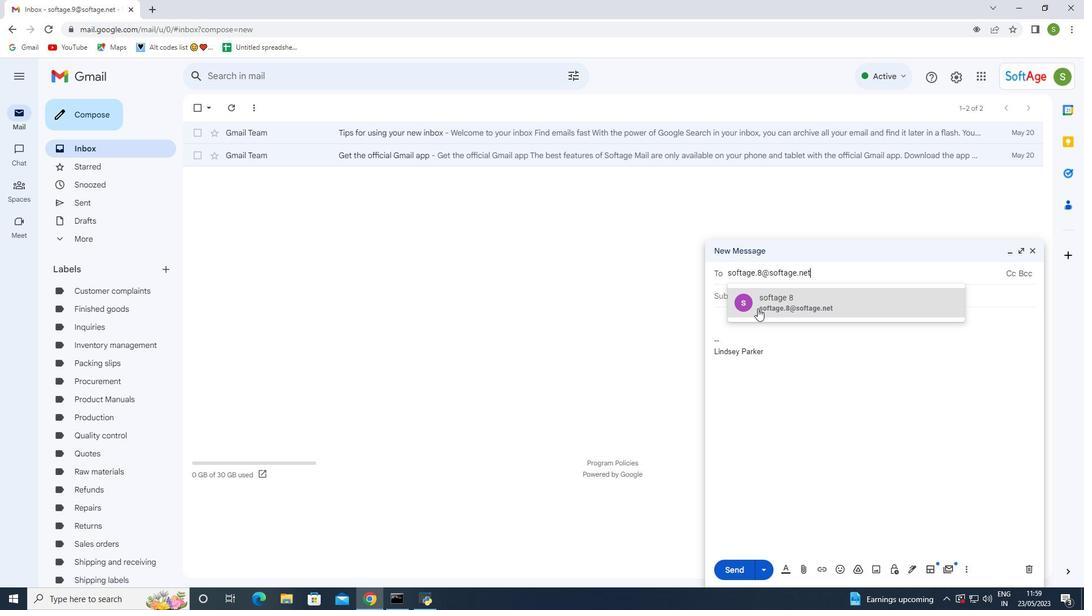 
Action: Mouse moved to (764, 308)
Screenshot: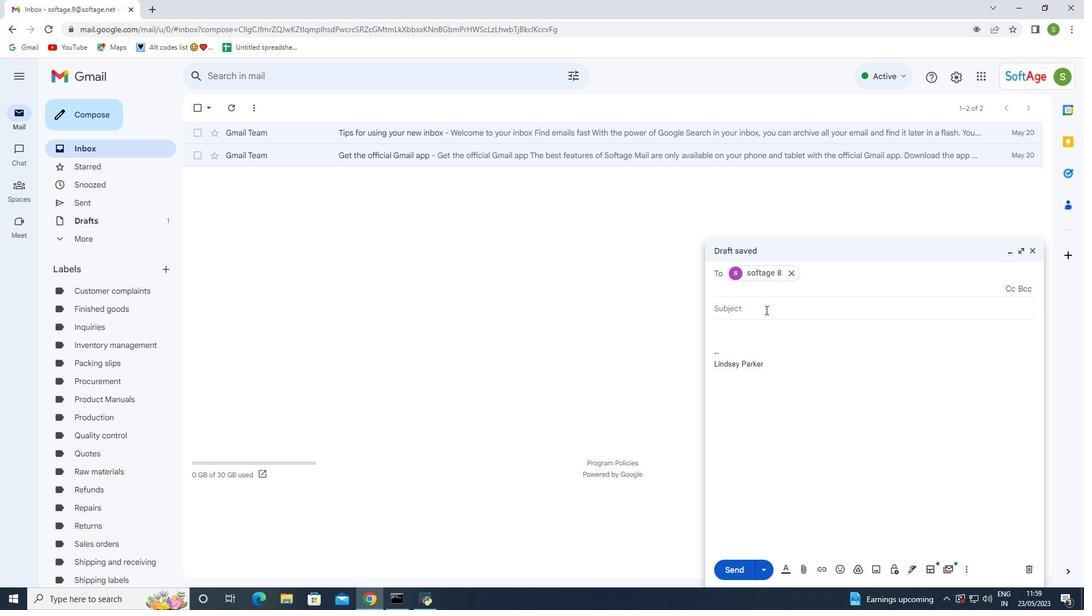 
Action: Mouse pressed left at (764, 308)
Screenshot: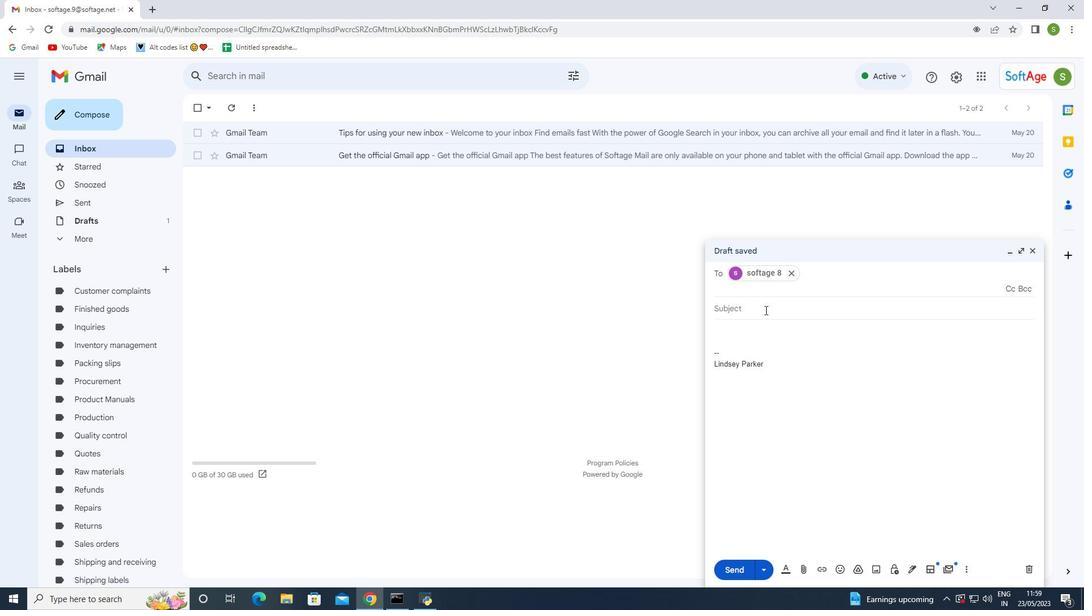 
Action: Key pressed <Key.shift>Request<Key.space>for<Key.space>s<Key.backspace>a<Key.space>referal<Key.space>follow-up
Screenshot: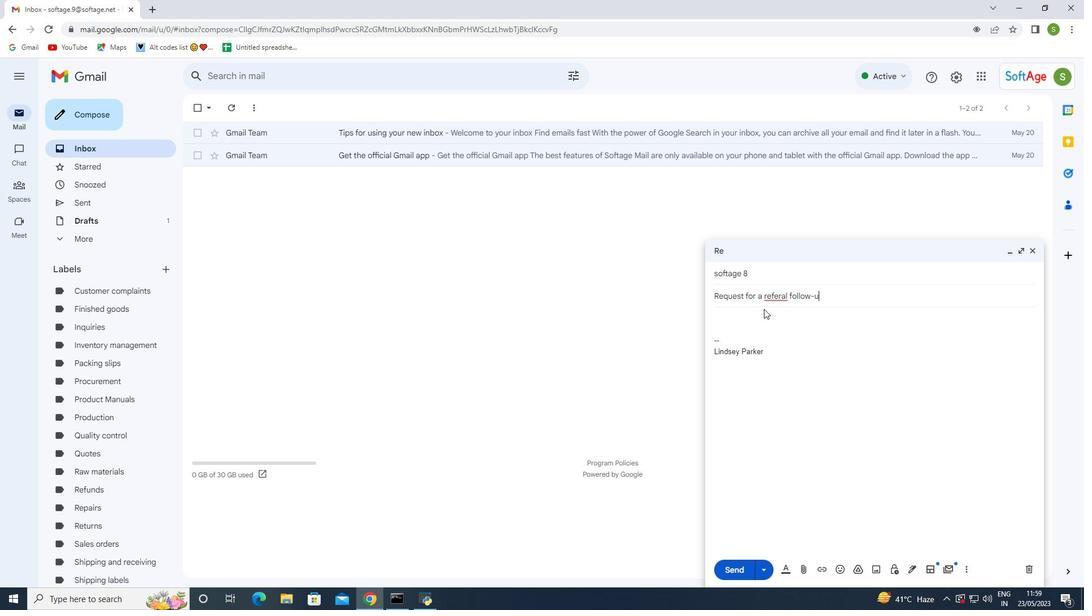 
Action: Mouse moved to (773, 297)
Screenshot: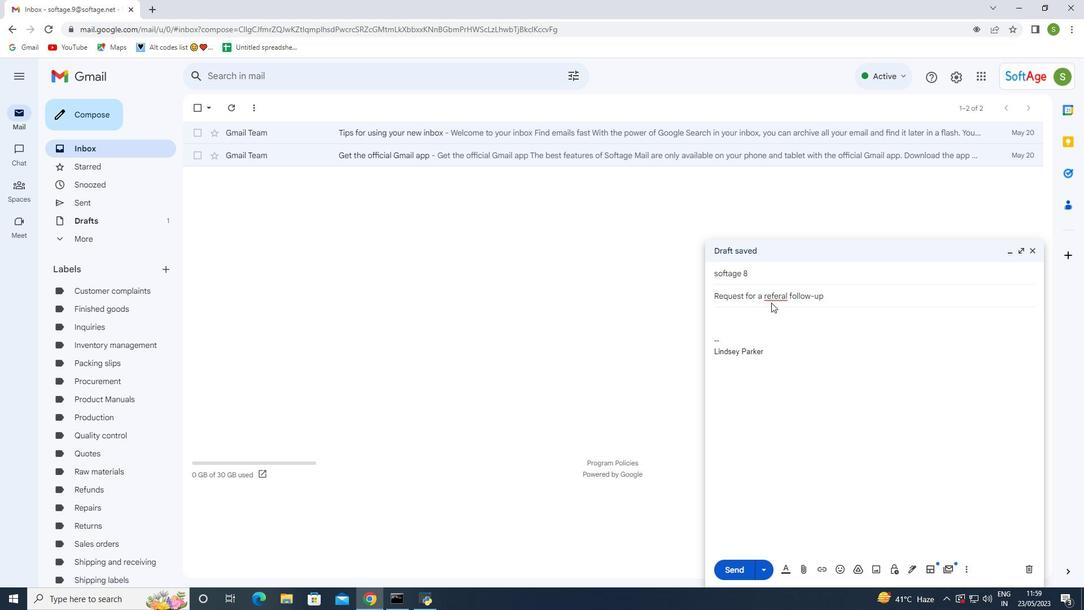 
Action: Mouse pressed right at (773, 297)
Screenshot: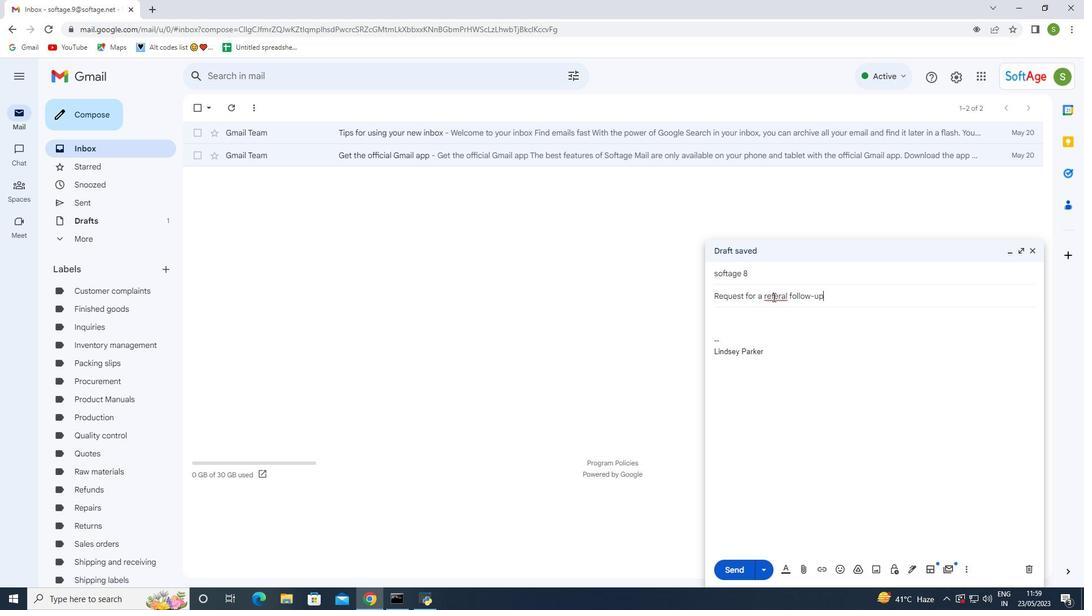 
Action: Mouse moved to (789, 305)
Screenshot: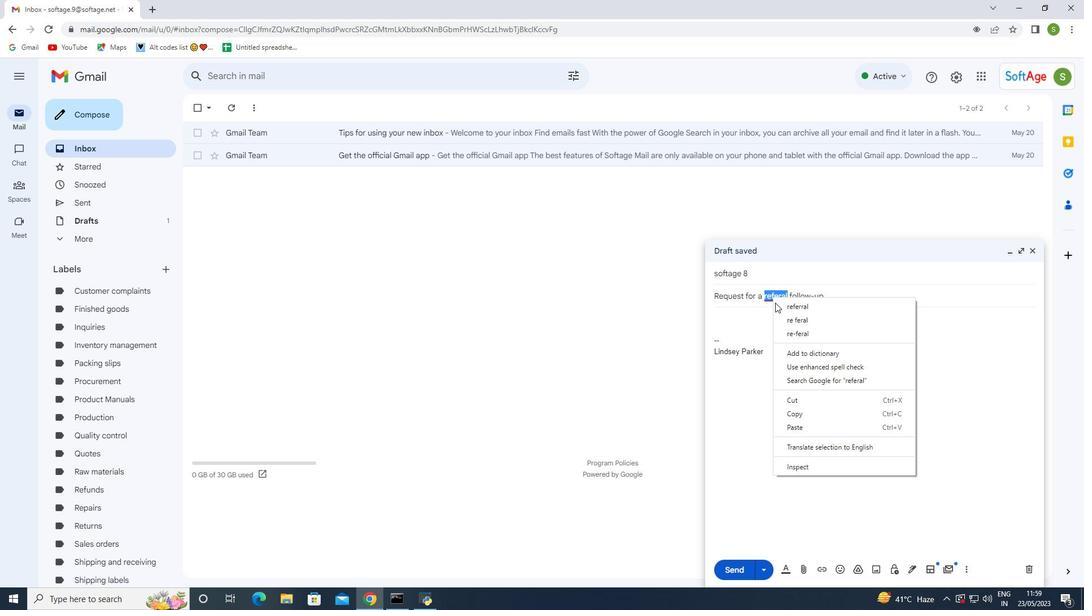 
Action: Mouse pressed left at (789, 305)
Screenshot: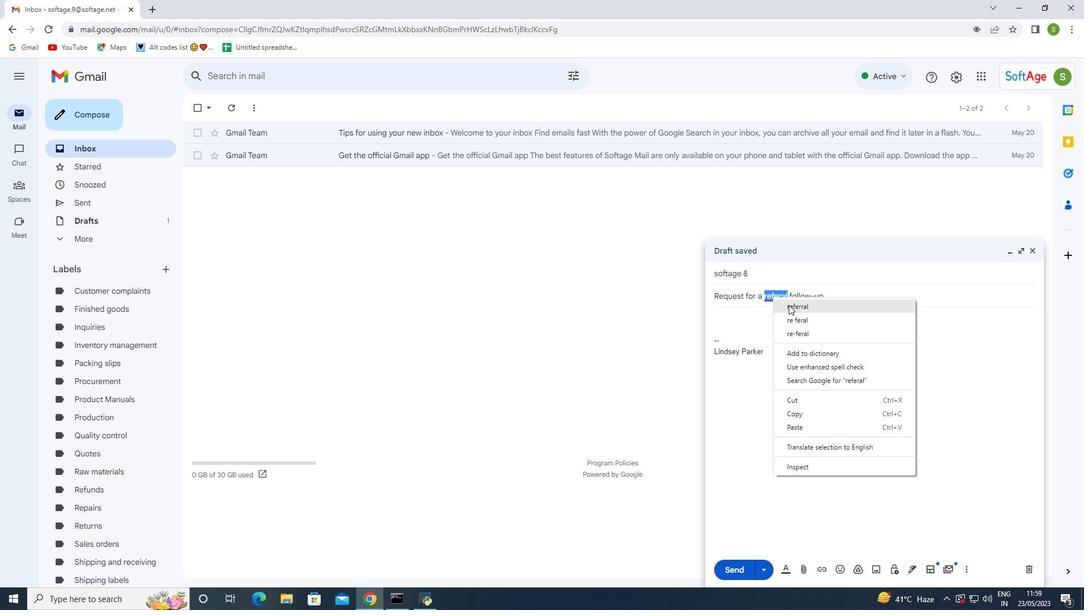 
Action: Mouse moved to (854, 295)
Screenshot: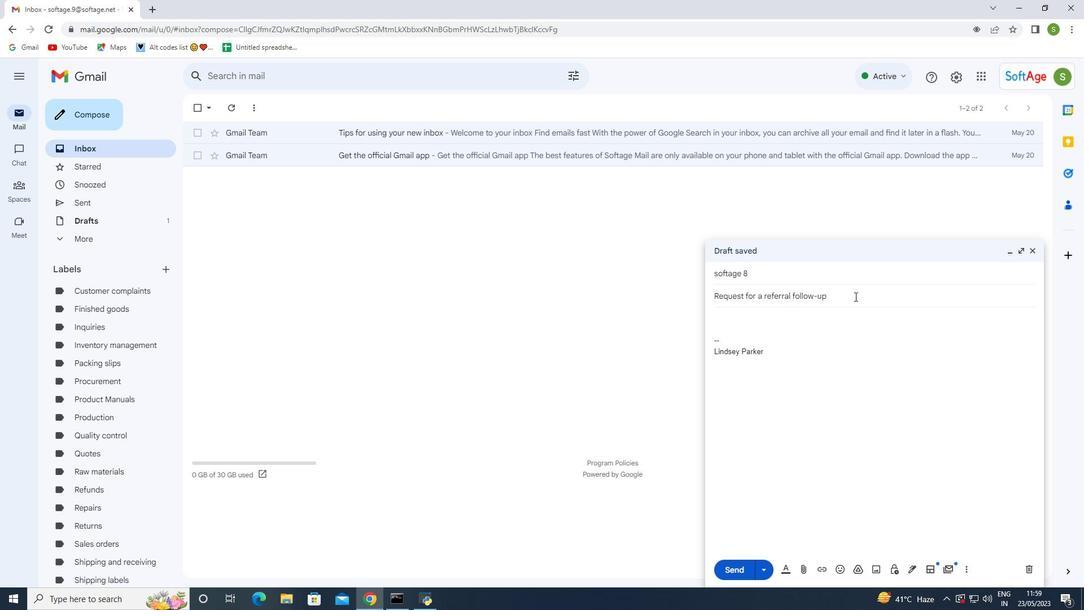 
Action: Mouse pressed left at (854, 295)
Screenshot: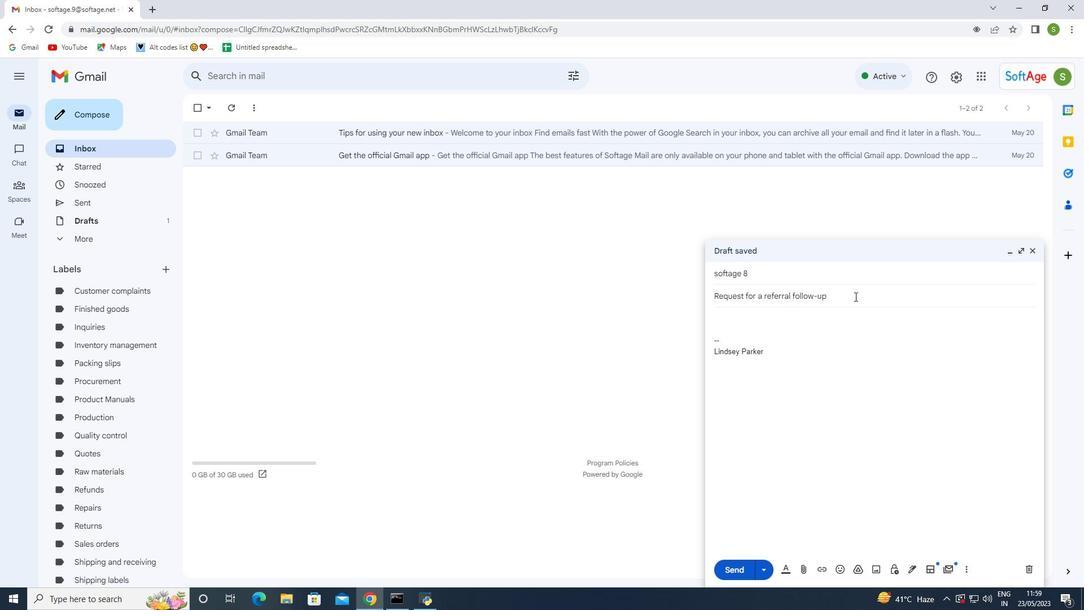
Action: Mouse moved to (789, 323)
Screenshot: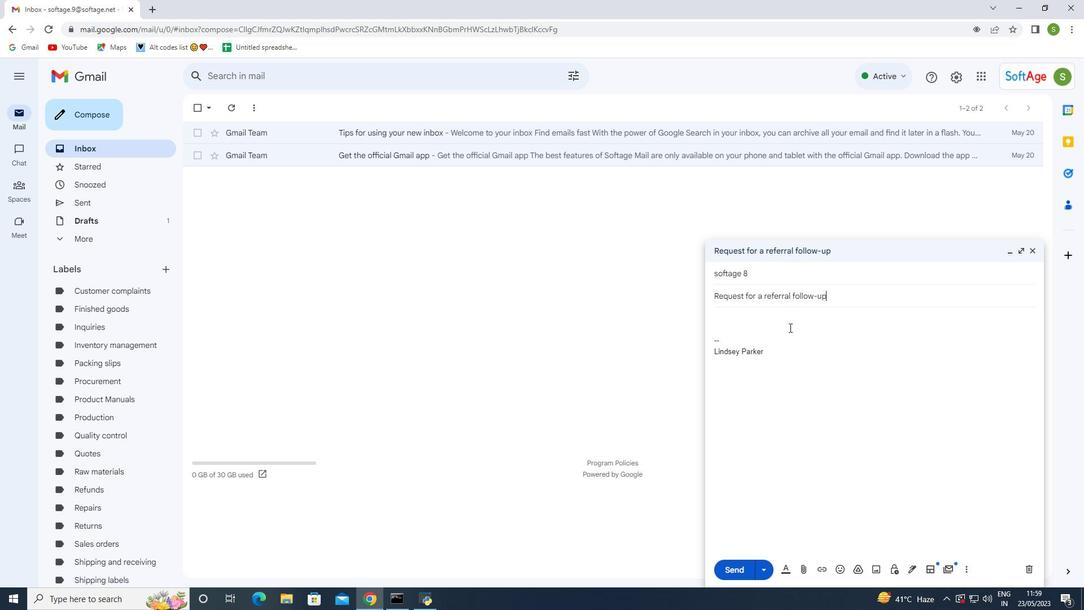 
Action: Mouse pressed left at (789, 323)
Screenshot: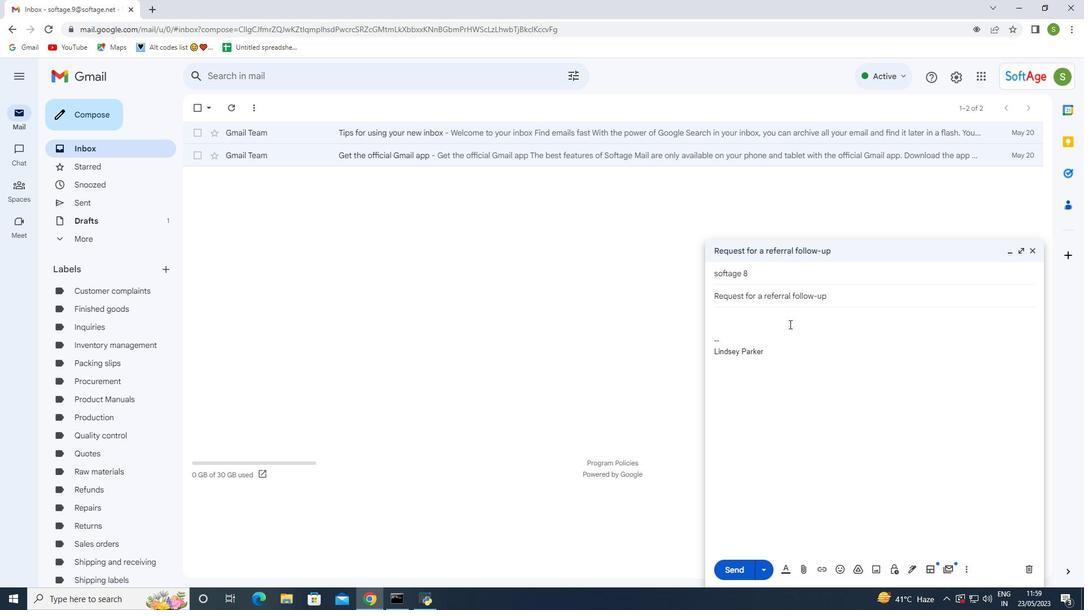 
Action: Mouse moved to (756, 334)
Screenshot: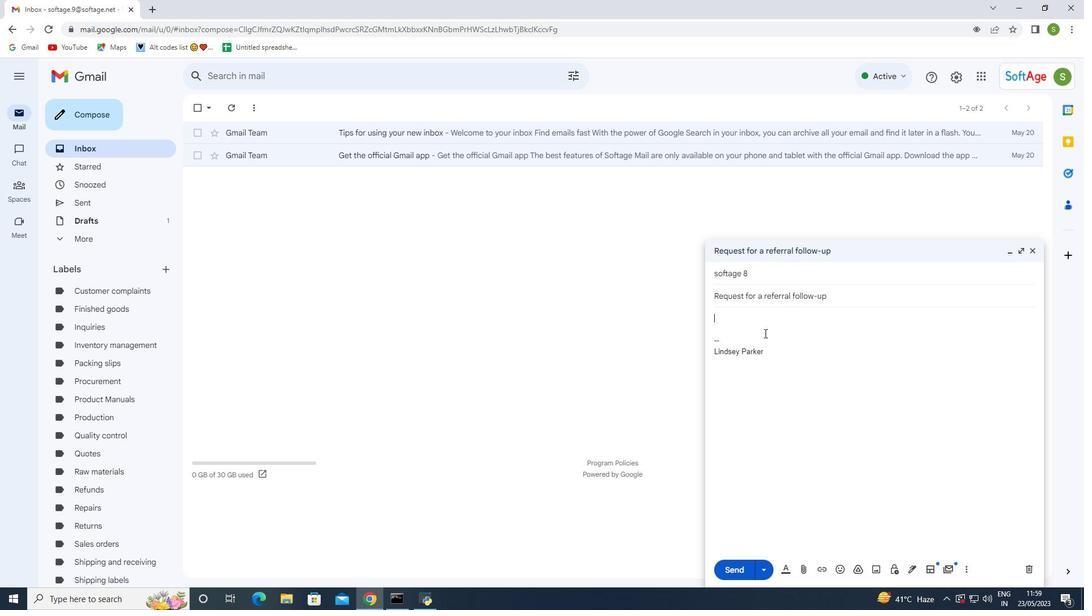 
Action: Mouse pressed left at (756, 334)
Screenshot: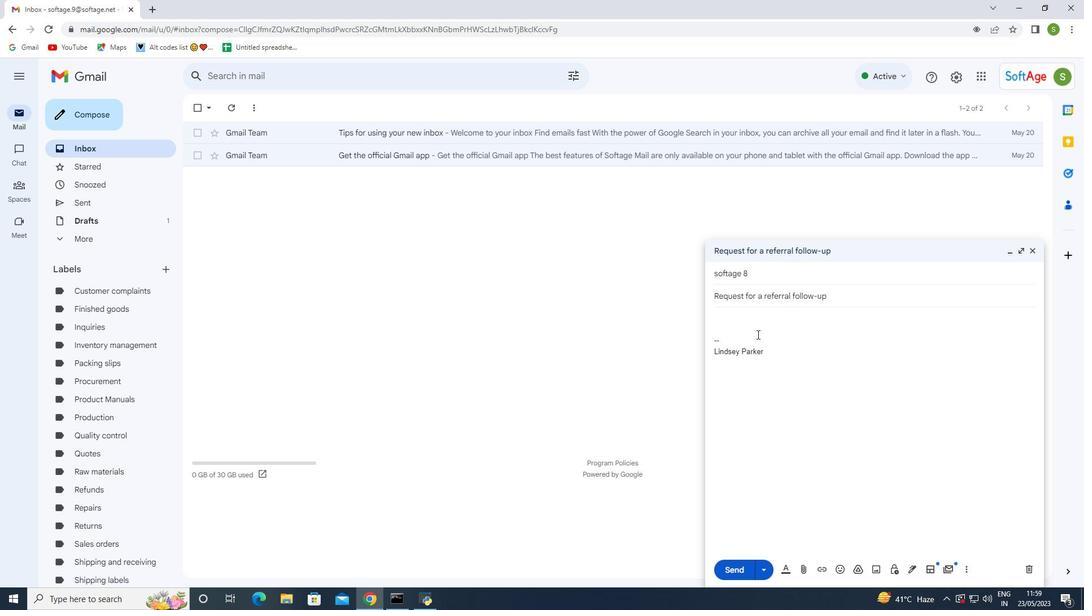 
Action: Mouse moved to (721, 340)
Screenshot: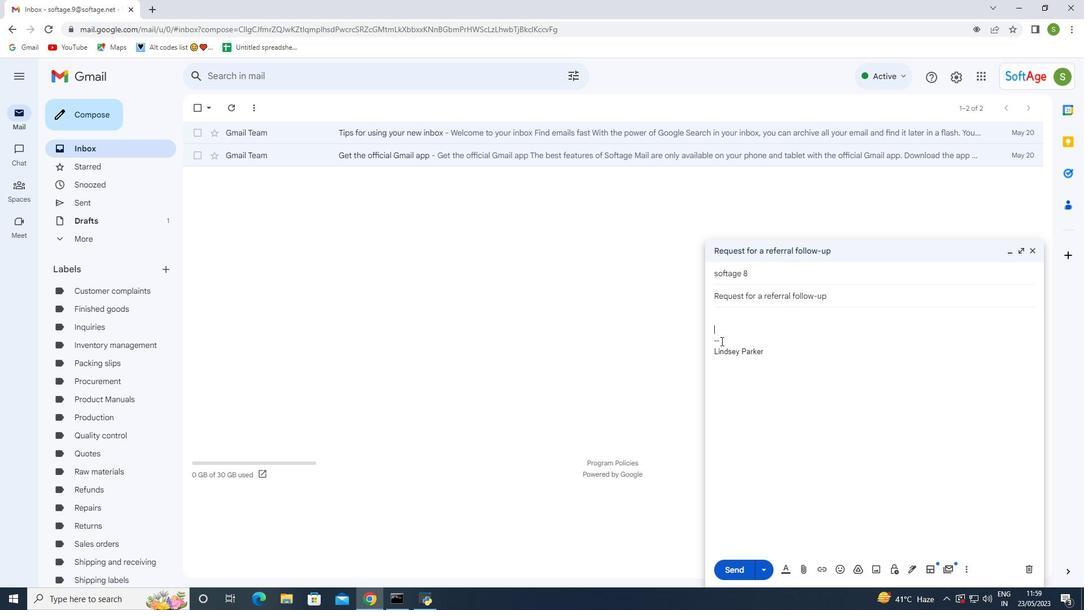 
Action: Mouse pressed left at (721, 340)
Screenshot: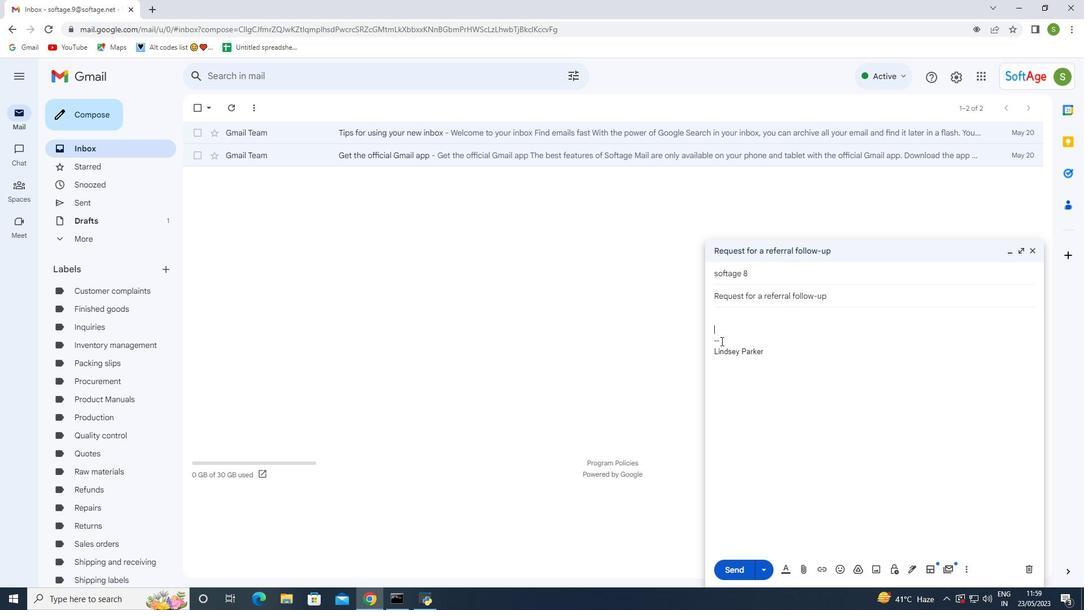
Action: Mouse moved to (704, 310)
Screenshot: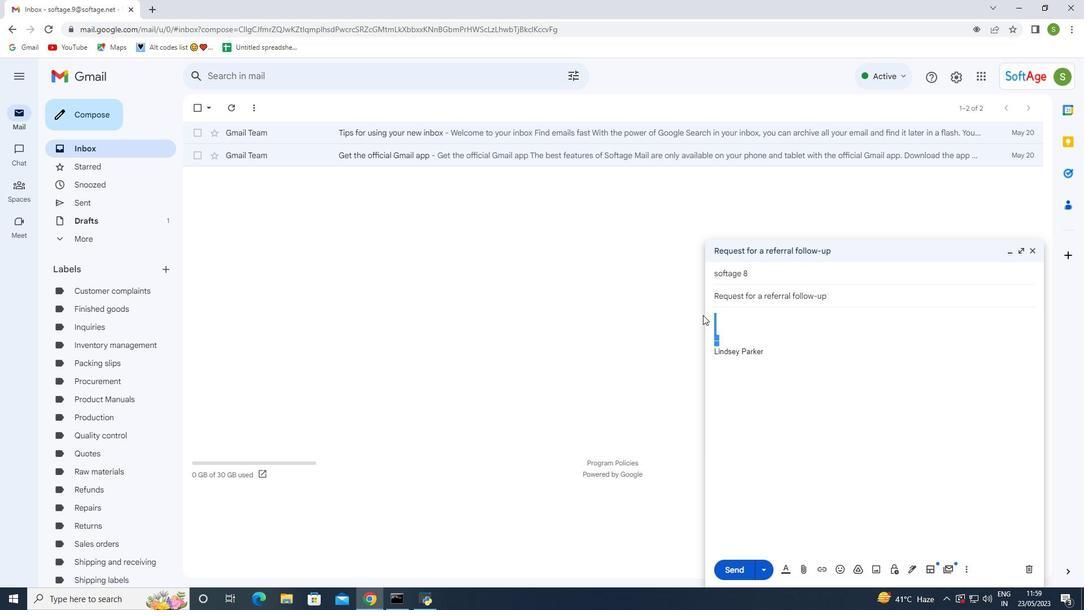 
Action: Key pressed <Key.enter><Key.enter><Key.up><Key.shift>Could<Key.space>you<Key.space>please<Key.space>
Screenshot: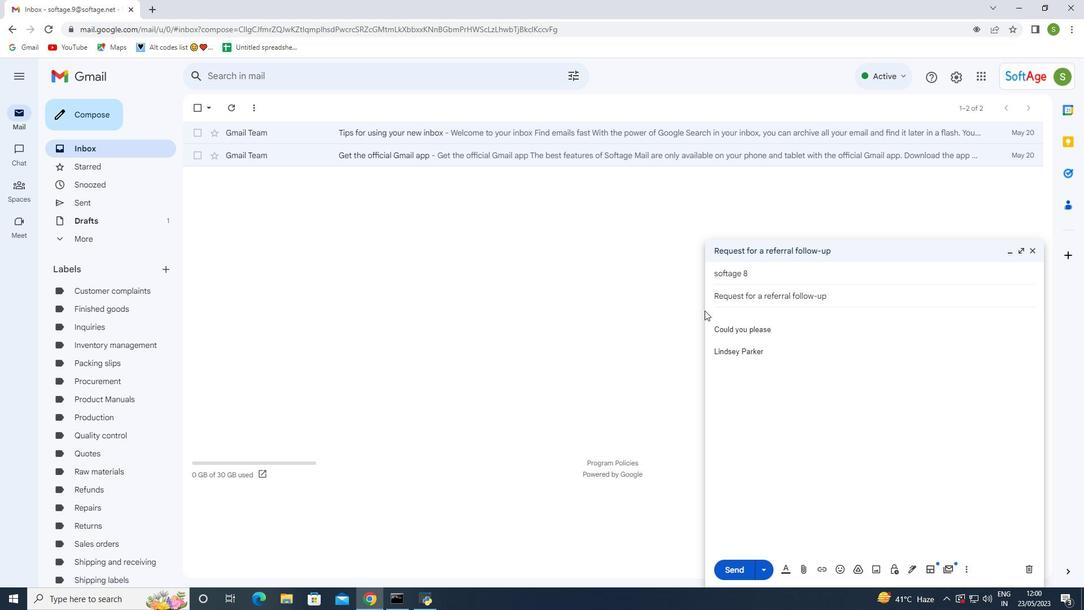 
Action: Mouse moved to (778, 330)
Screenshot: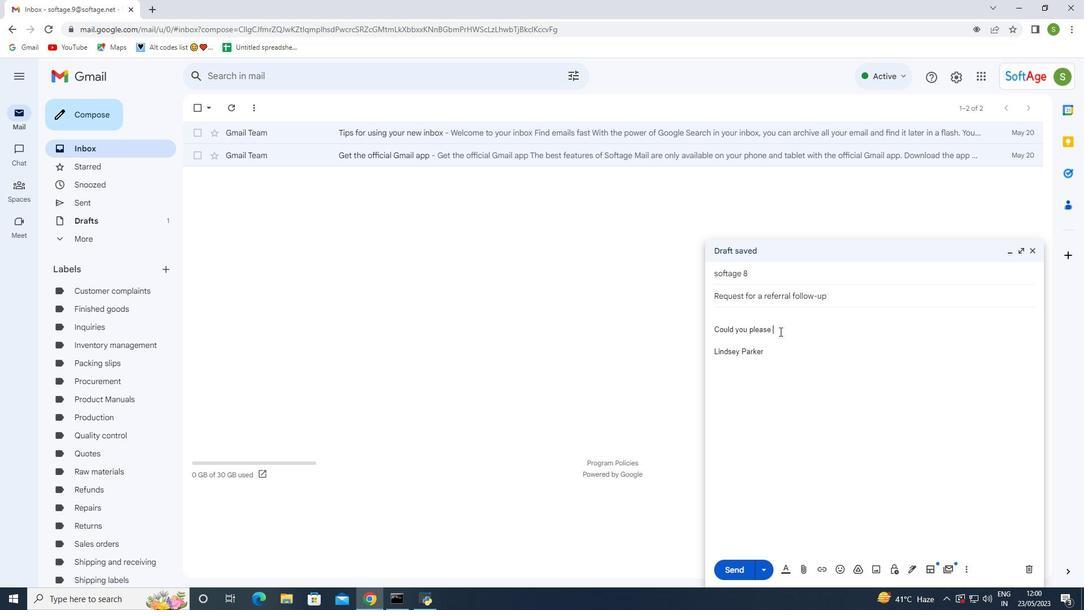 
Action: Key pressed clarify<Key.space>the<Key.space>scope<Key.space>of<Key.space>the<Key.space>project
Screenshot: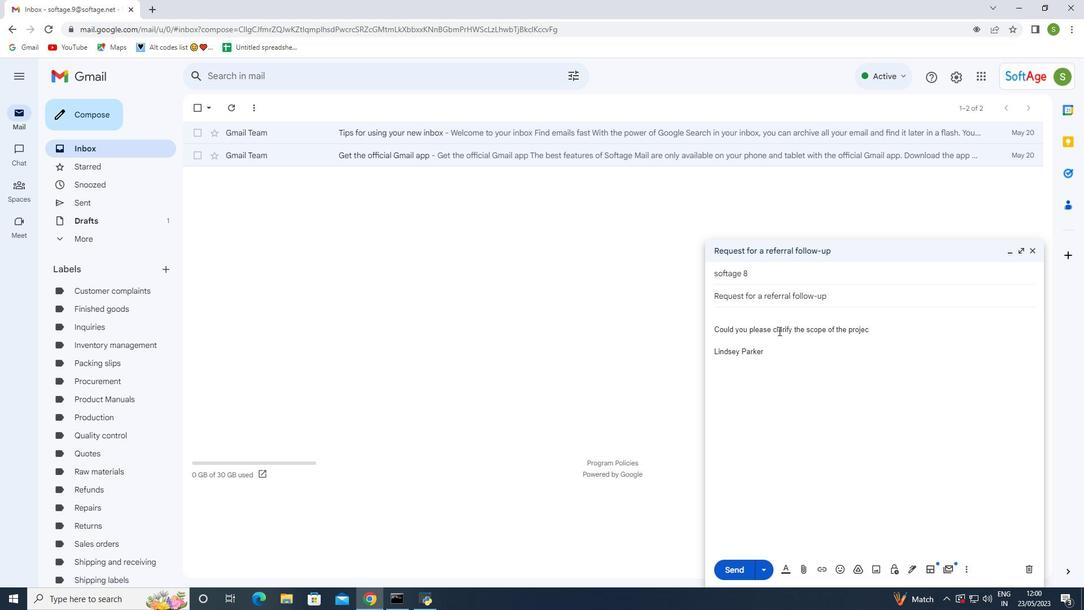 
Action: Mouse moved to (736, 569)
Screenshot: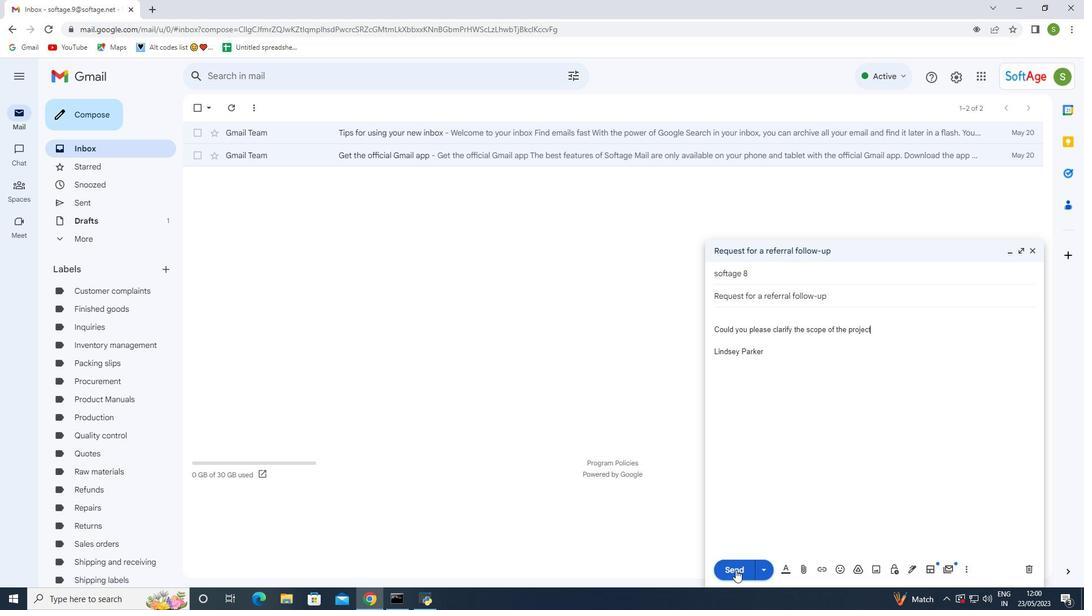 
Action: Mouse pressed left at (736, 569)
Screenshot: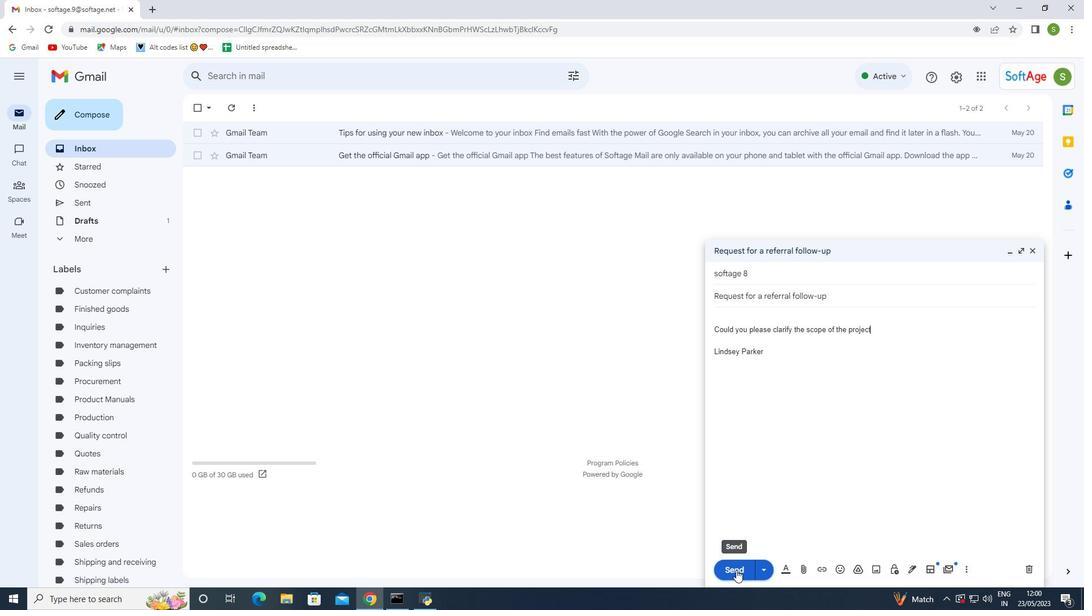 
Action: Mouse moved to (85, 206)
Screenshot: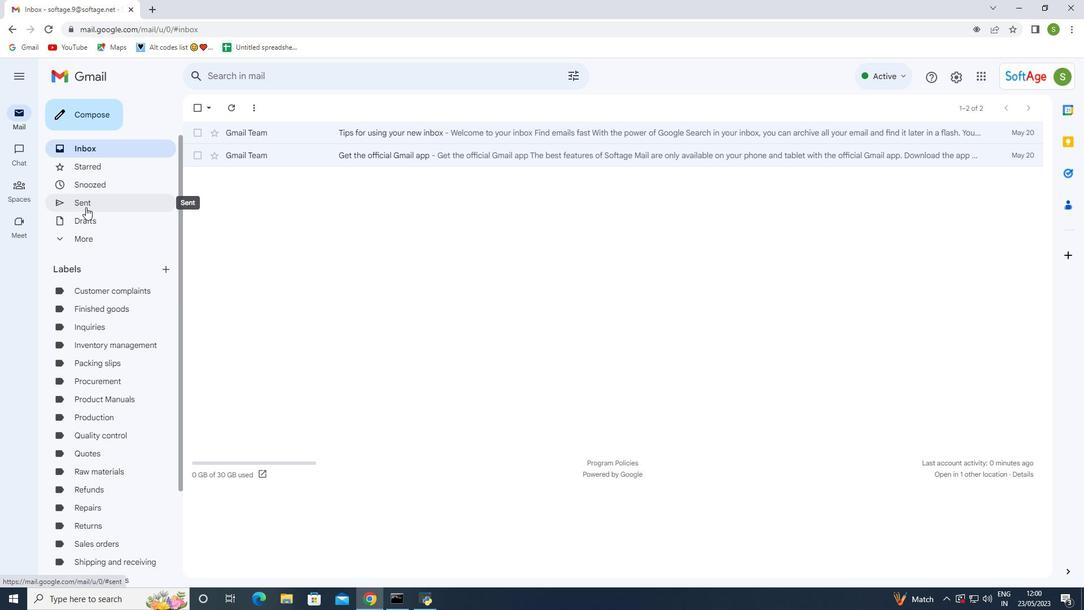 
Action: Mouse pressed left at (85, 206)
Screenshot: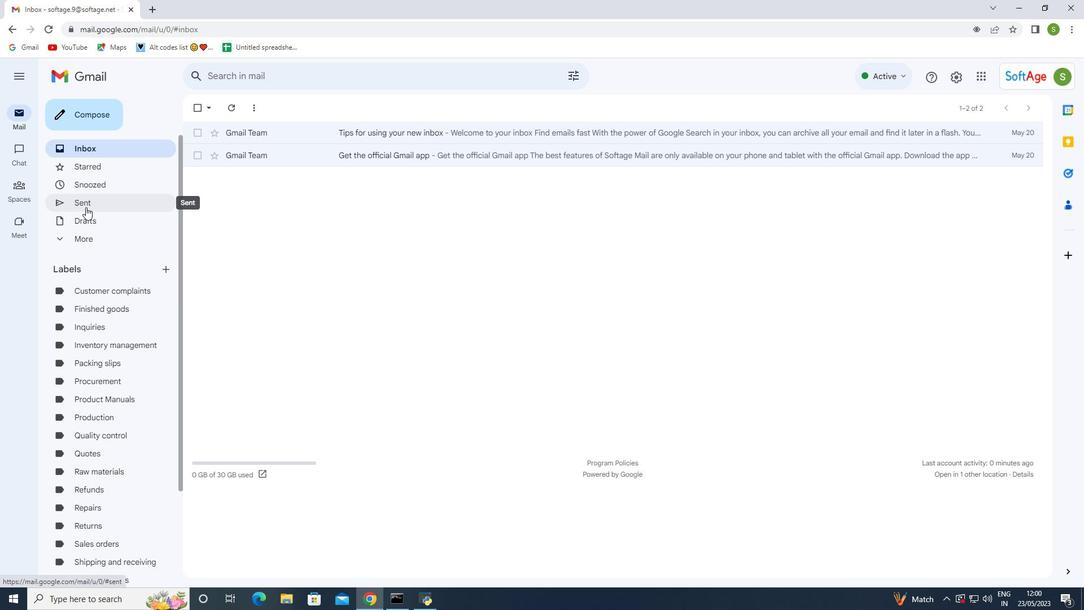 
Action: Mouse pressed left at (85, 206)
Screenshot: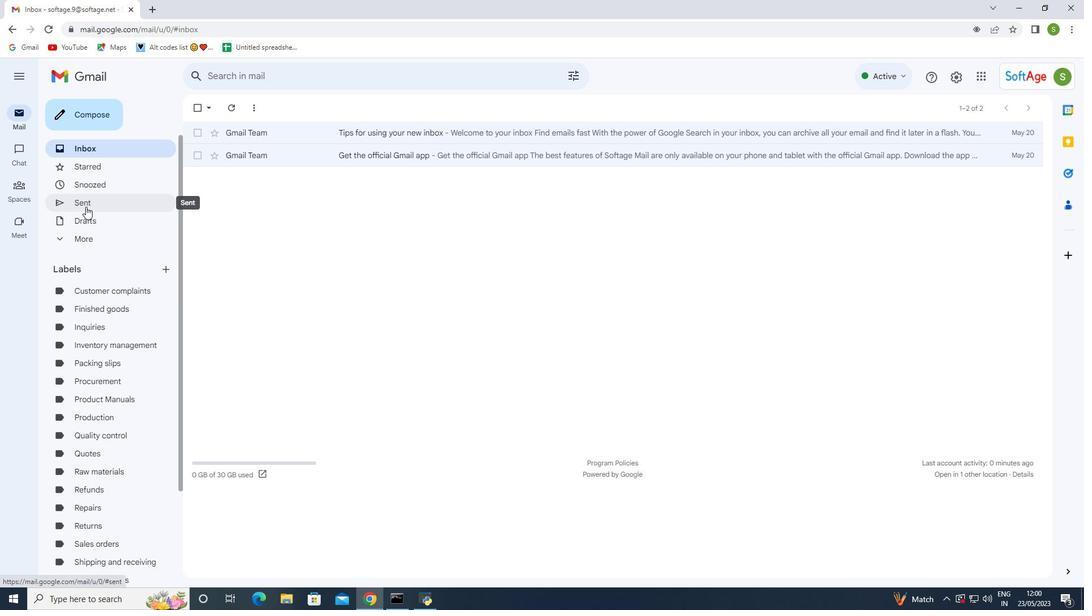 
Action: Mouse moved to (232, 164)
Screenshot: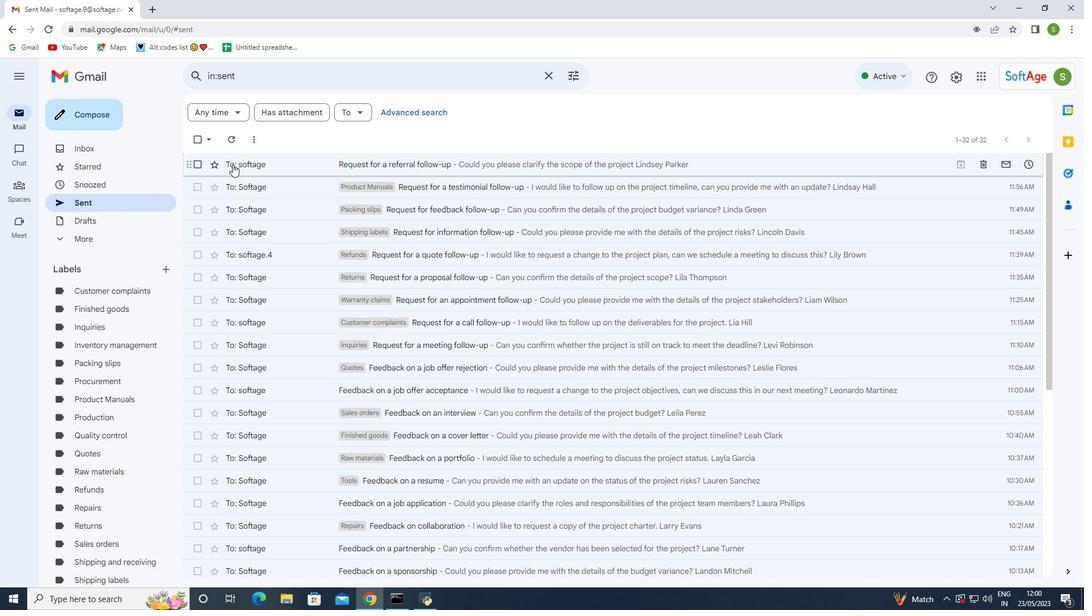 
Action: Mouse pressed left at (232, 164)
Screenshot: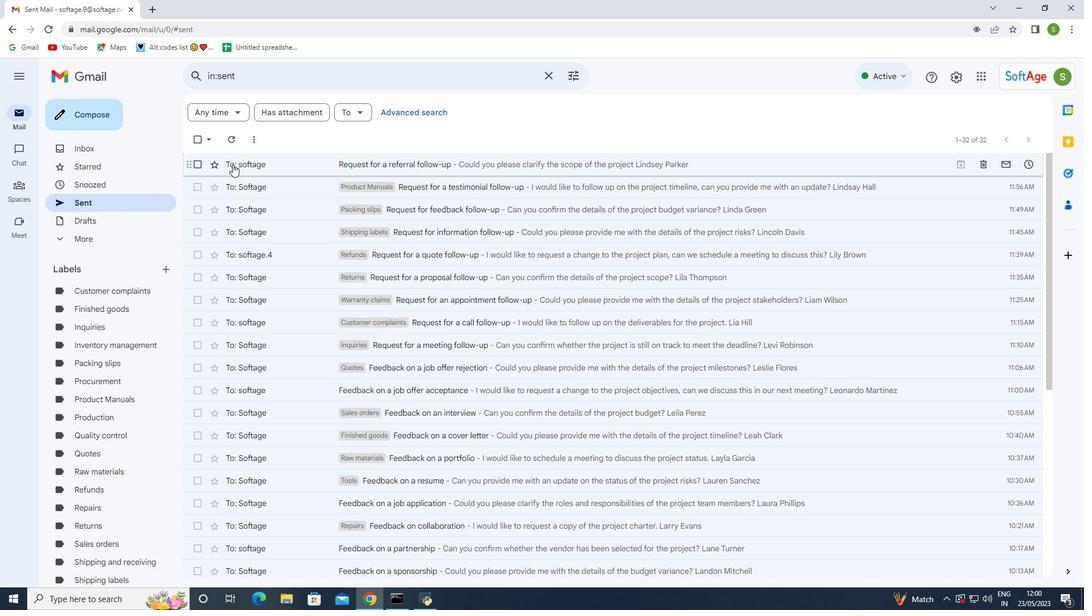 
Action: Mouse pressed left at (232, 164)
Screenshot: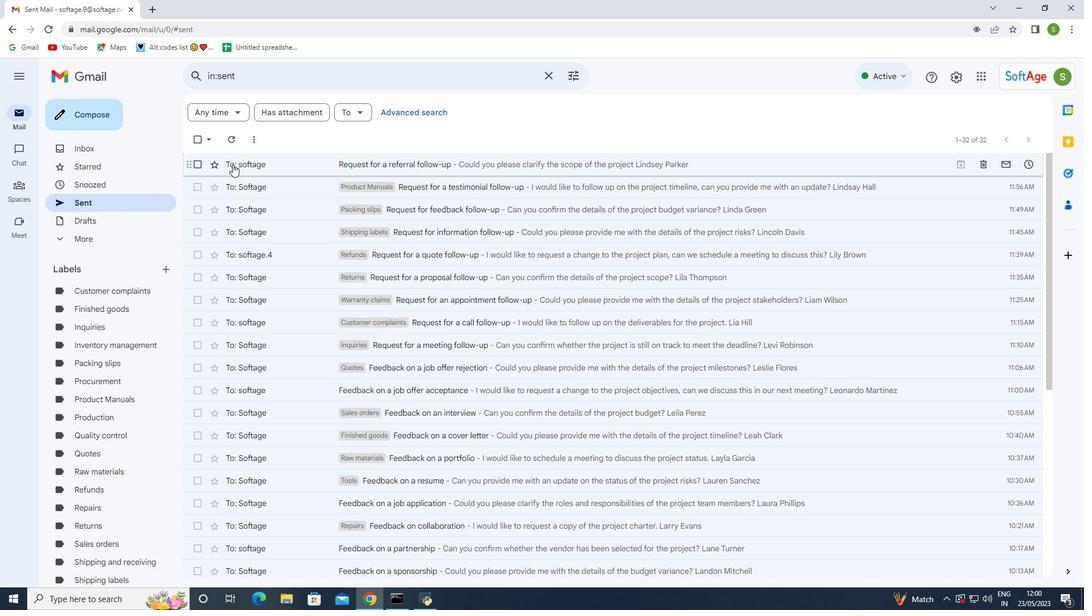 
Action: Mouse moved to (193, 109)
Screenshot: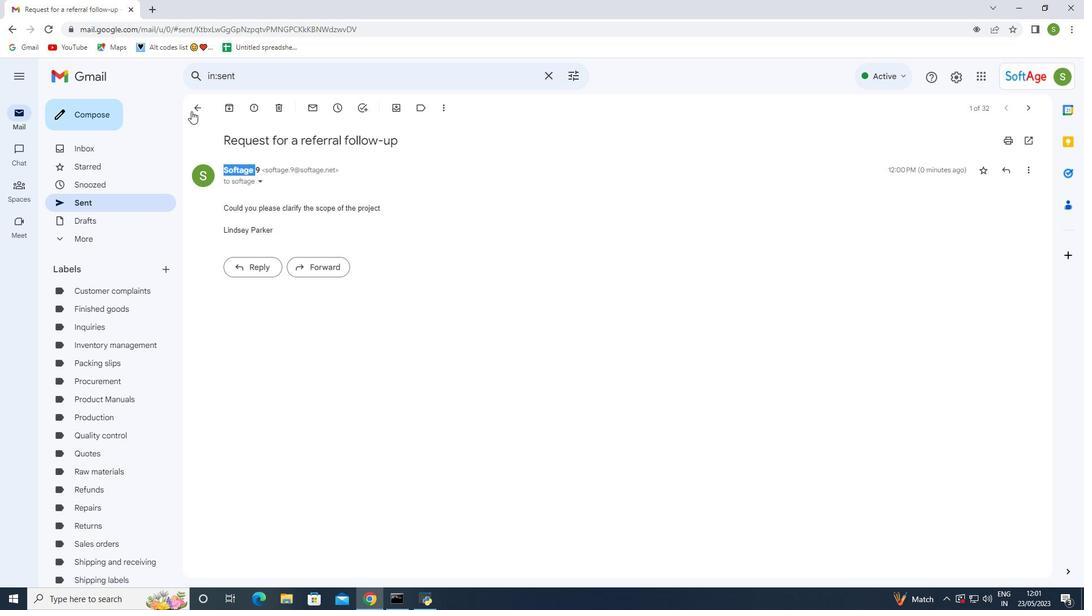 
Action: Mouse pressed left at (193, 109)
Screenshot: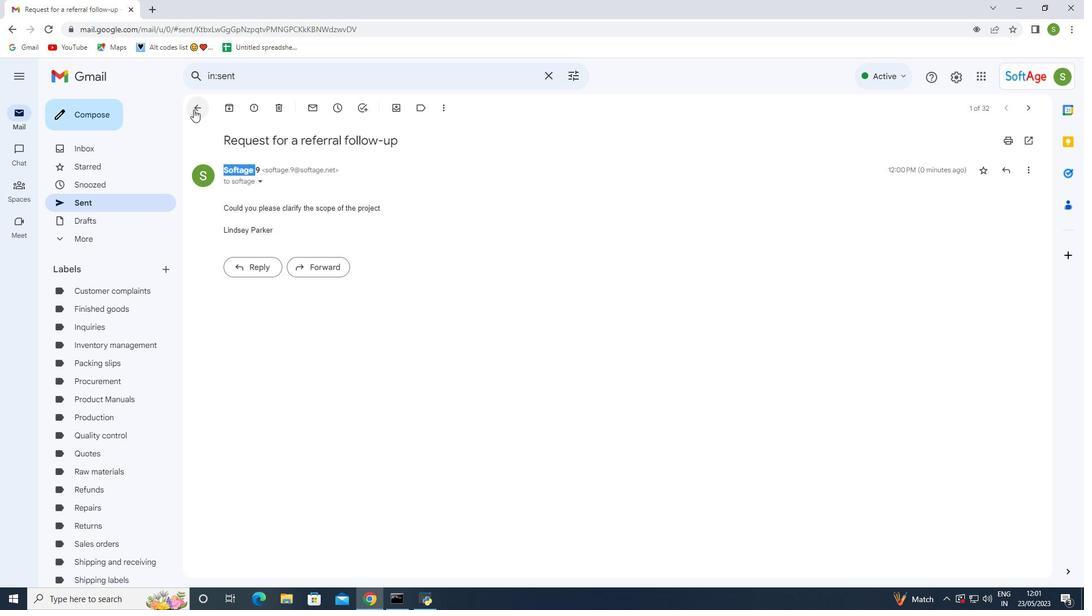 
Action: Mouse moved to (196, 164)
Screenshot: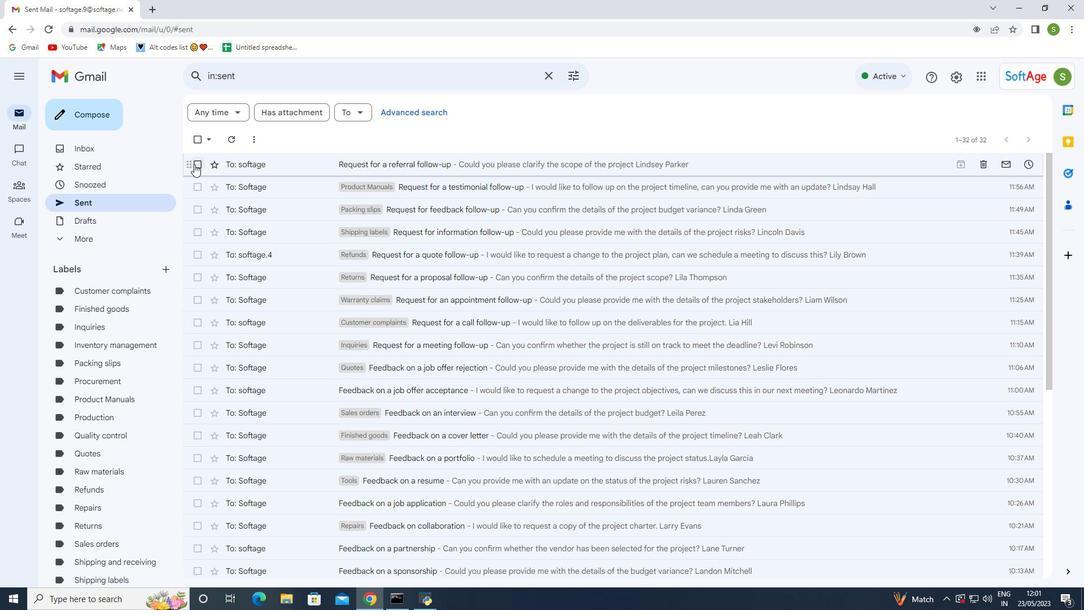 
Action: Mouse pressed left at (196, 164)
Screenshot: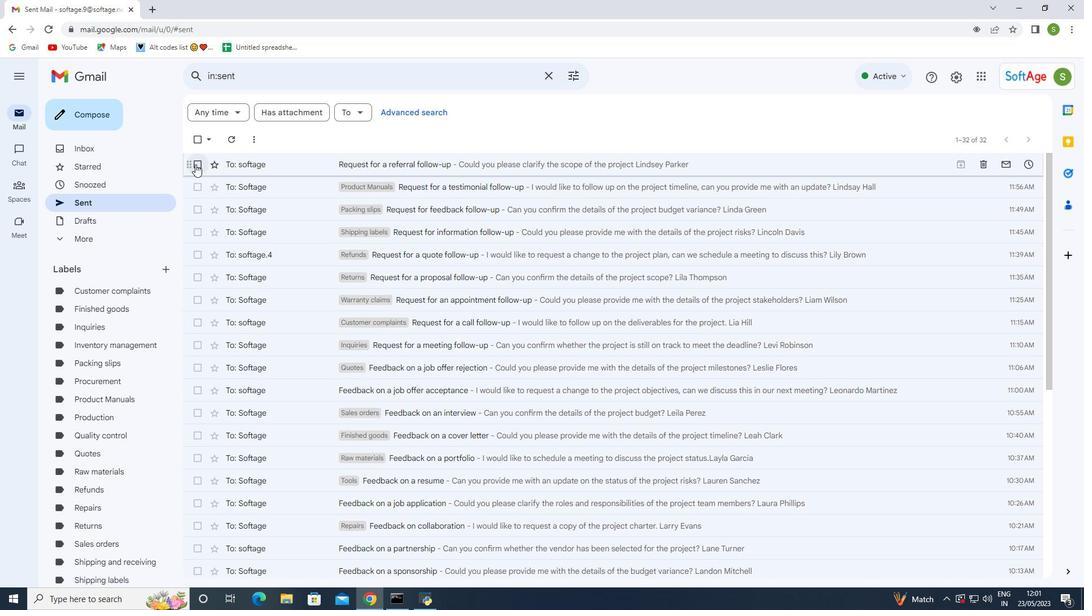 
Action: Mouse moved to (277, 163)
Screenshot: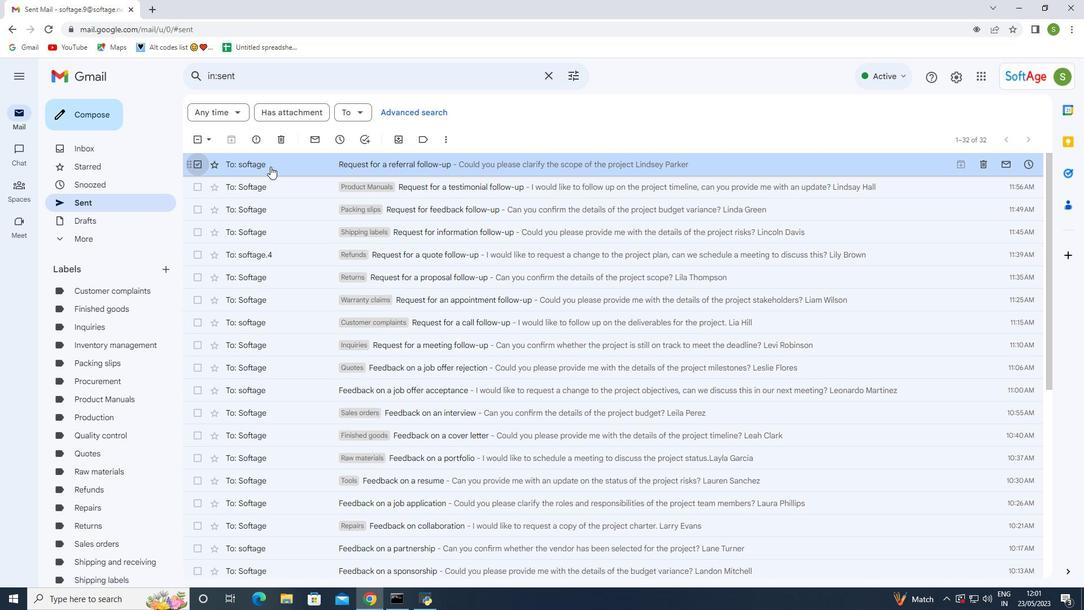 
Action: Mouse pressed right at (277, 163)
Screenshot: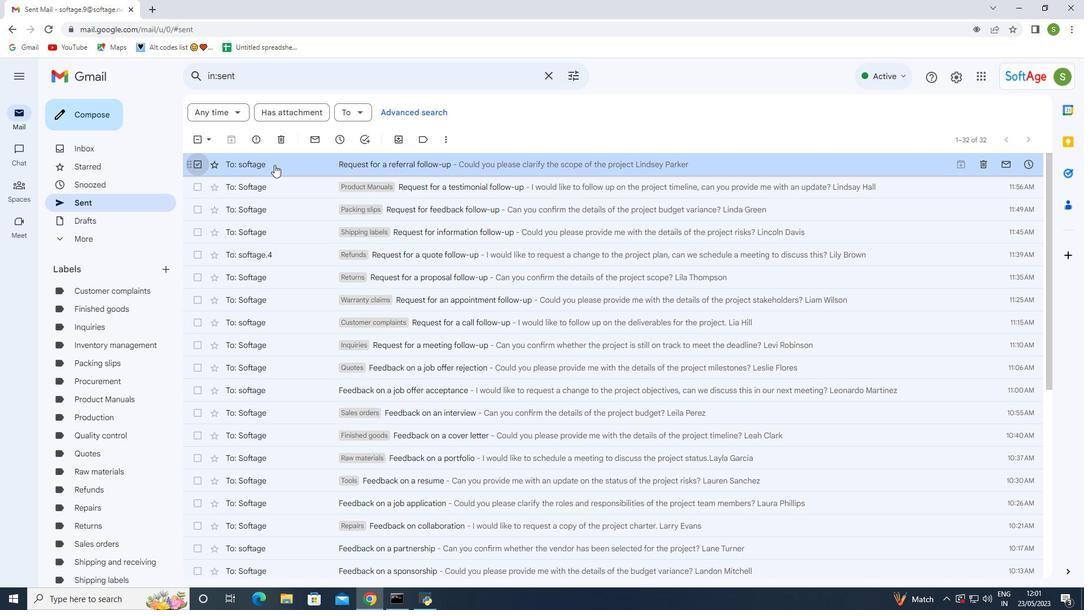 
Action: Mouse moved to (462, 334)
Screenshot: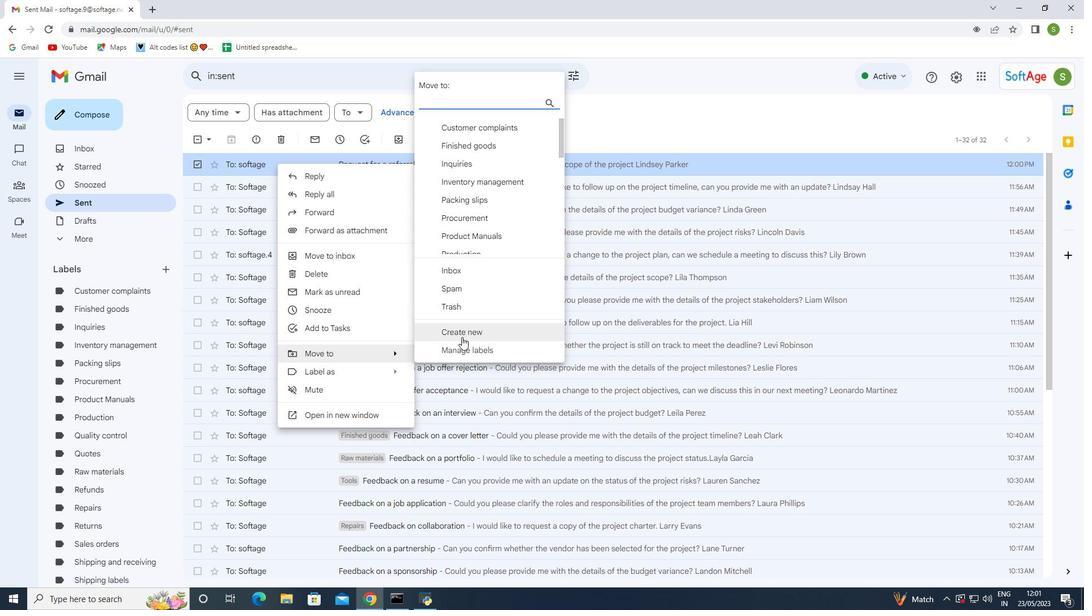 
Action: Mouse pressed left at (462, 334)
Screenshot: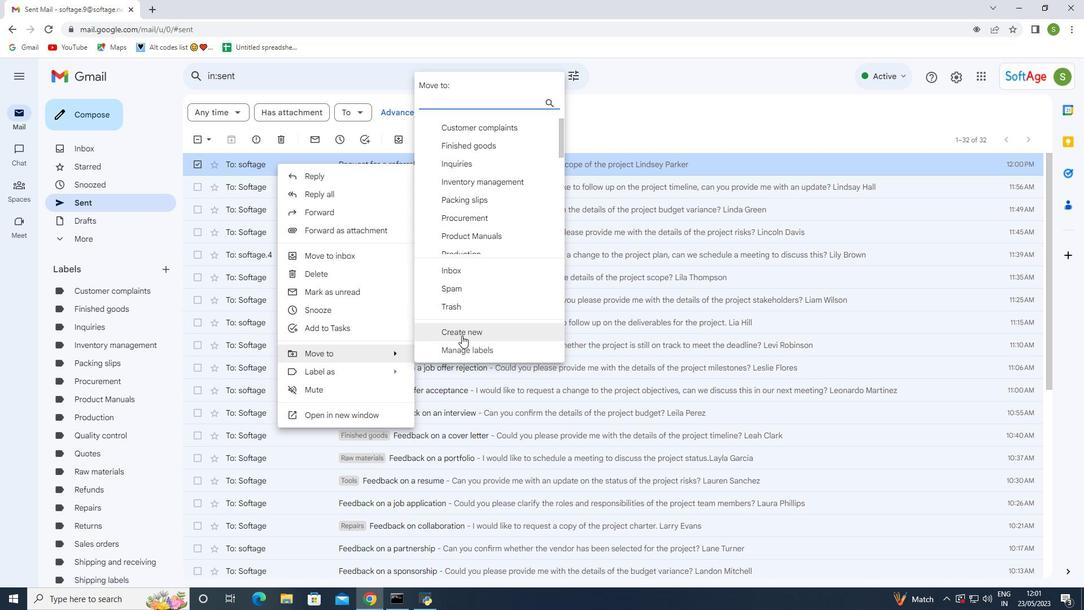 
Action: Mouse moved to (455, 307)
Screenshot: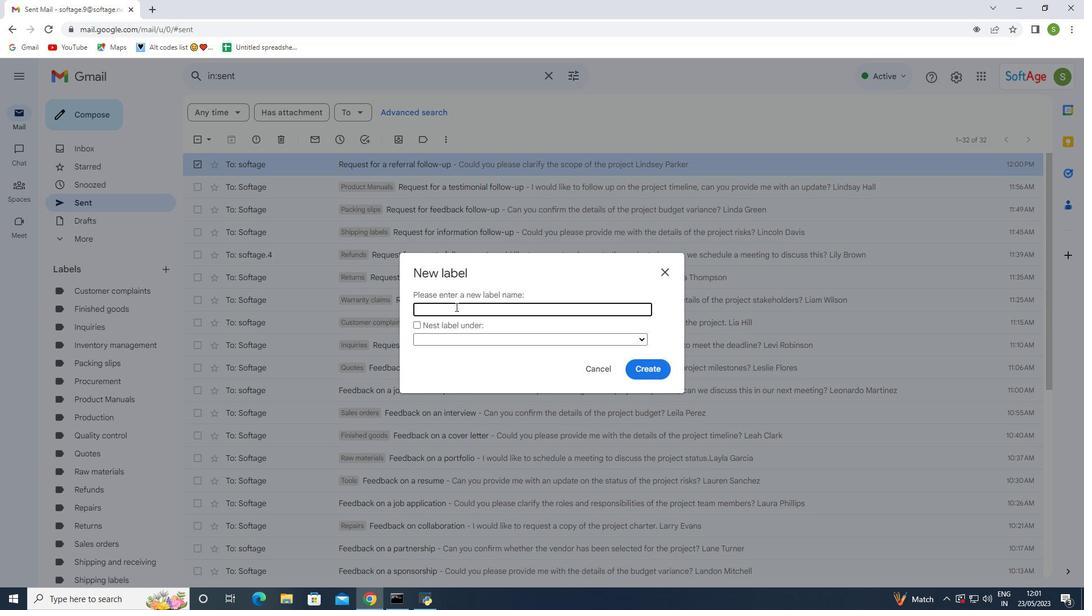 
Action: Mouse pressed left at (455, 307)
Screenshot: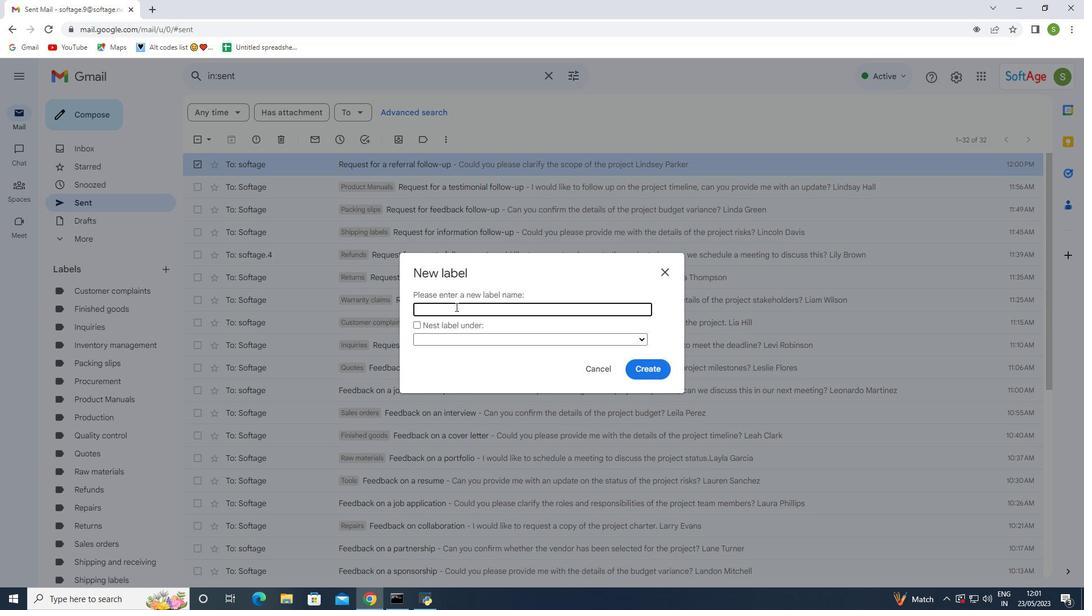 
Action: Key pressed <Key.shift><Key.shift><Key.shift>Safety<Key.space><Key.shift>Manuals
Screenshot: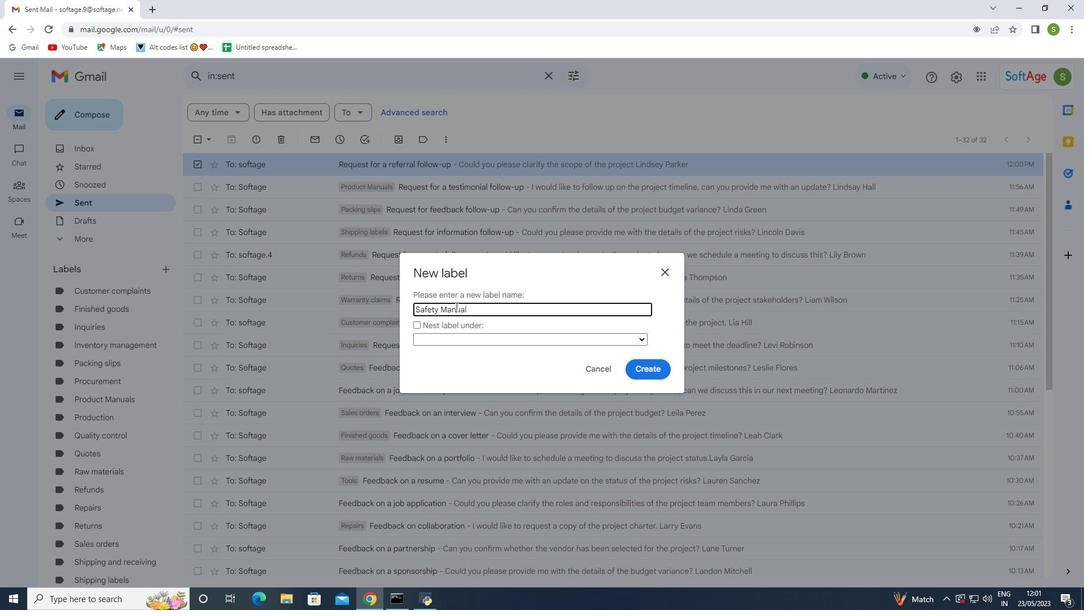 
Action: Mouse moved to (639, 370)
Screenshot: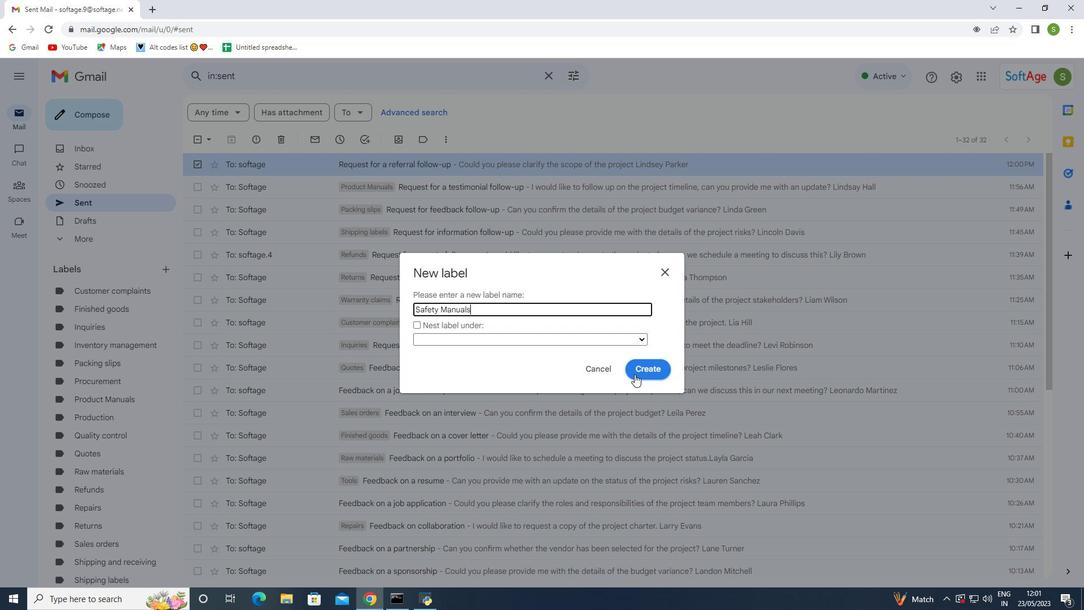 
Action: Mouse pressed left at (639, 370)
Screenshot: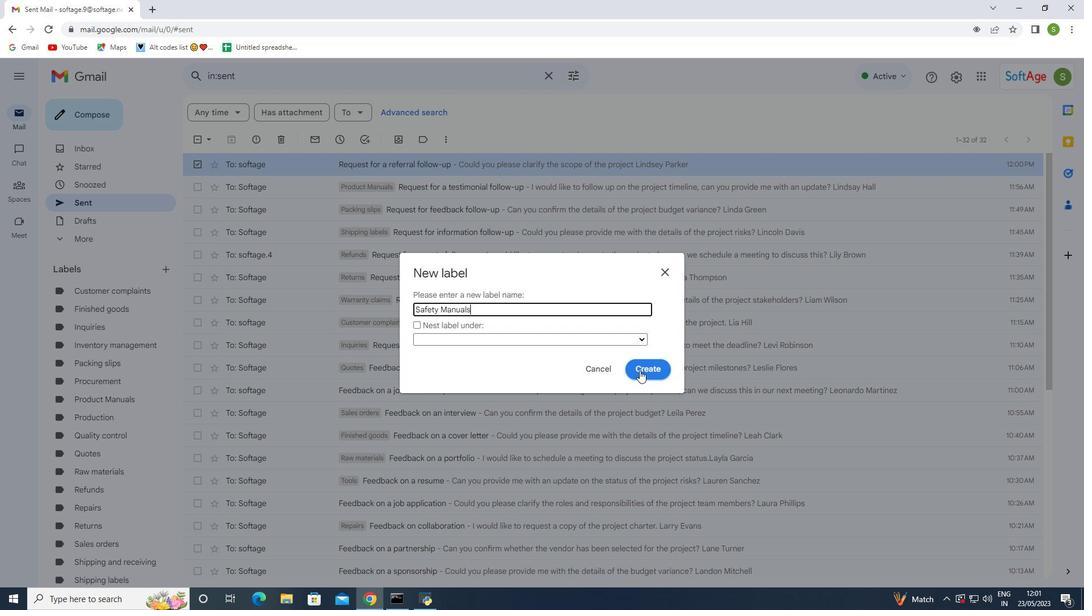 
Action: Mouse moved to (162, 388)
Screenshot: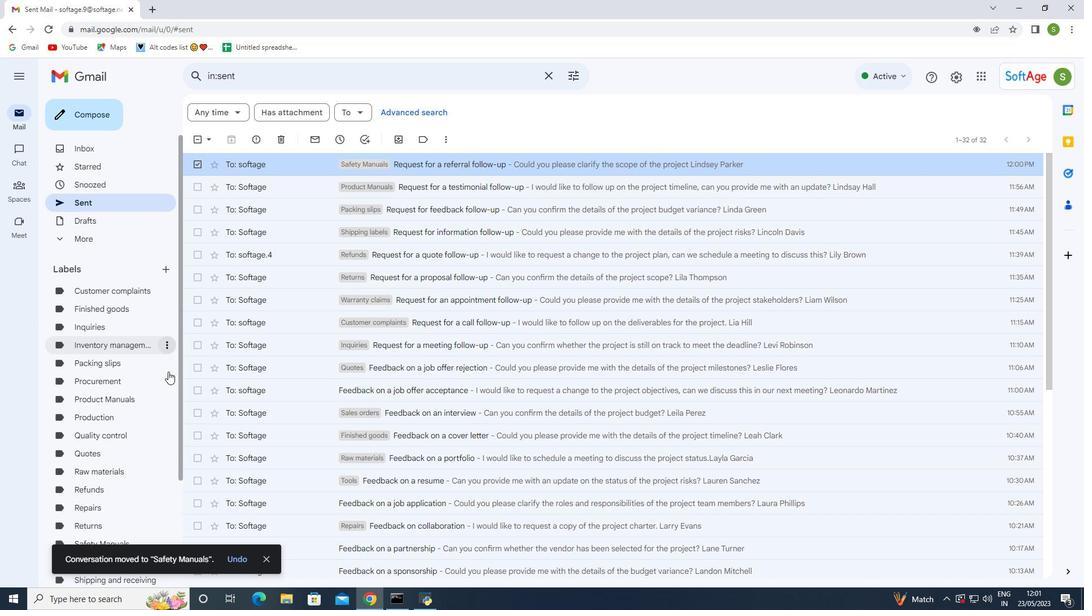 
Action: Mouse scrolled (162, 388) with delta (0, 0)
Screenshot: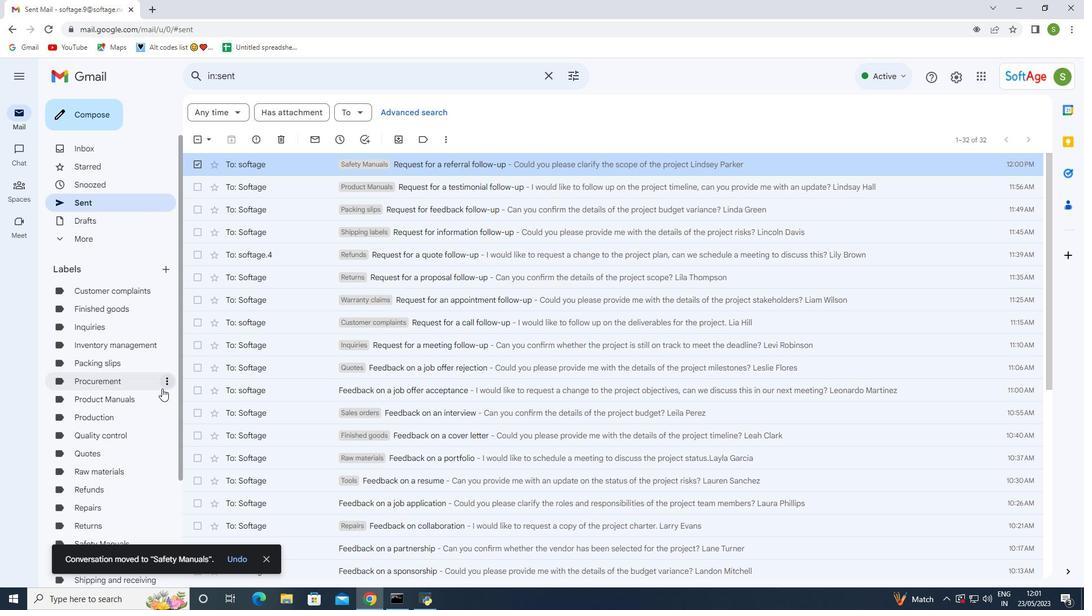 
Action: Mouse scrolled (162, 388) with delta (0, 0)
Screenshot: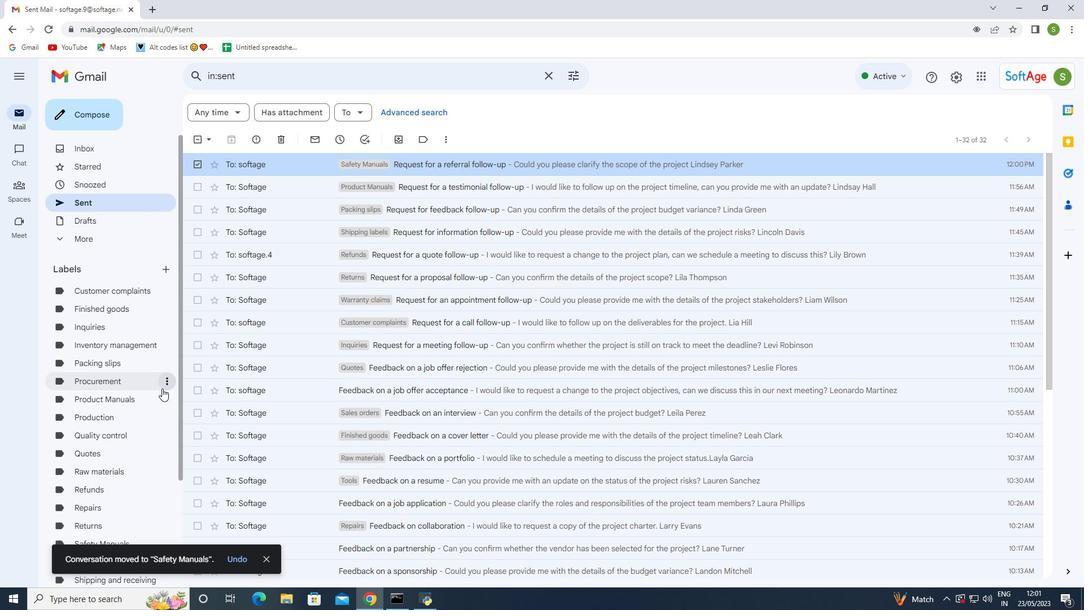 
Action: Mouse moved to (129, 430)
Screenshot: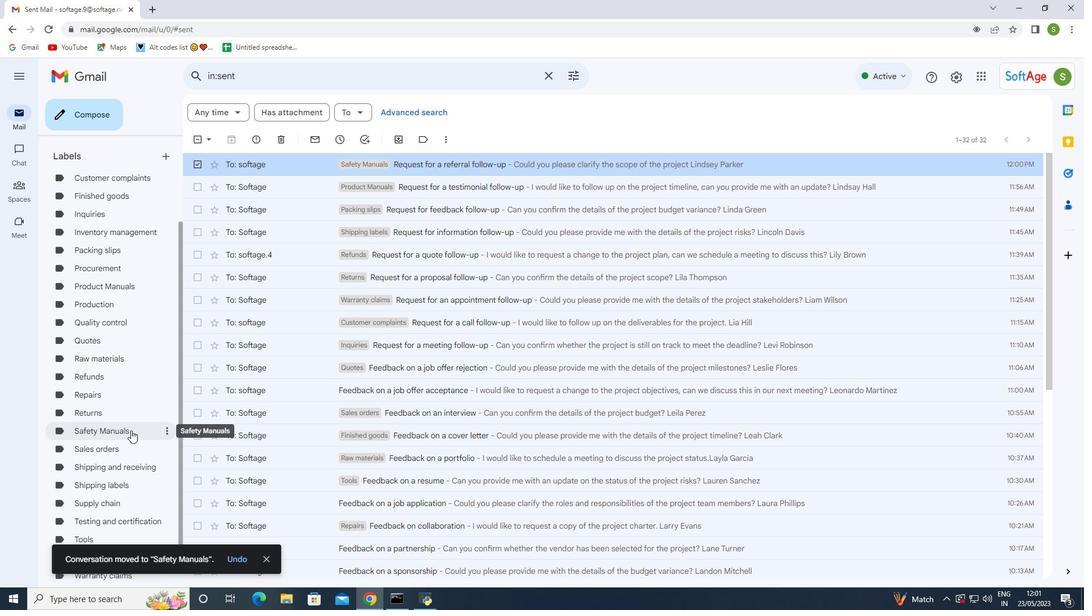 
Action: Mouse pressed left at (129, 430)
Screenshot: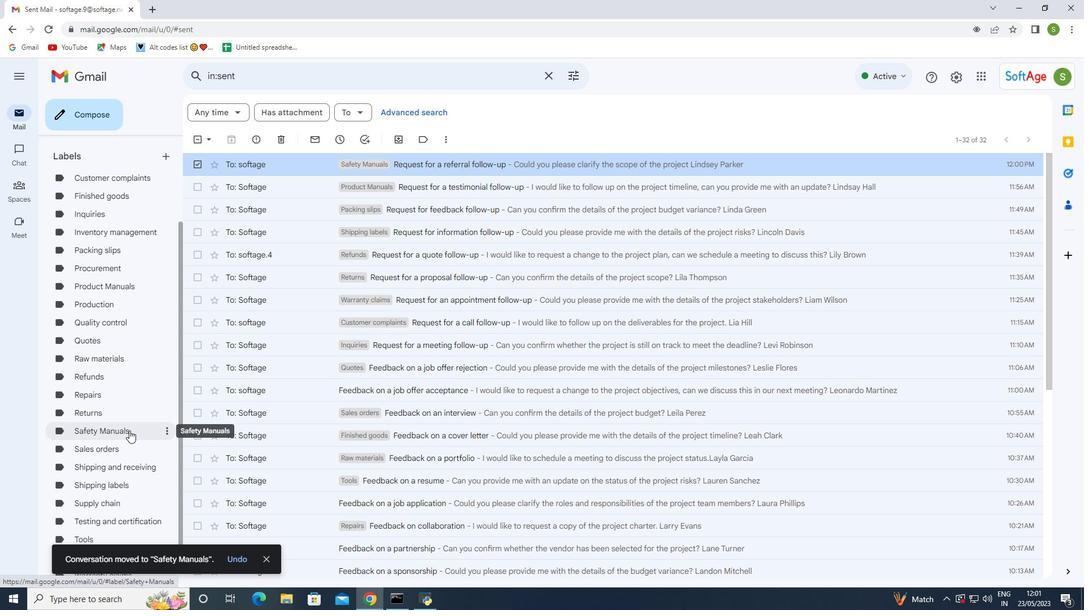 
Action: Mouse pressed left at (129, 430)
Screenshot: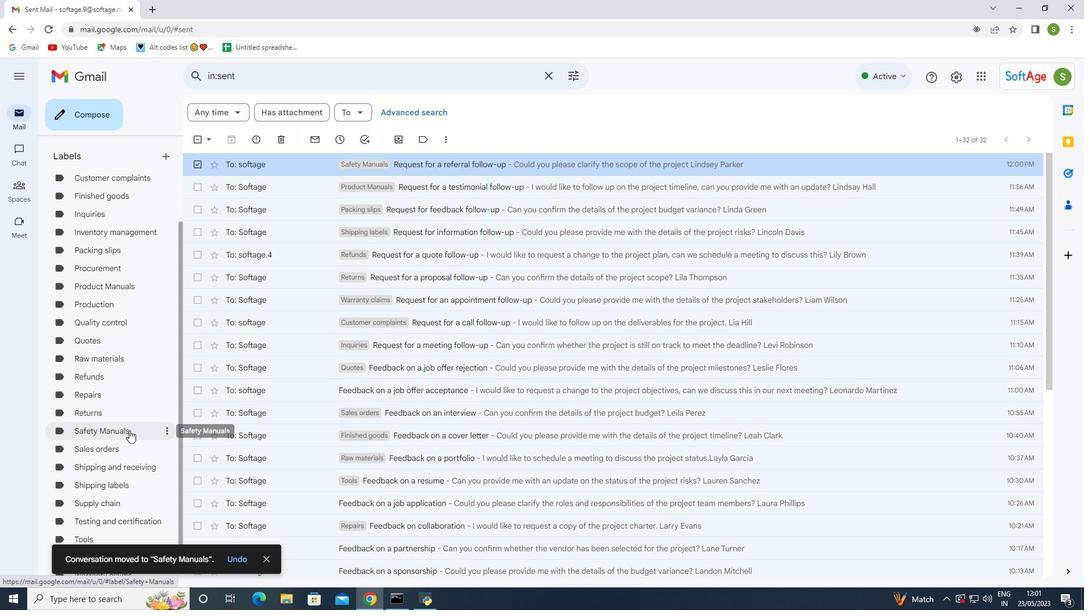 
Action: Mouse moved to (266, 162)
Screenshot: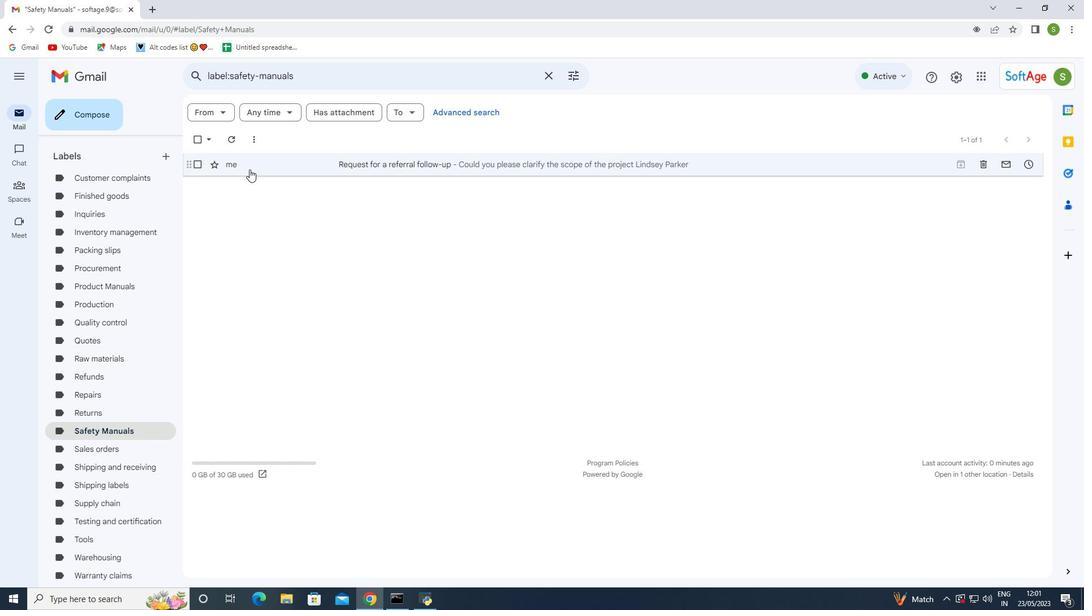 
Action: Mouse pressed left at (266, 162)
Screenshot: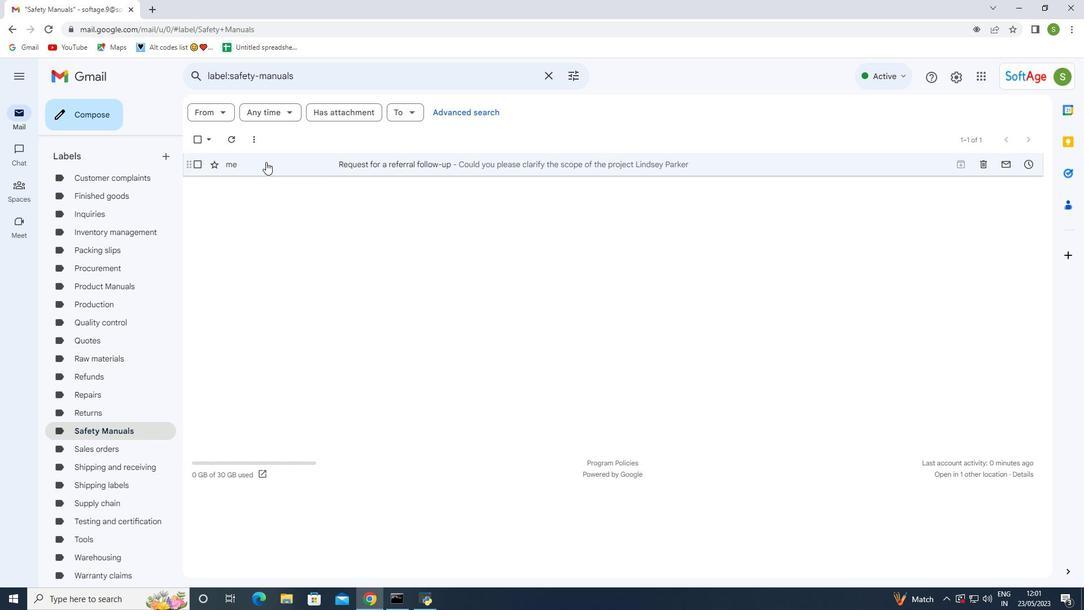 
Action: Mouse pressed left at (266, 162)
Screenshot: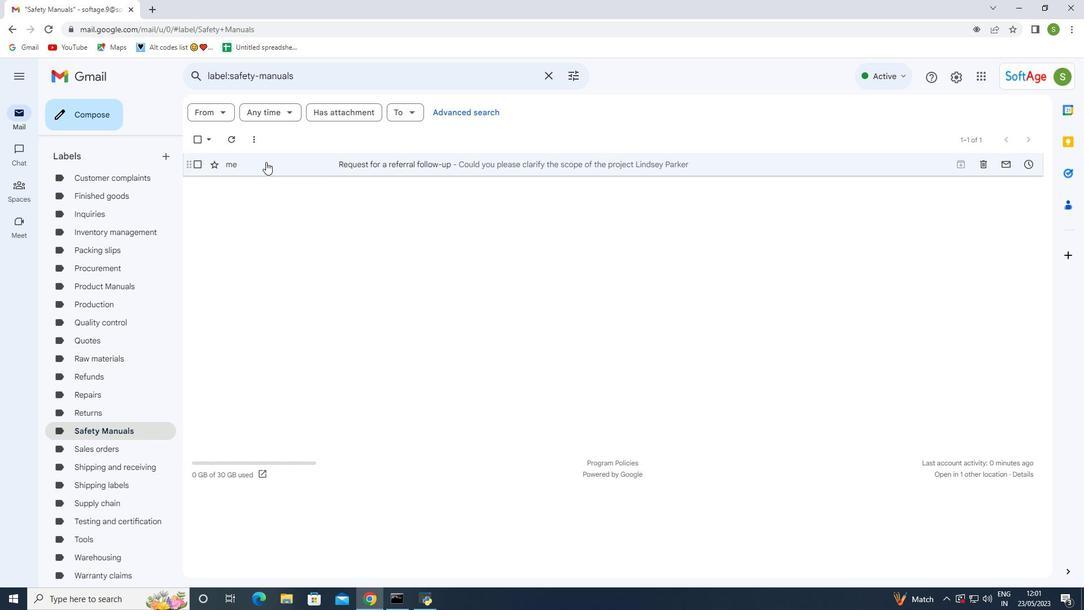 
Action: Mouse moved to (421, 224)
Screenshot: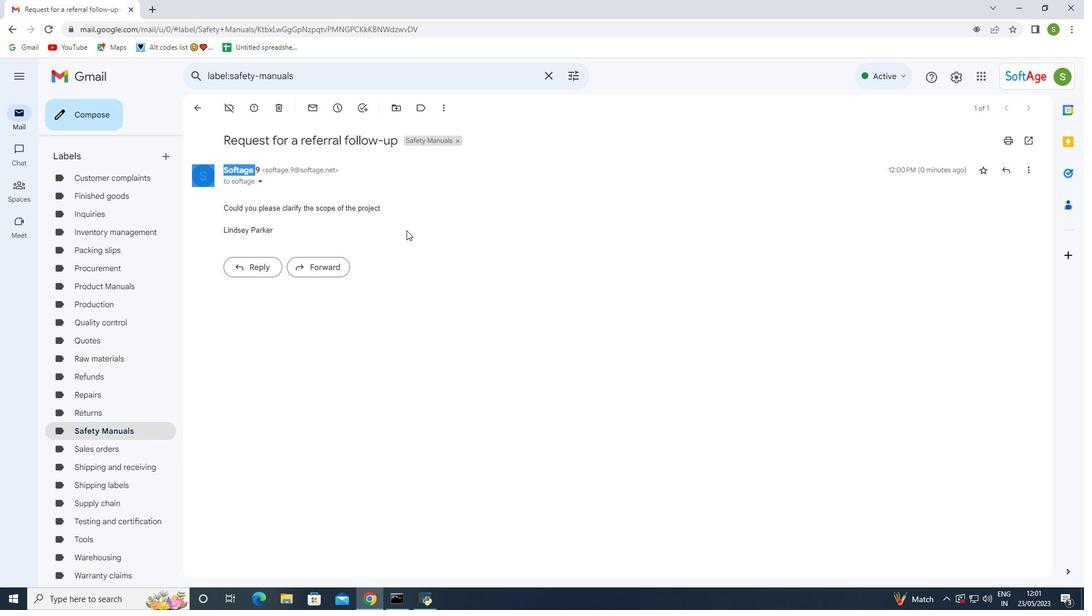 
Action: Mouse pressed left at (421, 224)
Screenshot: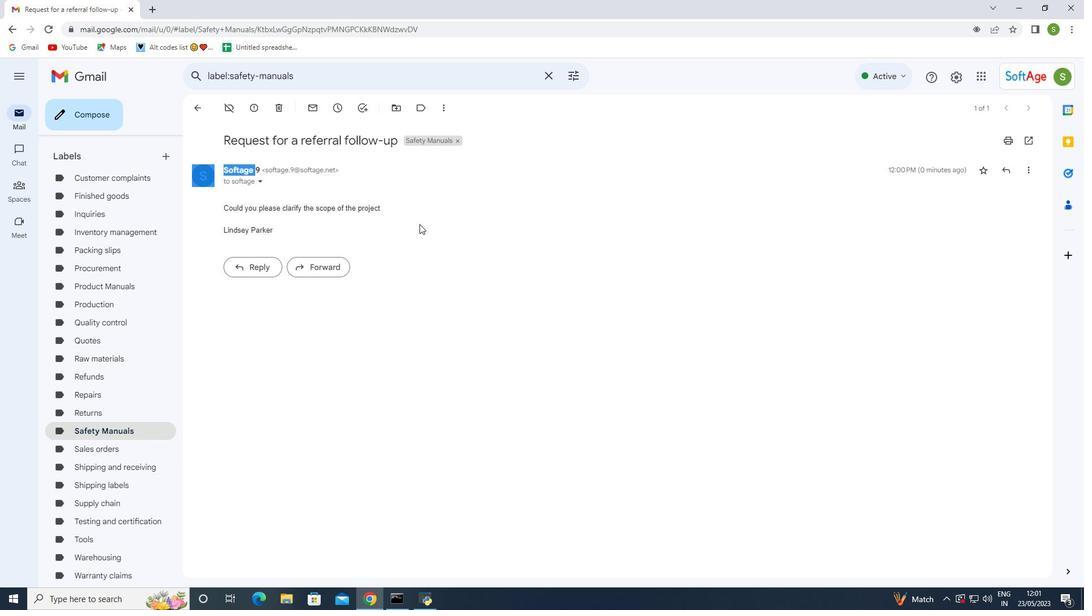 
Action: Mouse moved to (197, 109)
Screenshot: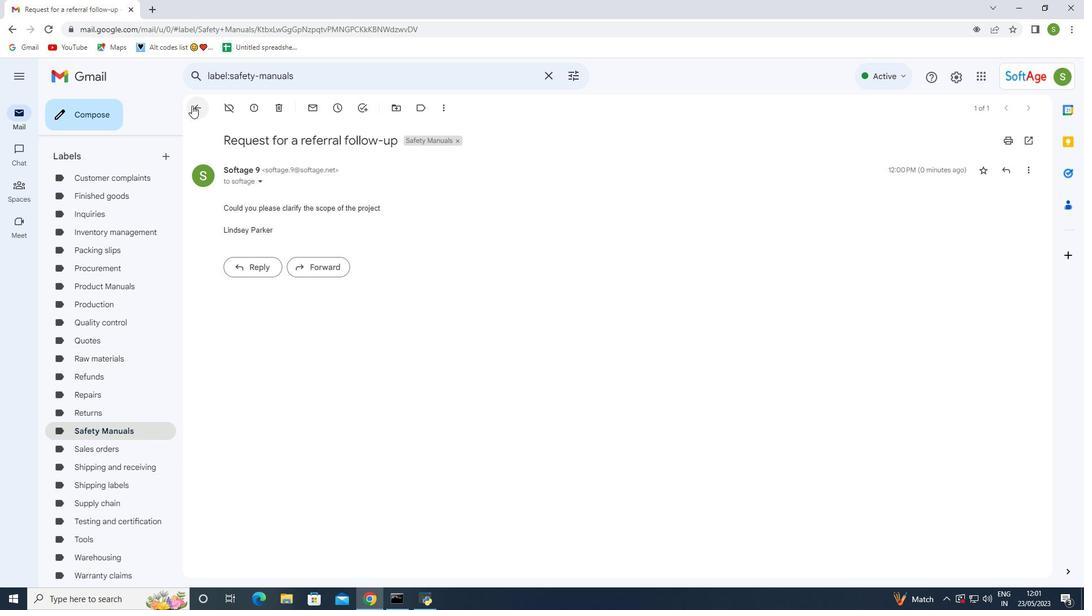 
Action: Mouse pressed left at (197, 109)
Screenshot: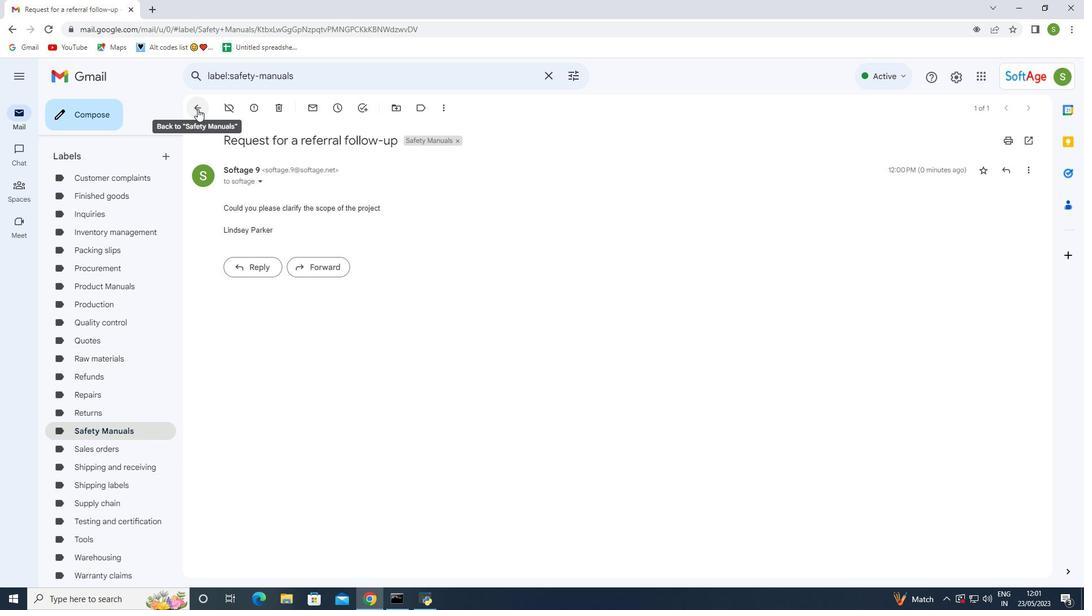 
Action: Mouse moved to (381, 254)
Screenshot: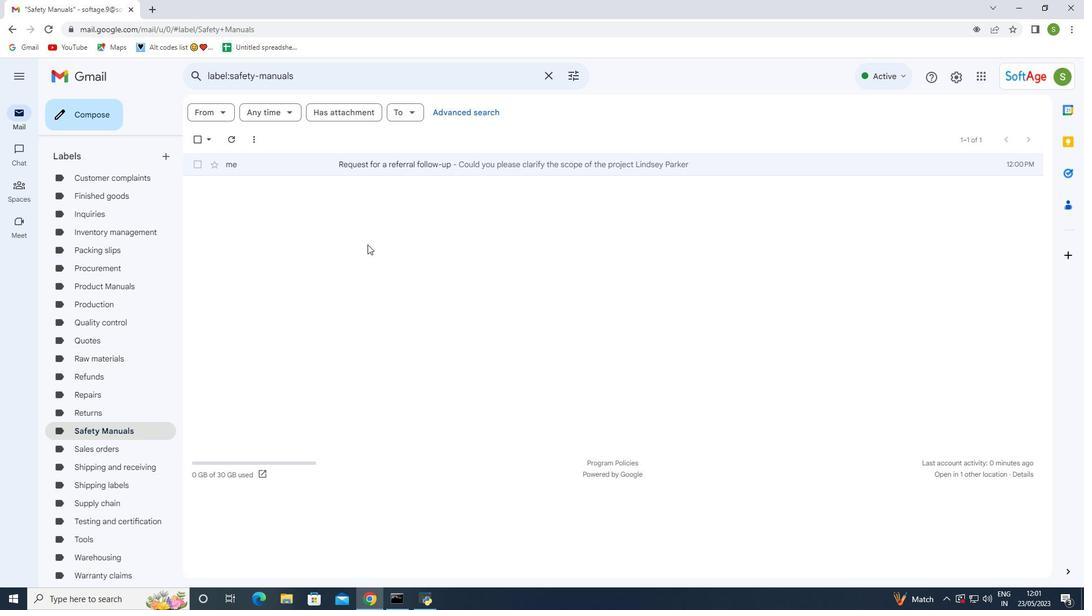 
